 Task: Select Give A Gift Card from Gift Cards. Add to cart AmazonBasics Automotive Gift Card-2. Place order for Miguel Hernandez, _x000D_
65 Levine Rd_x000D_
Odenville, Alabama(AL), 35120, Cell Number (205) 629-1135
Action: Mouse moved to (826, 94)
Screenshot: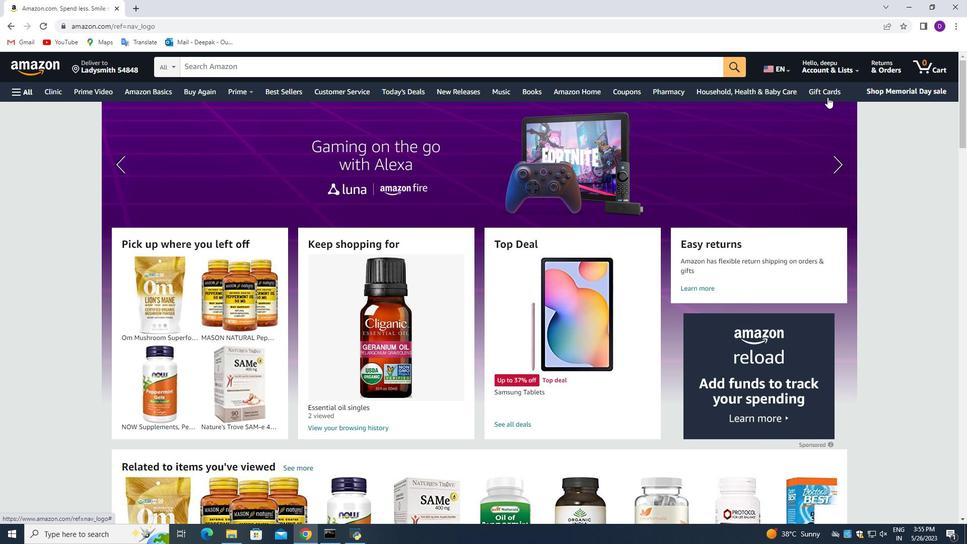 
Action: Mouse pressed left at (826, 94)
Screenshot: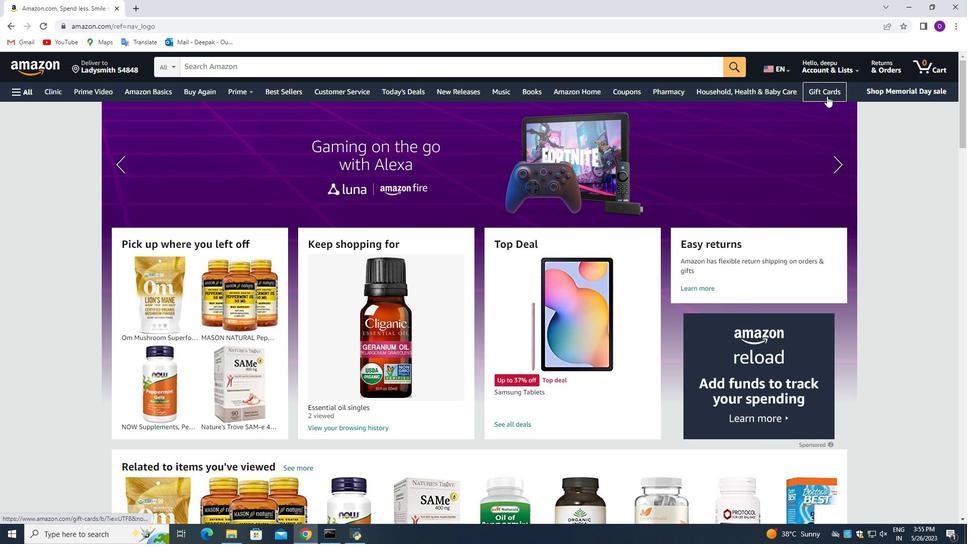 
Action: Mouse moved to (264, 66)
Screenshot: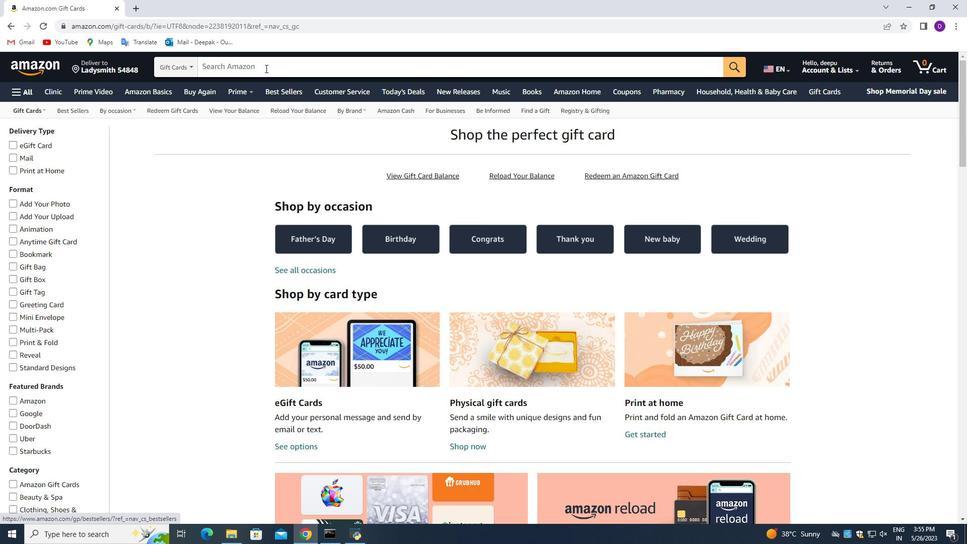 
Action: Mouse pressed left at (264, 66)
Screenshot: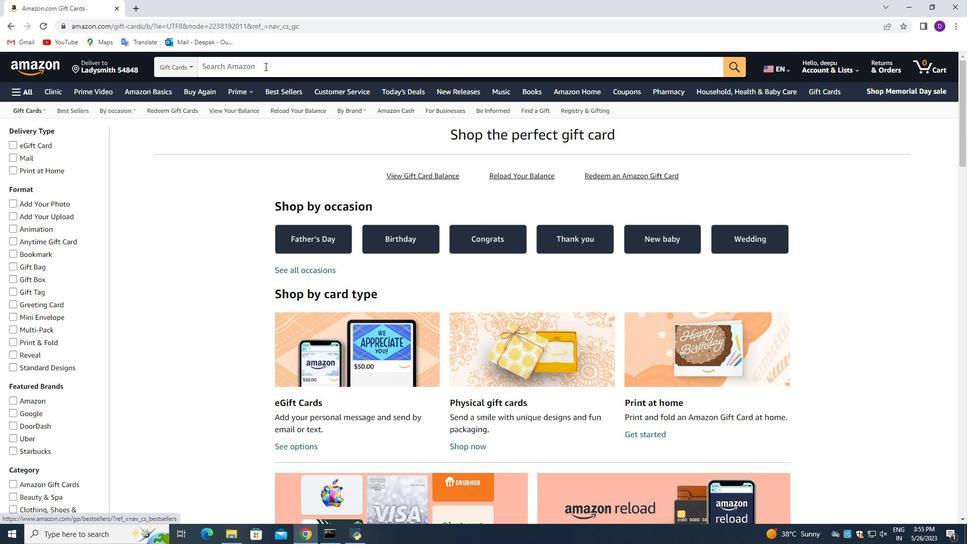 
Action: Key pressed <Key.shift_r>Automotive<Key.space><Key.shift_r>Gift<Key.space><Key.shift_r>Card<Key.enter>
Screenshot: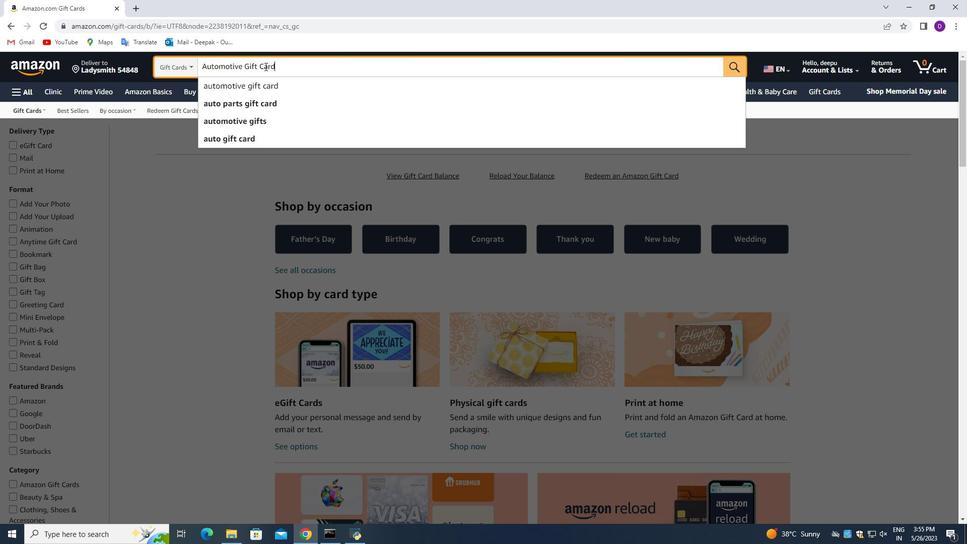 
Action: Mouse moved to (354, 257)
Screenshot: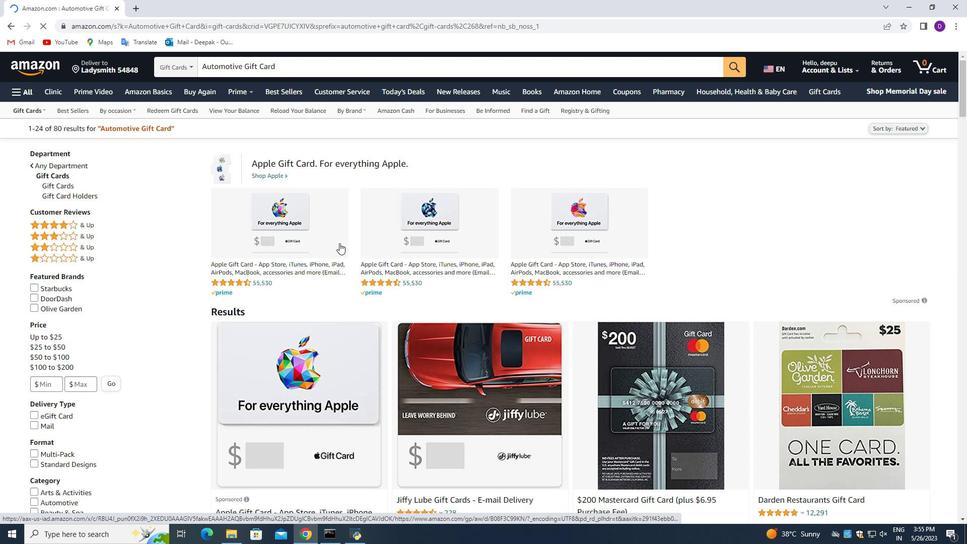 
Action: Mouse scrolled (354, 257) with delta (0, 0)
Screenshot: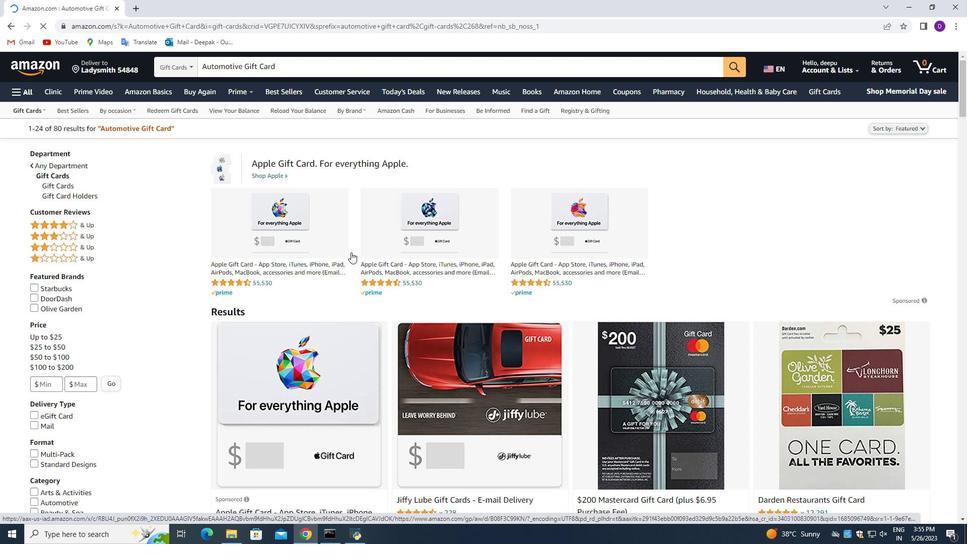 
Action: Mouse scrolled (354, 257) with delta (0, 0)
Screenshot: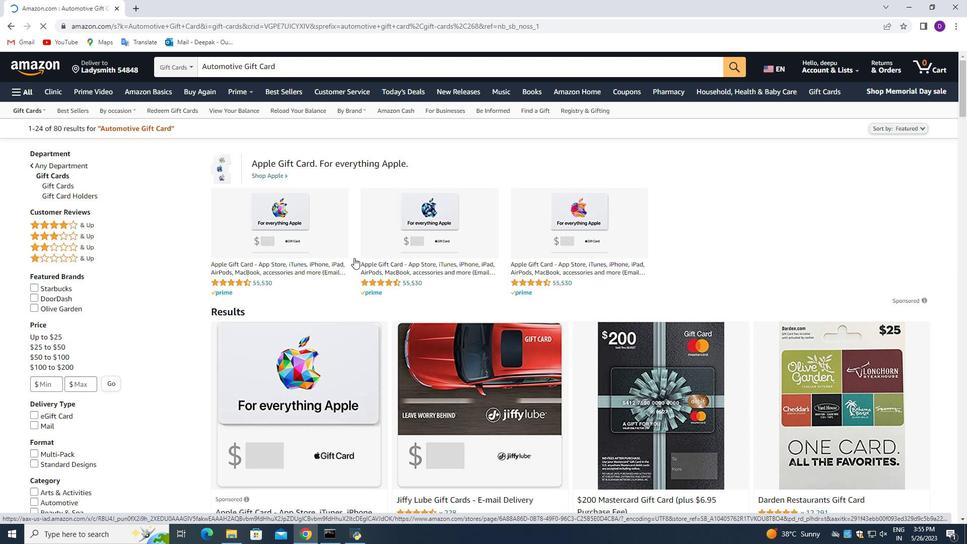
Action: Mouse moved to (475, 294)
Screenshot: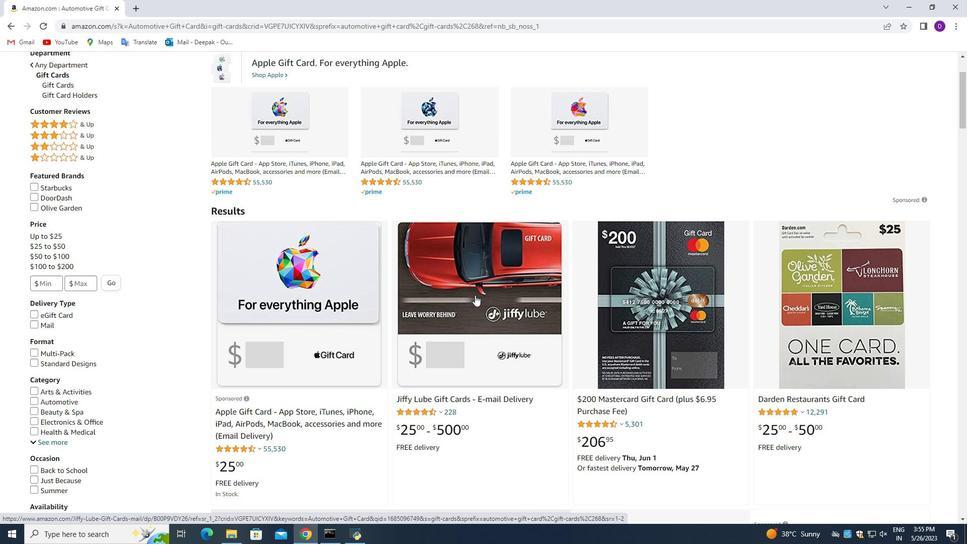 
Action: Mouse scrolled (475, 294) with delta (0, 0)
Screenshot: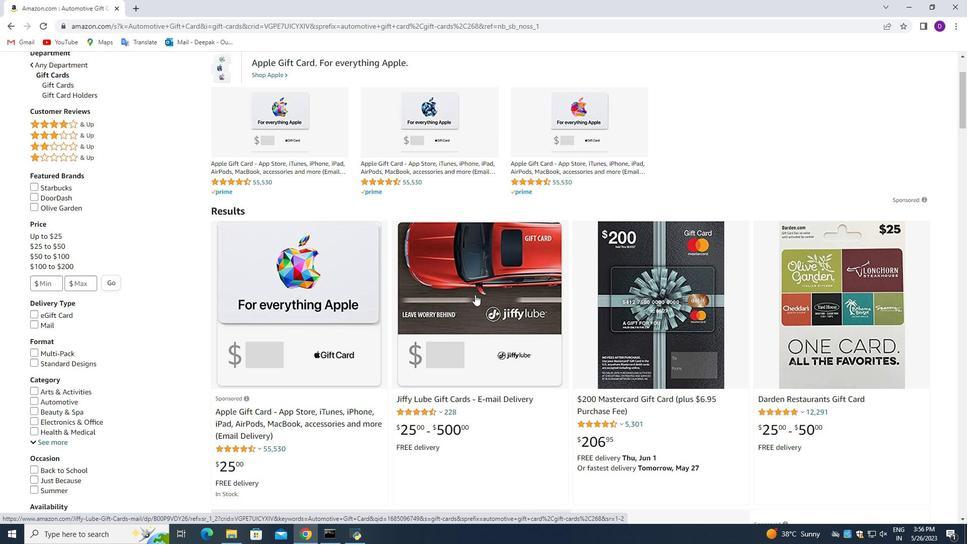 
Action: Mouse scrolled (475, 294) with delta (0, 0)
Screenshot: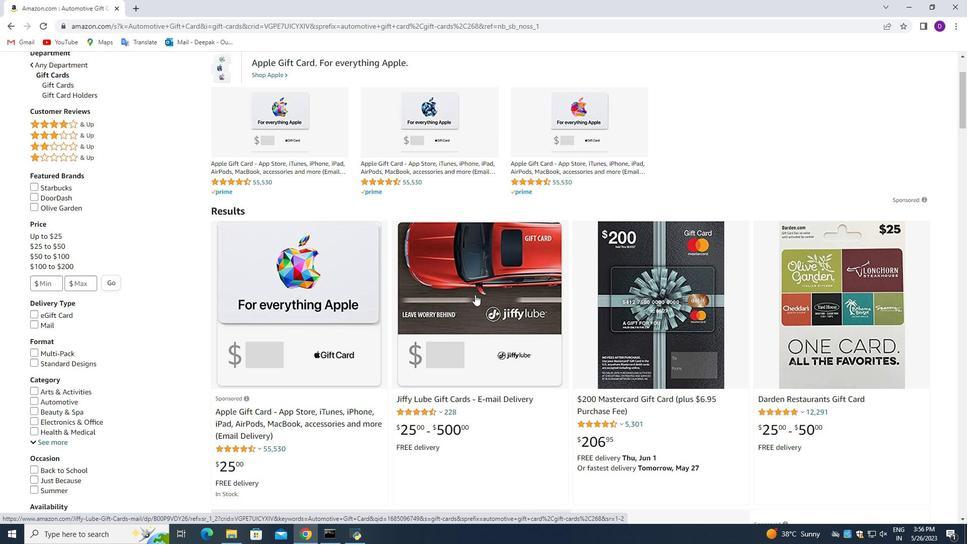 
Action: Mouse scrolled (475, 294) with delta (0, 0)
Screenshot: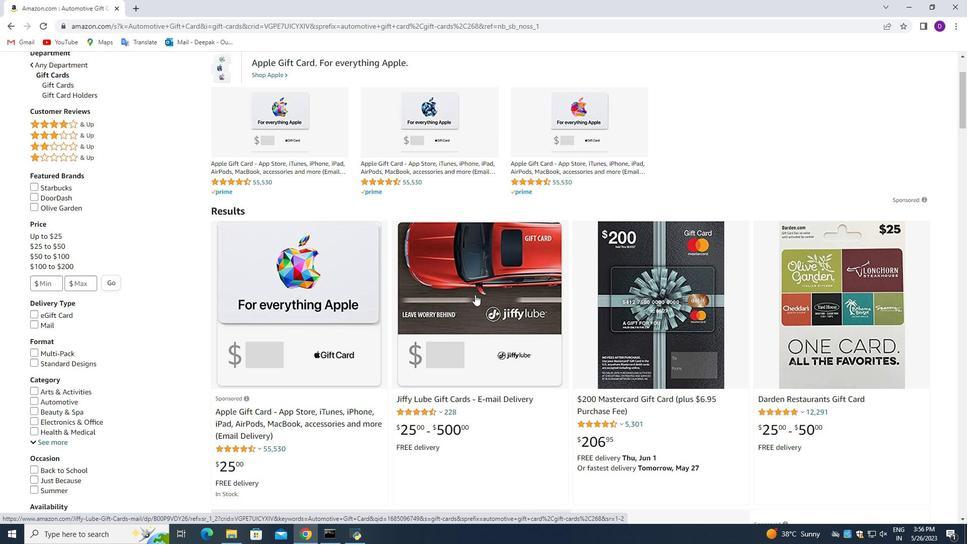 
Action: Mouse scrolled (475, 294) with delta (0, 0)
Screenshot: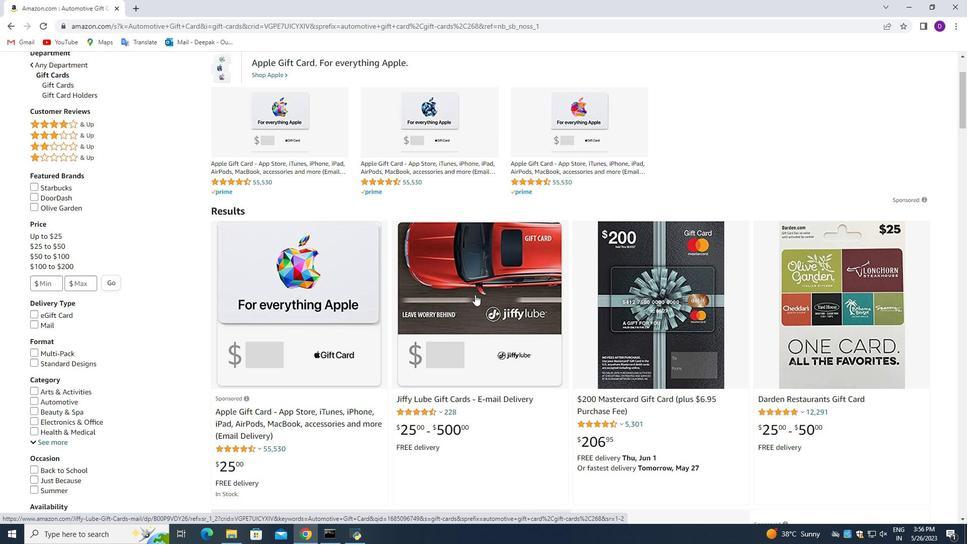
Action: Mouse moved to (474, 291)
Screenshot: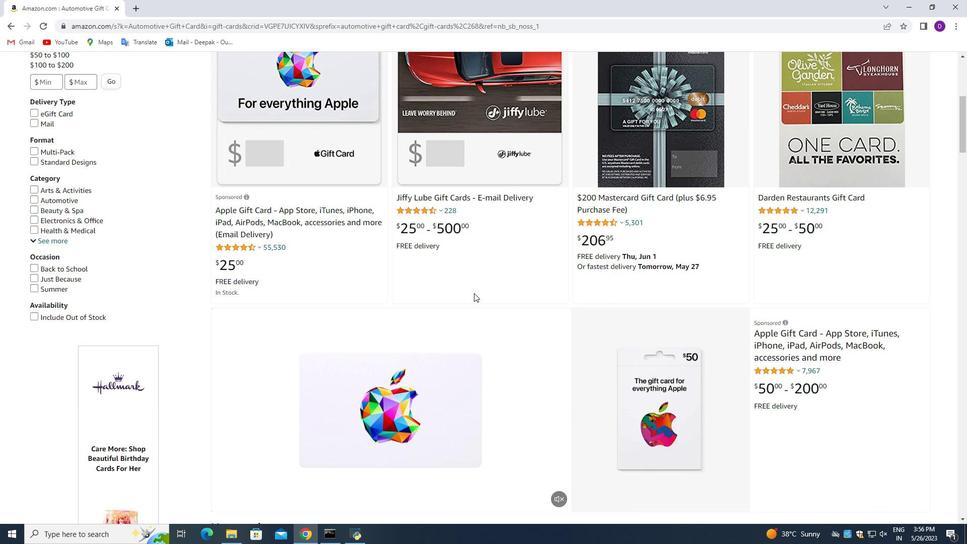 
Action: Mouse scrolled (474, 291) with delta (0, 0)
Screenshot: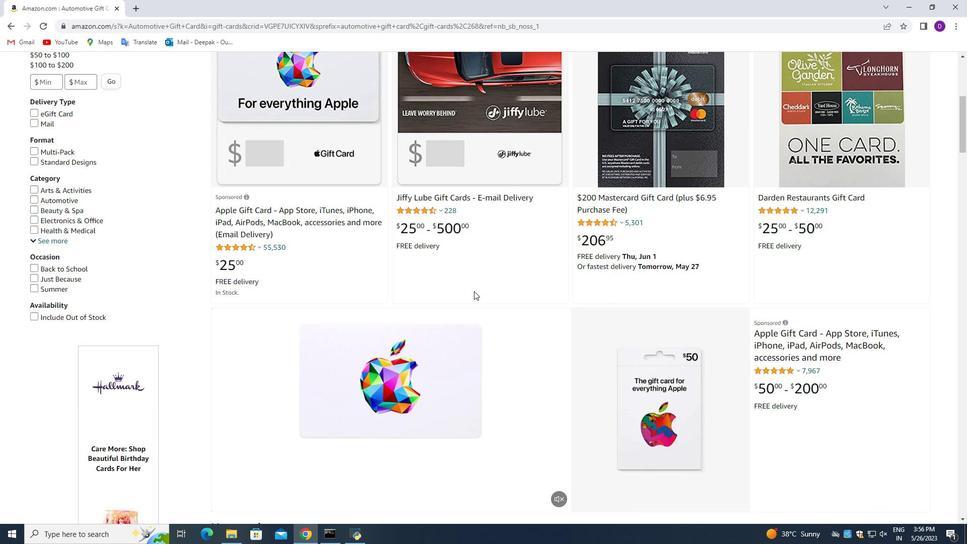 
Action: Mouse scrolled (474, 291) with delta (0, 0)
Screenshot: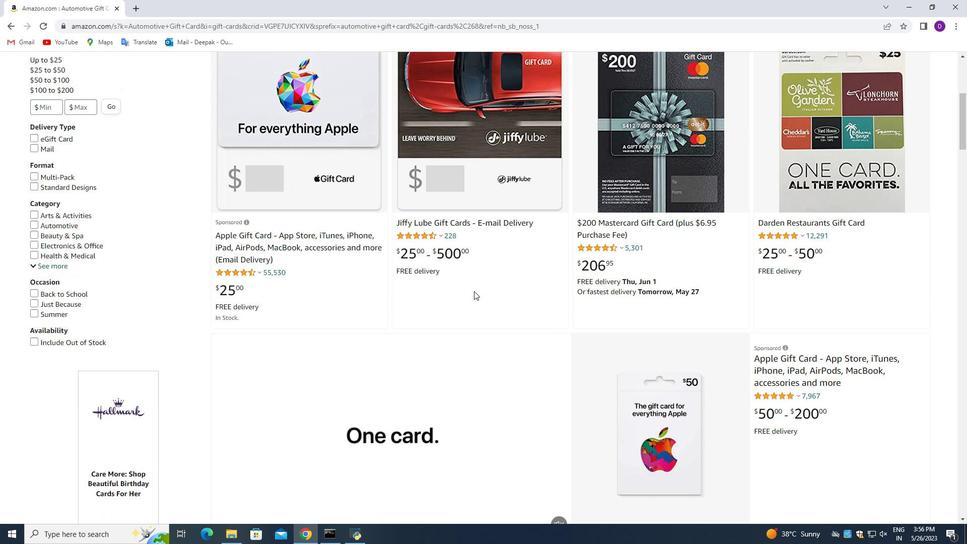 
Action: Mouse moved to (472, 299)
Screenshot: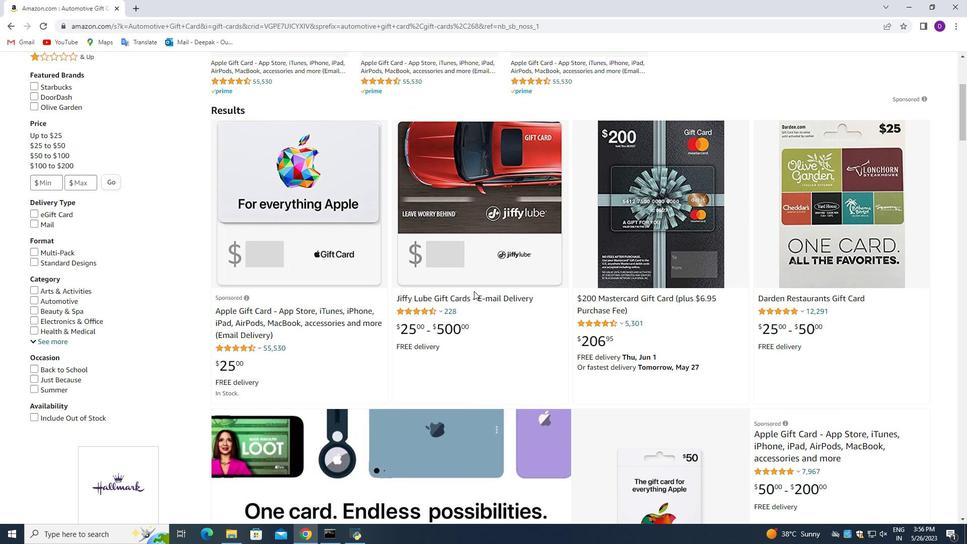 
Action: Mouse scrolled (472, 300) with delta (0, 0)
Screenshot: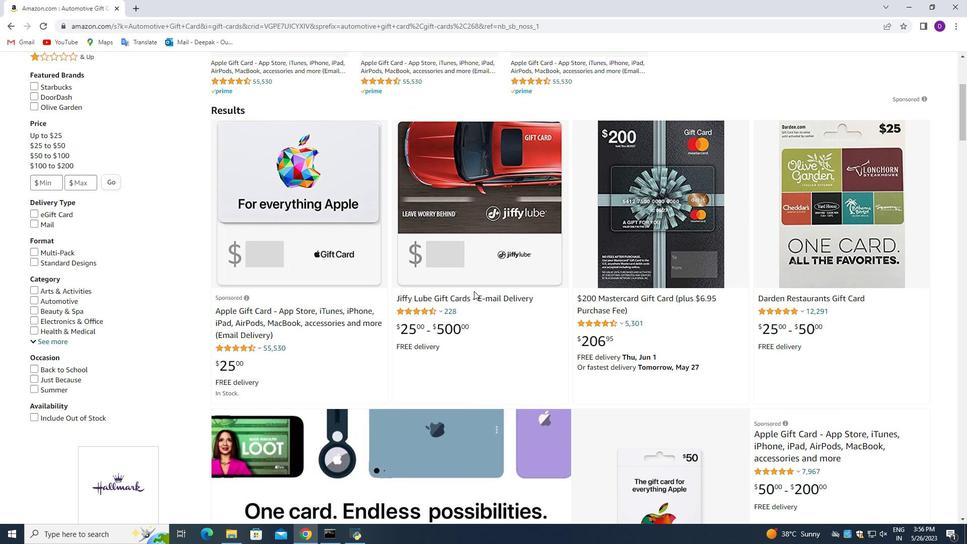 
Action: Mouse scrolled (472, 299) with delta (0, 0)
Screenshot: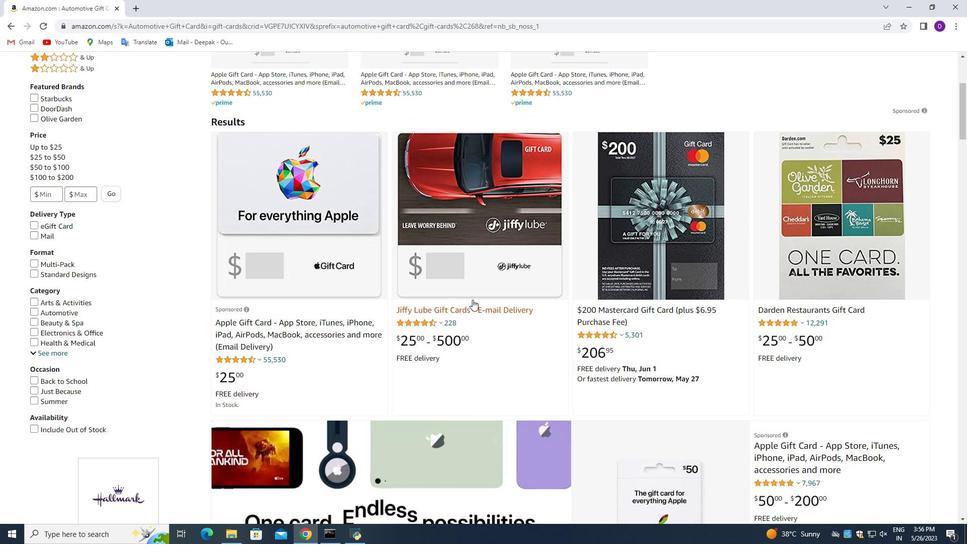 
Action: Mouse scrolled (472, 299) with delta (0, 0)
Screenshot: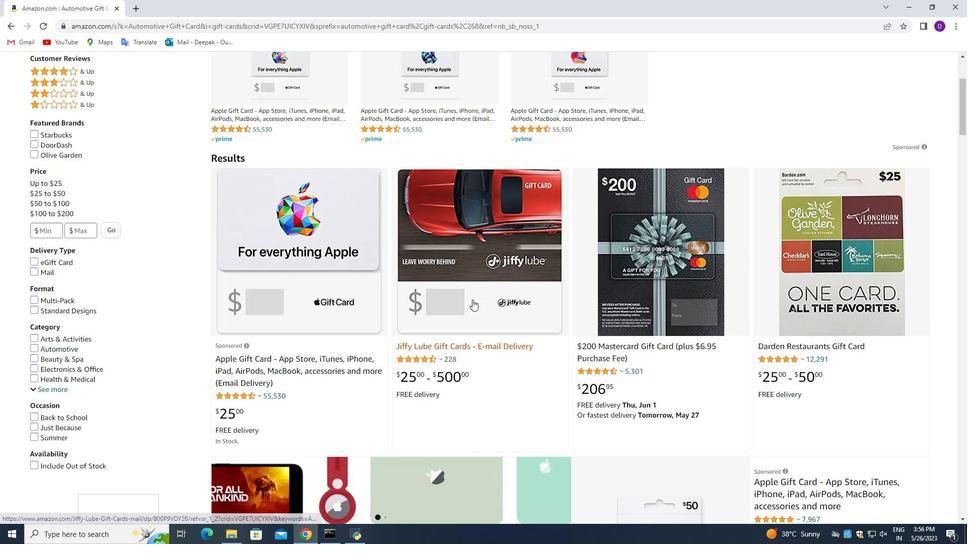 
Action: Mouse scrolled (472, 299) with delta (0, 0)
Screenshot: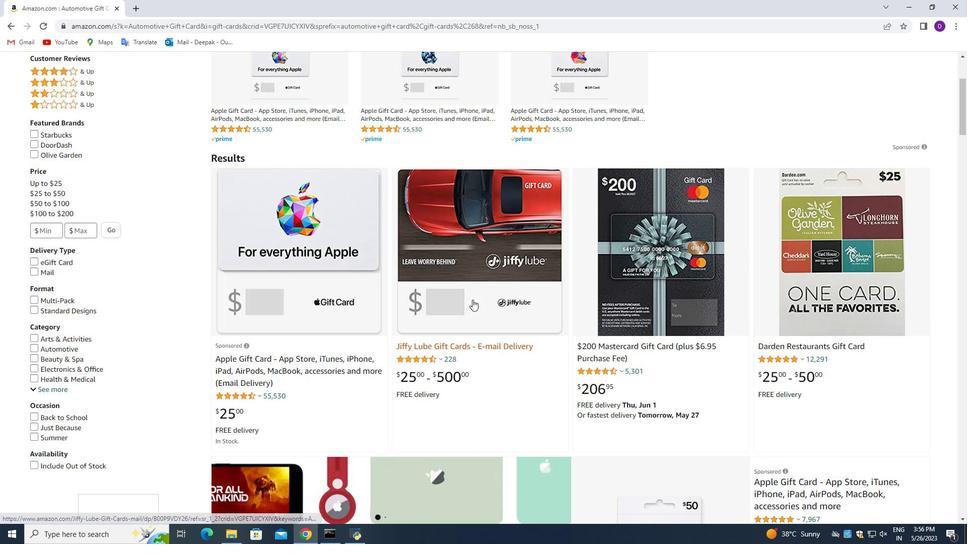 
Action: Mouse scrolled (472, 299) with delta (0, 0)
Screenshot: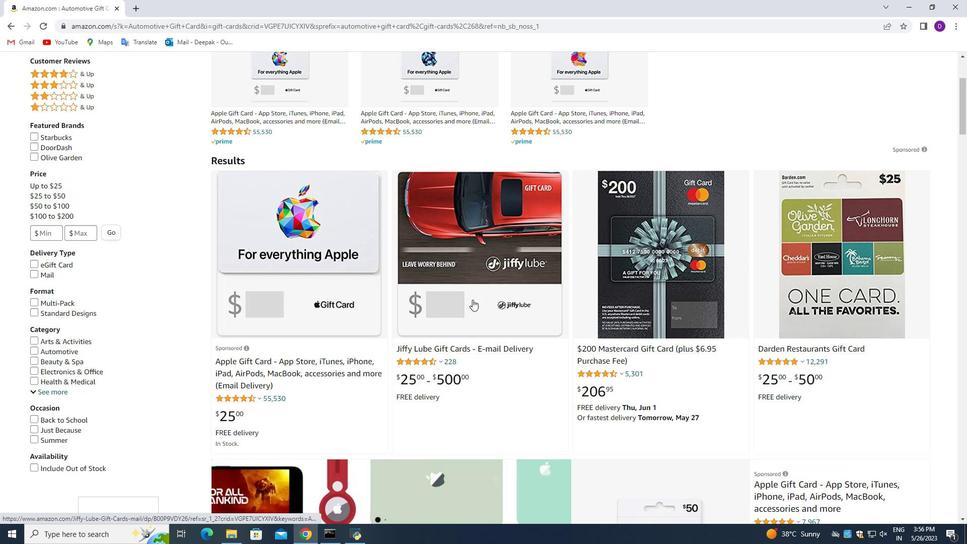 
Action: Mouse scrolled (472, 299) with delta (0, 0)
Screenshot: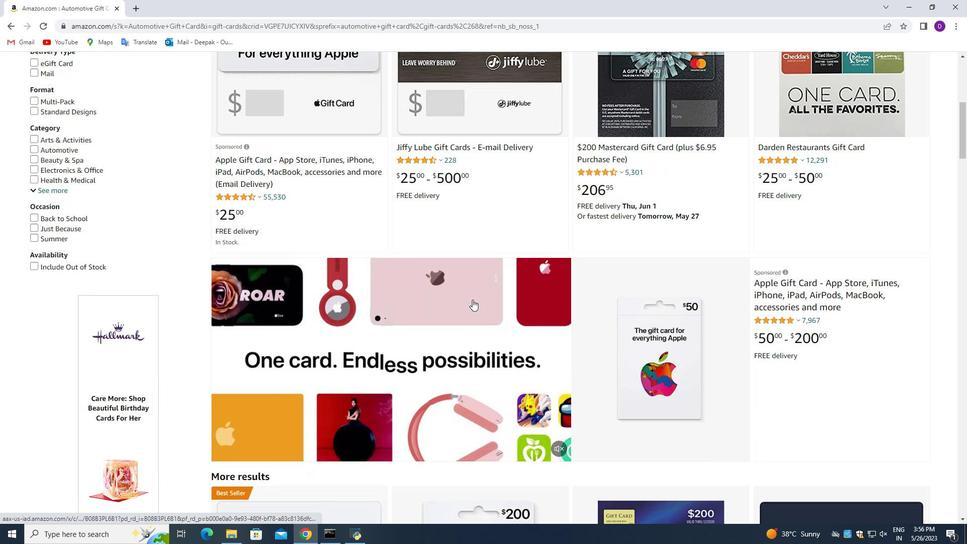 
Action: Mouse scrolled (472, 299) with delta (0, 0)
Screenshot: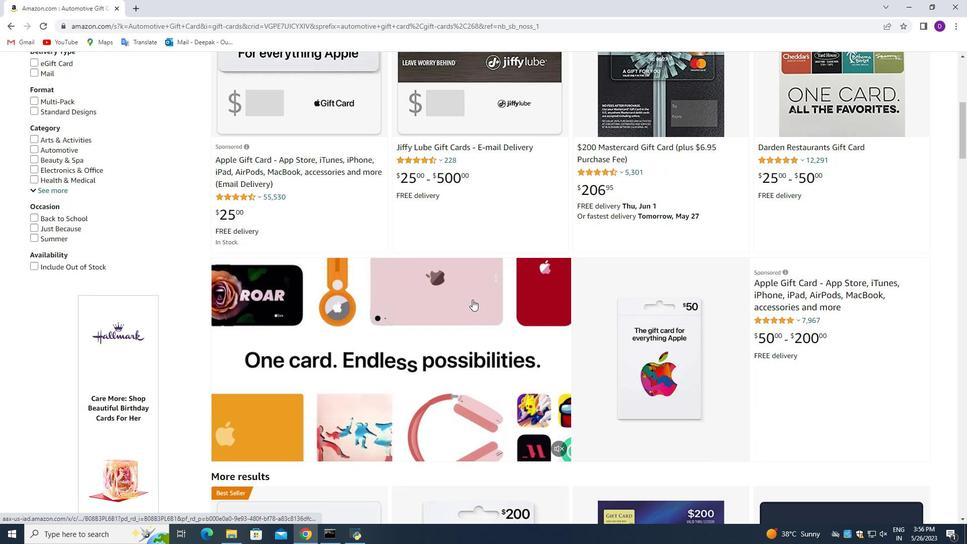 
Action: Mouse scrolled (472, 299) with delta (0, 0)
Screenshot: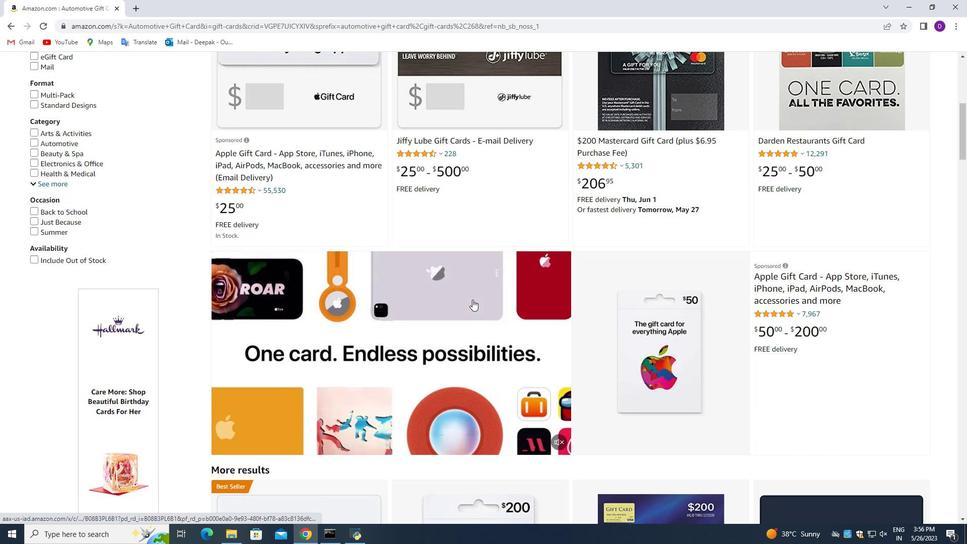
Action: Mouse scrolled (472, 299) with delta (0, 0)
Screenshot: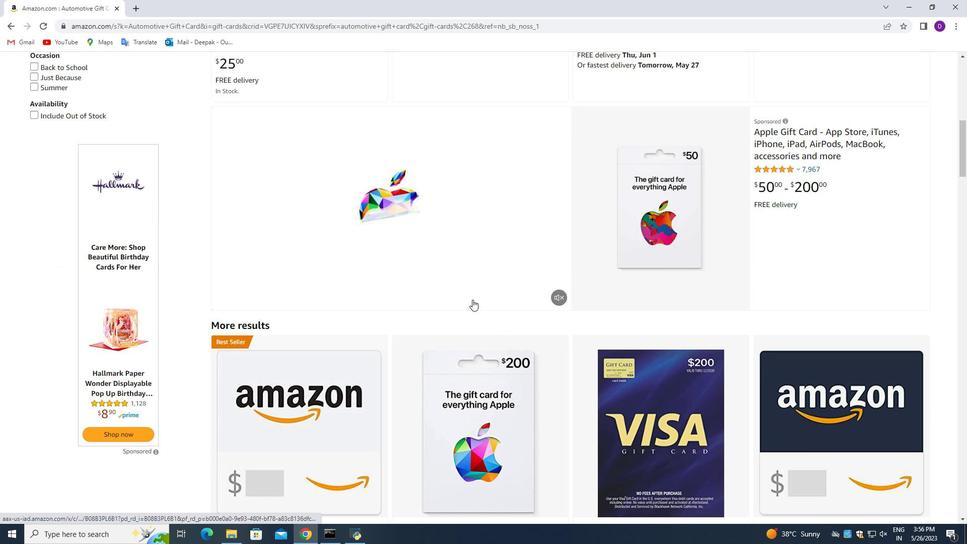 
Action: Mouse scrolled (472, 299) with delta (0, 0)
Screenshot: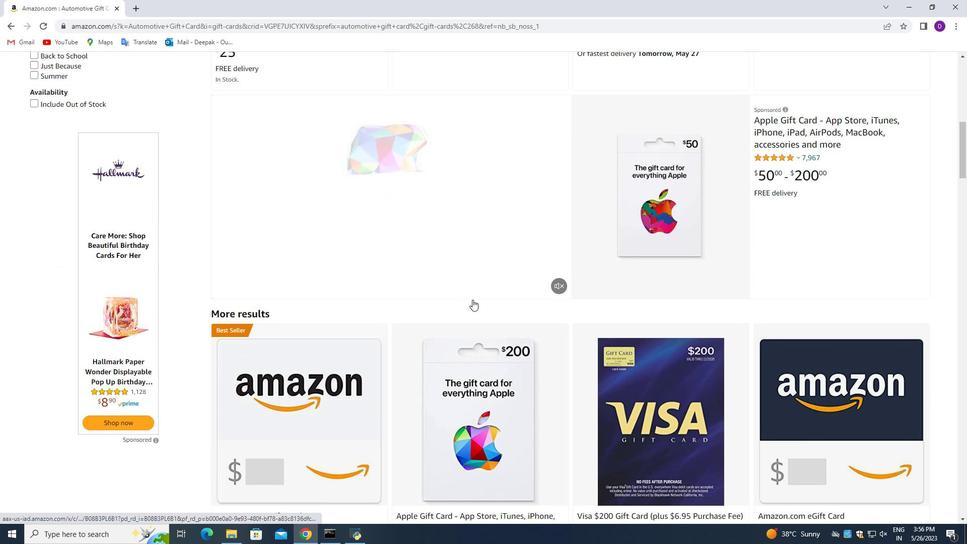 
Action: Mouse moved to (476, 303)
Screenshot: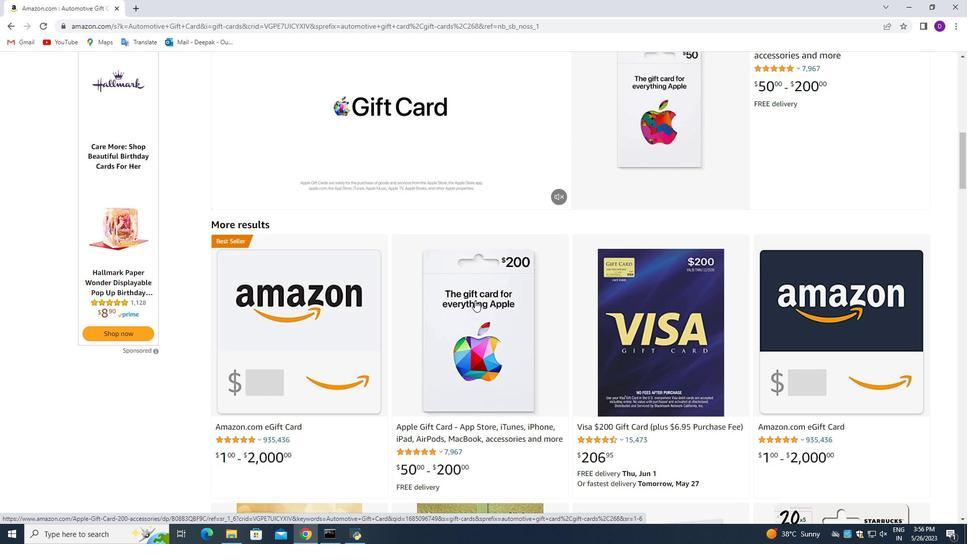 
Action: Mouse scrolled (476, 303) with delta (0, 0)
Screenshot: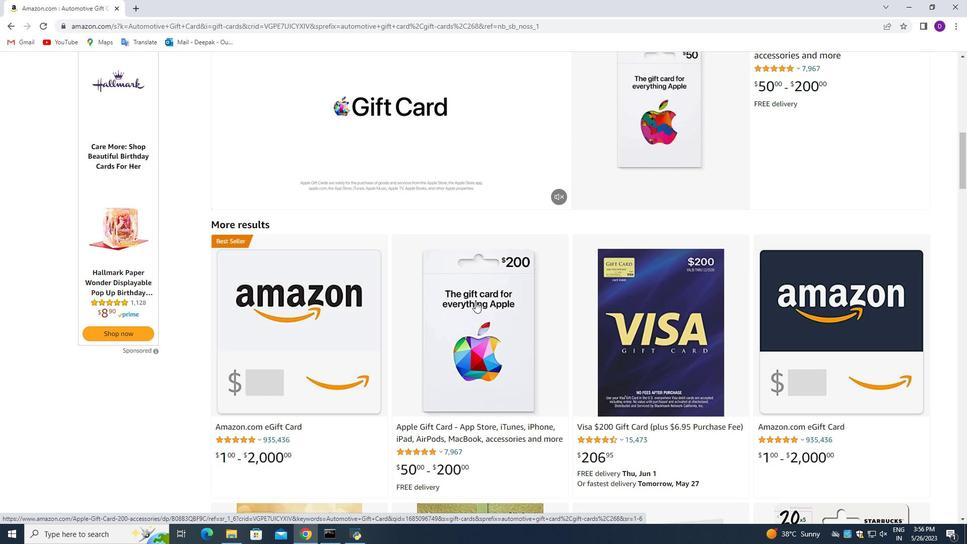 
Action: Mouse moved to (441, 294)
Screenshot: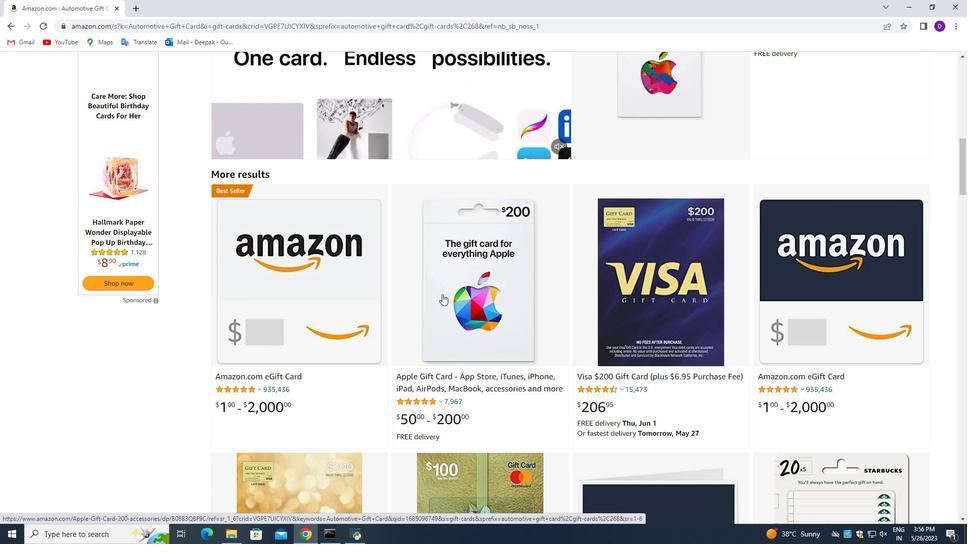 
Action: Mouse scrolled (441, 293) with delta (0, 0)
Screenshot: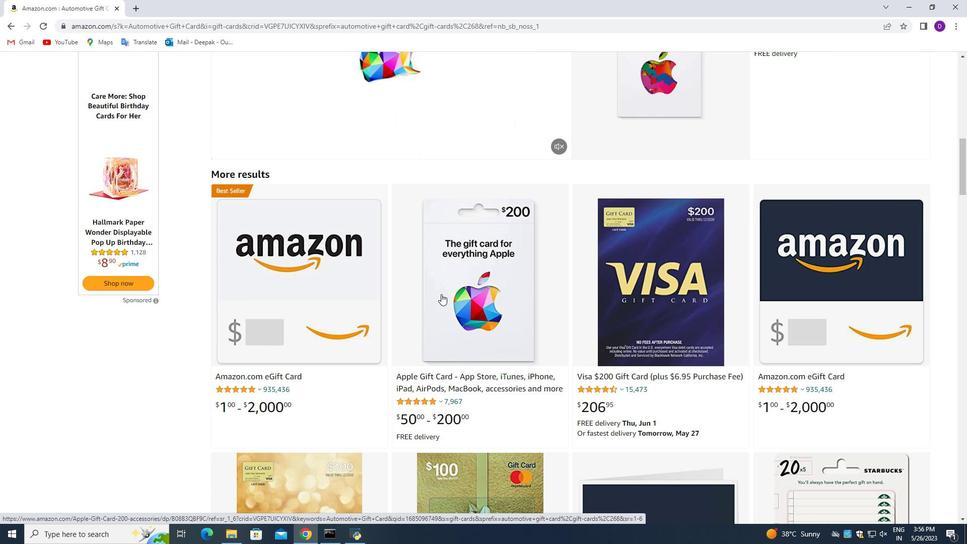 
Action: Mouse scrolled (441, 293) with delta (0, 0)
Screenshot: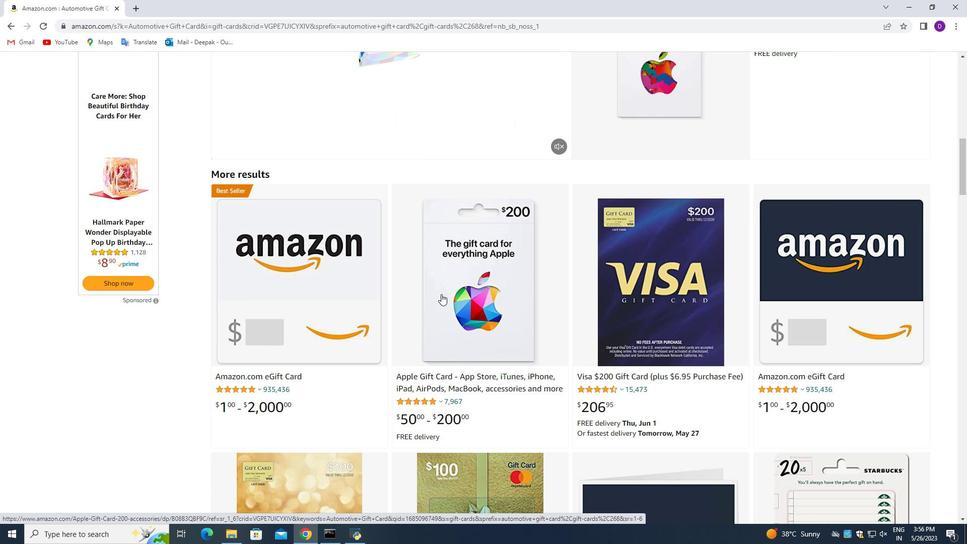 
Action: Mouse moved to (485, 301)
Screenshot: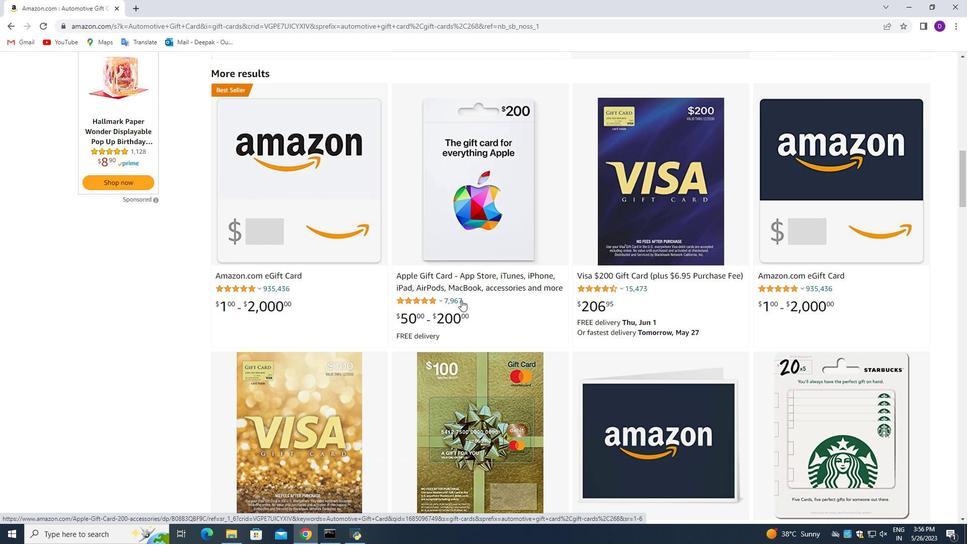 
Action: Mouse scrolled (485, 300) with delta (0, 0)
Screenshot: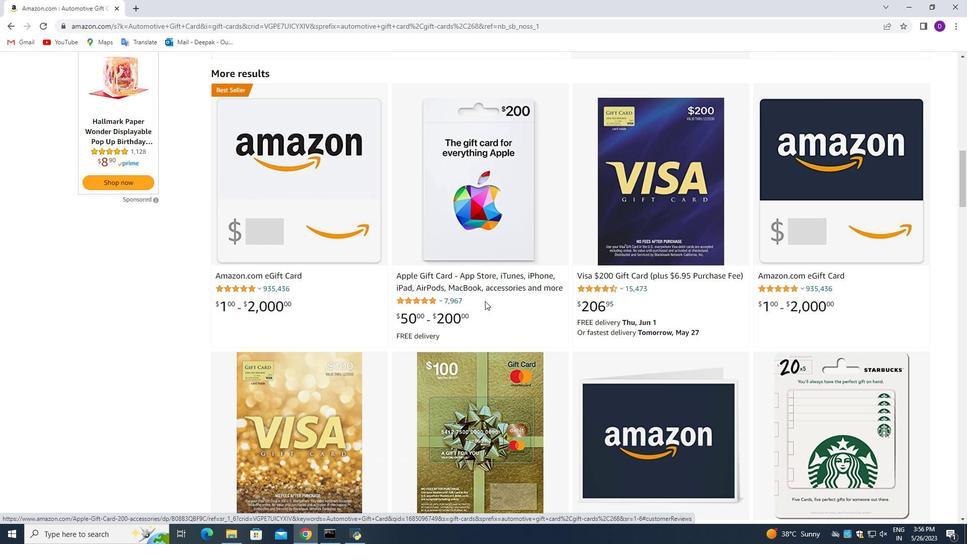 
Action: Mouse moved to (480, 295)
Screenshot: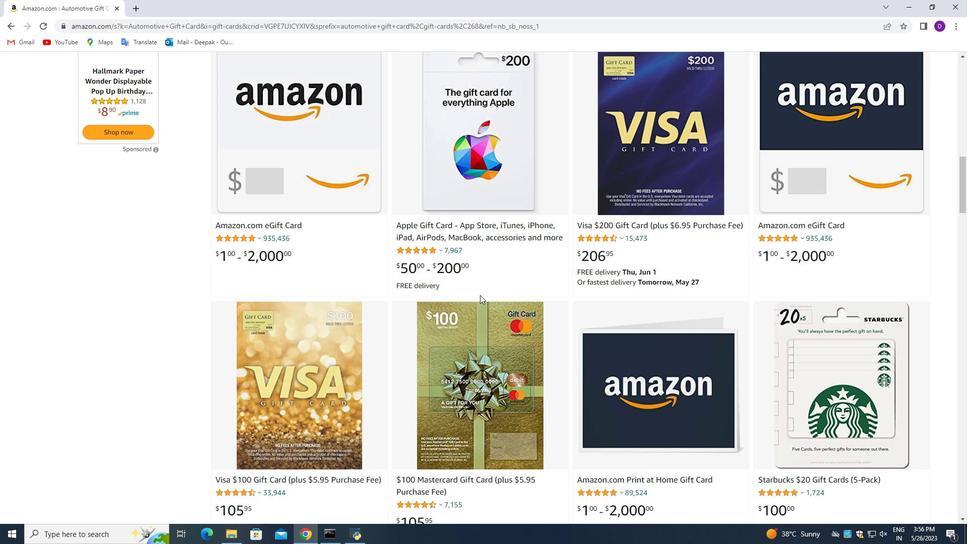 
Action: Mouse scrolled (480, 294) with delta (0, 0)
Screenshot: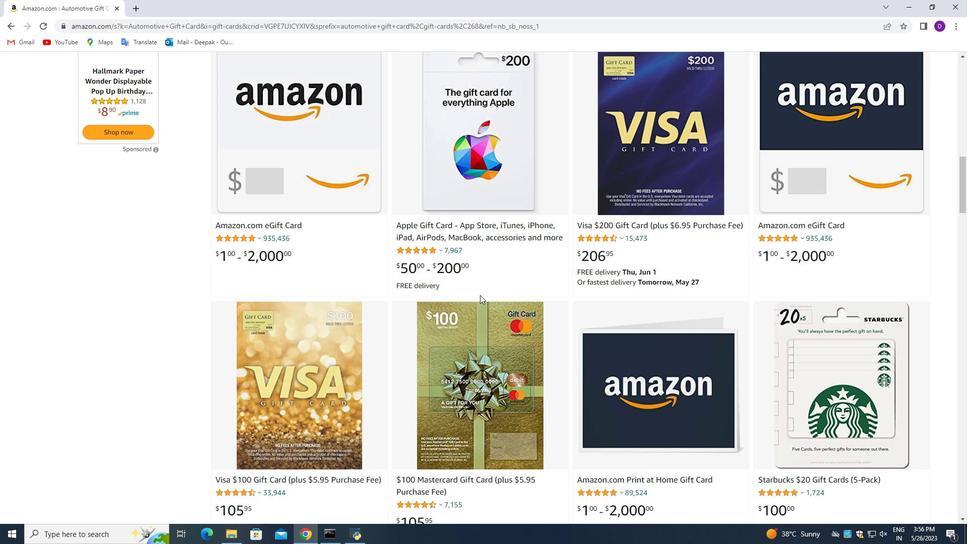 
Action: Mouse moved to (476, 297)
Screenshot: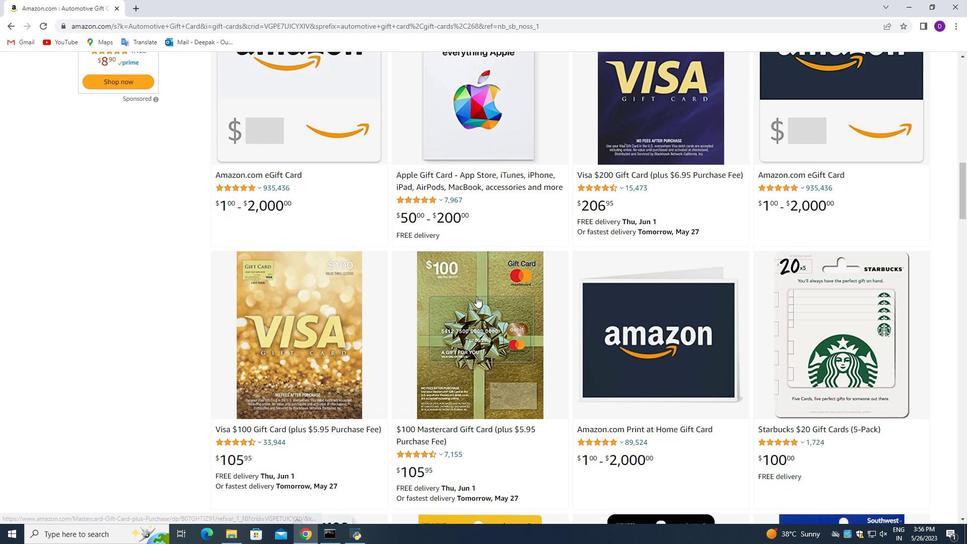 
Action: Mouse scrolled (476, 297) with delta (0, 0)
Screenshot: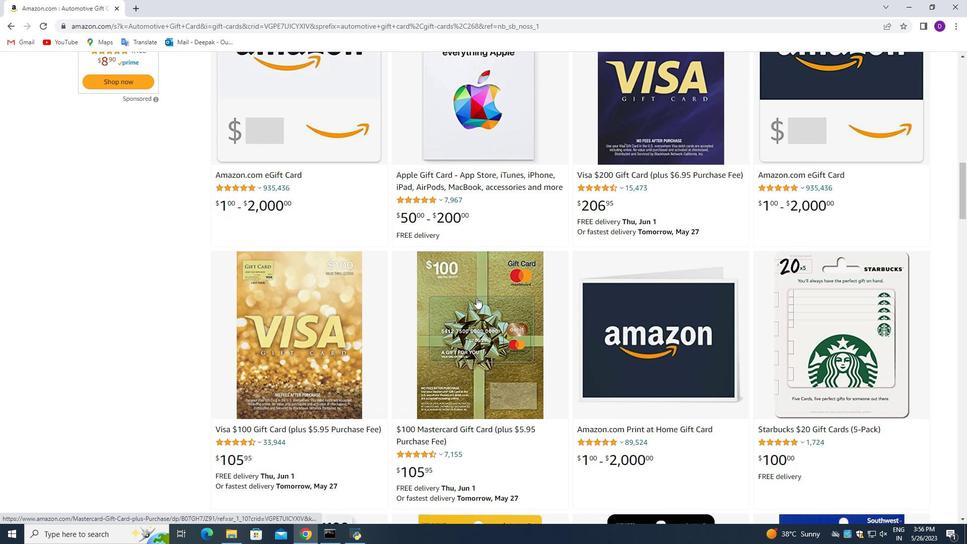 
Action: Mouse scrolled (476, 297) with delta (0, 0)
Screenshot: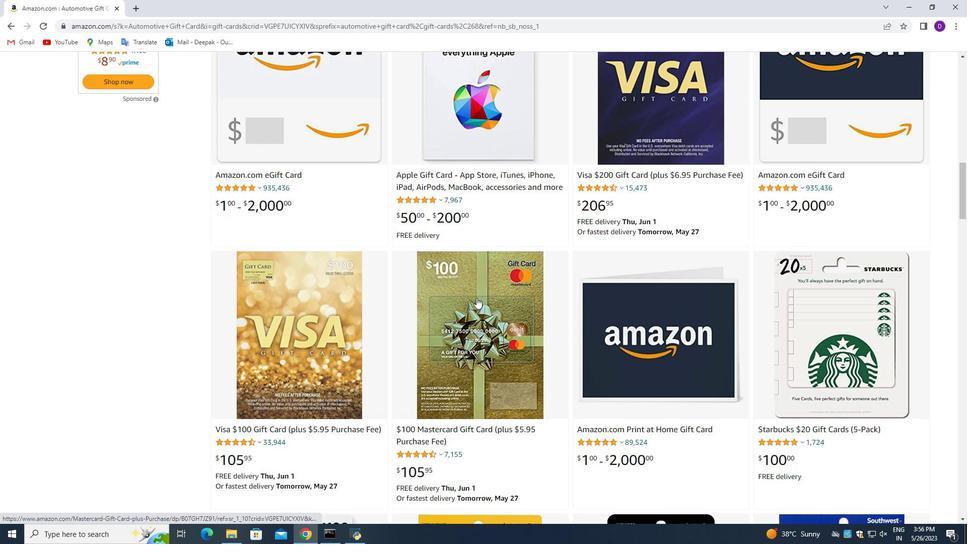 
Action: Mouse moved to (521, 330)
Screenshot: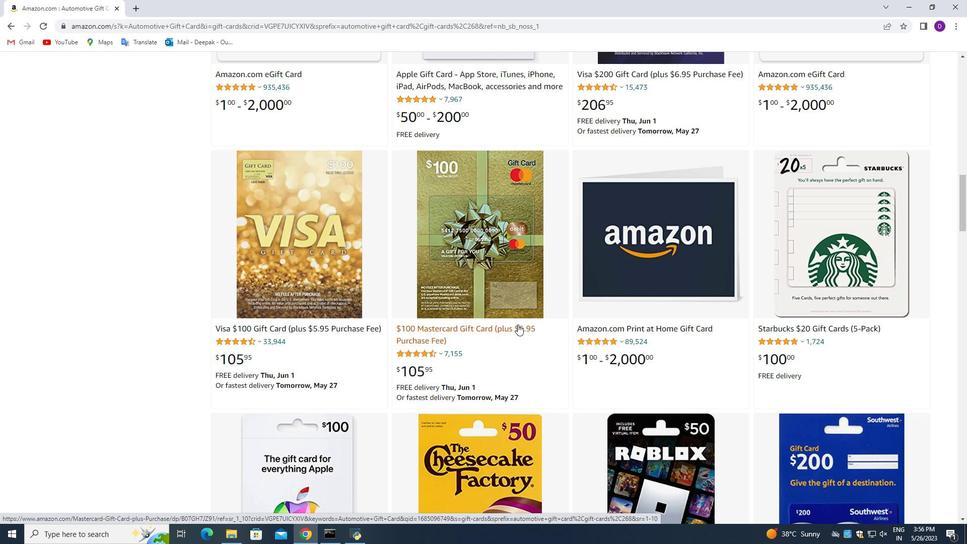 
Action: Mouse scrolled (521, 330) with delta (0, 0)
Screenshot: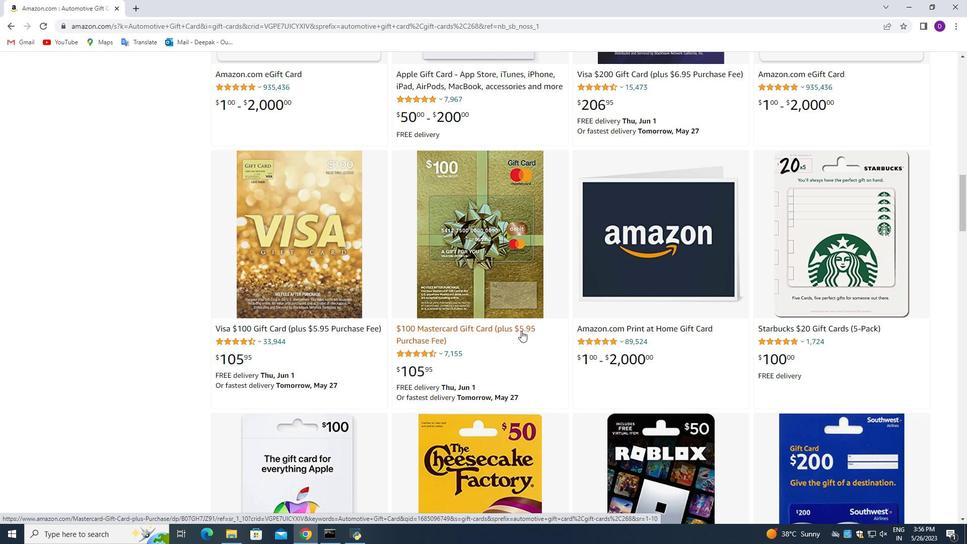 
Action: Mouse moved to (521, 331)
Screenshot: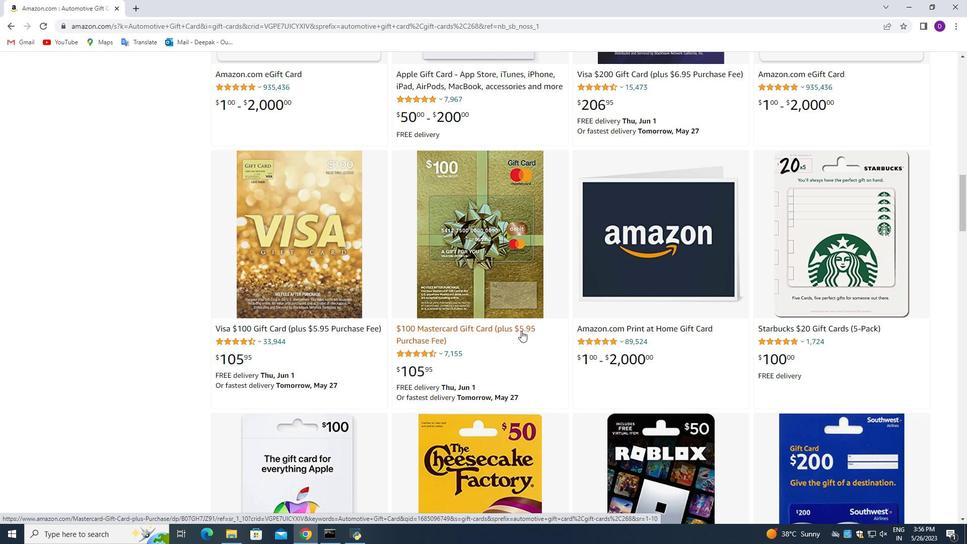 
Action: Mouse scrolled (521, 330) with delta (0, 0)
Screenshot: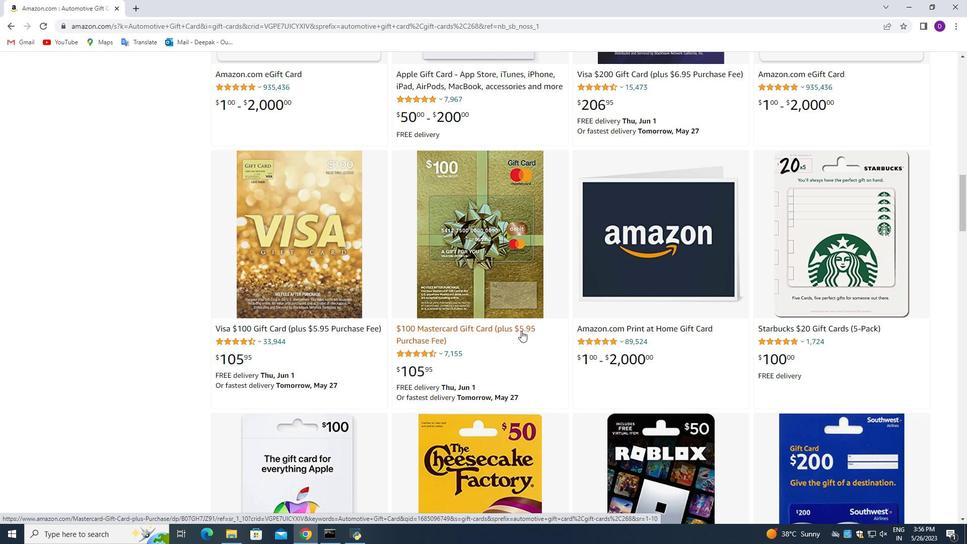 
Action: Mouse moved to (562, 360)
Screenshot: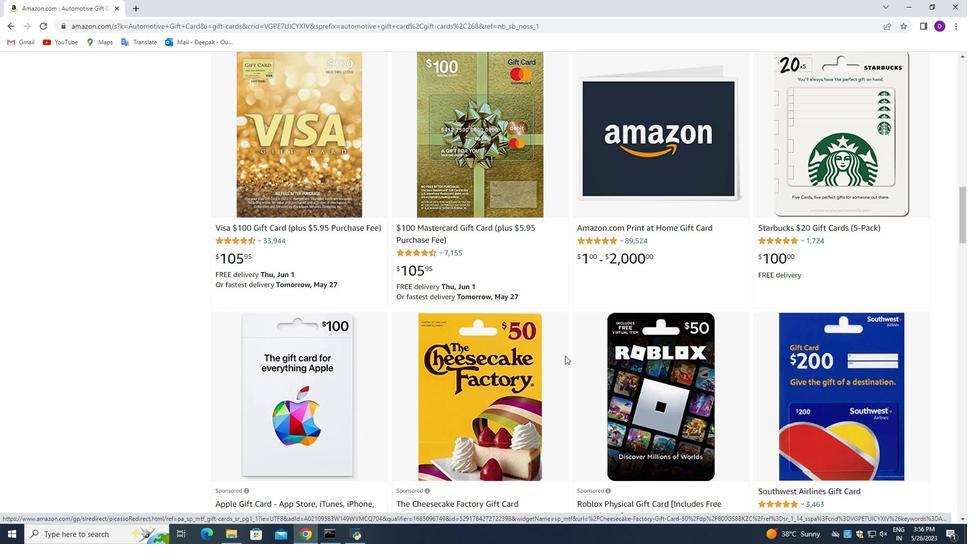 
Action: Mouse scrolled (562, 359) with delta (0, 0)
Screenshot: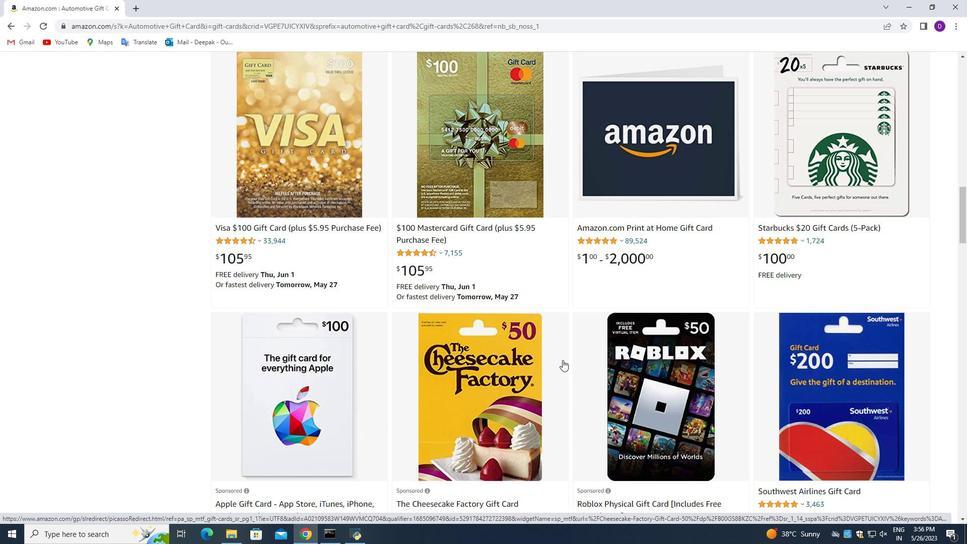 
Action: Mouse moved to (562, 360)
Screenshot: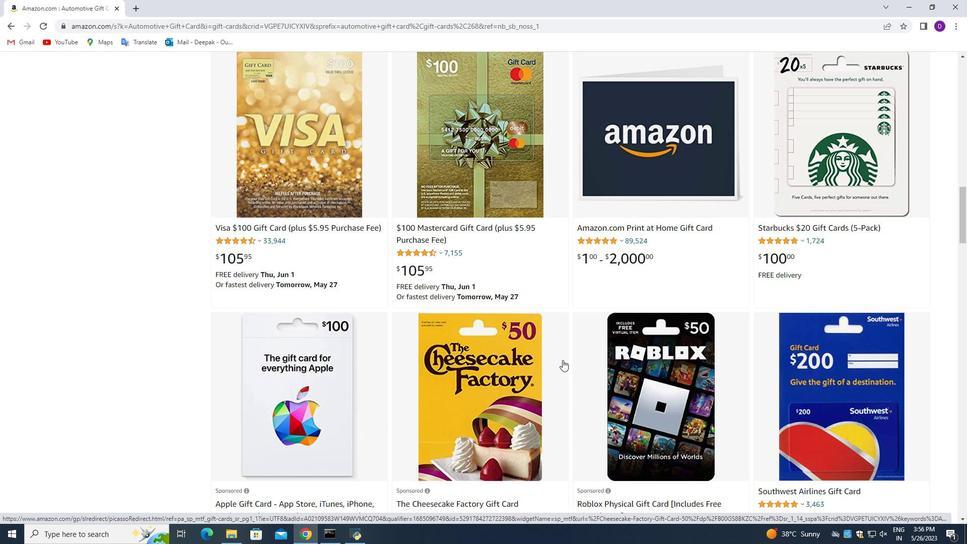 
Action: Mouse scrolled (562, 359) with delta (0, 0)
Screenshot: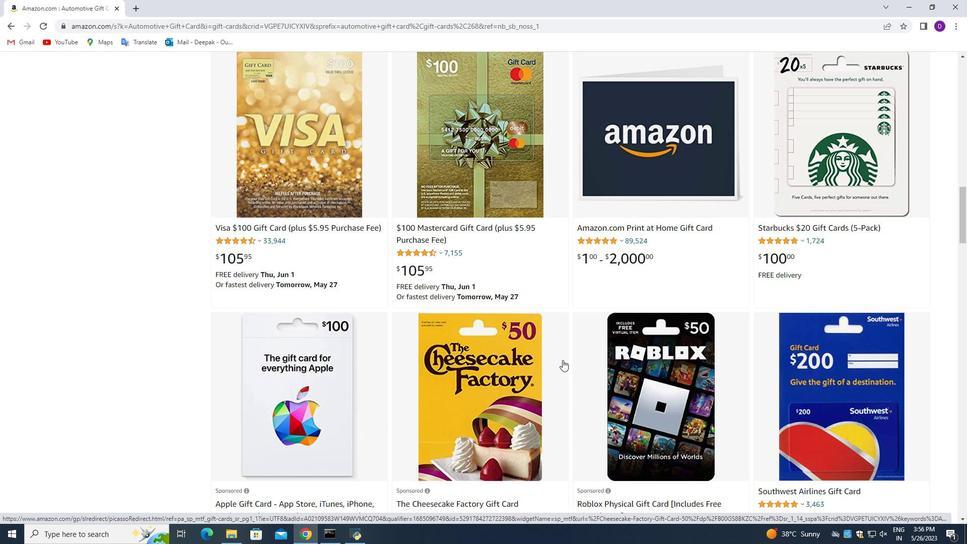 
Action: Mouse moved to (583, 346)
Screenshot: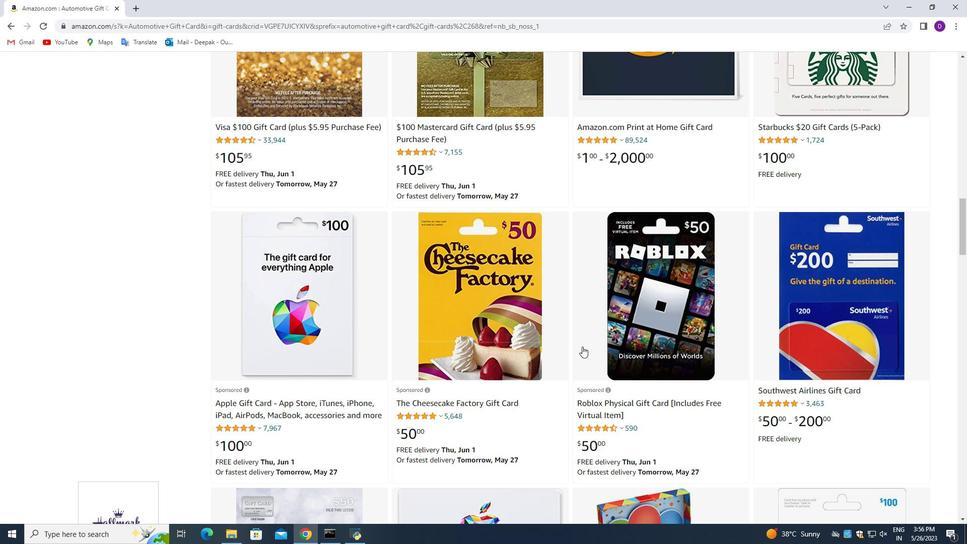 
Action: Mouse scrolled (583, 346) with delta (0, 0)
Screenshot: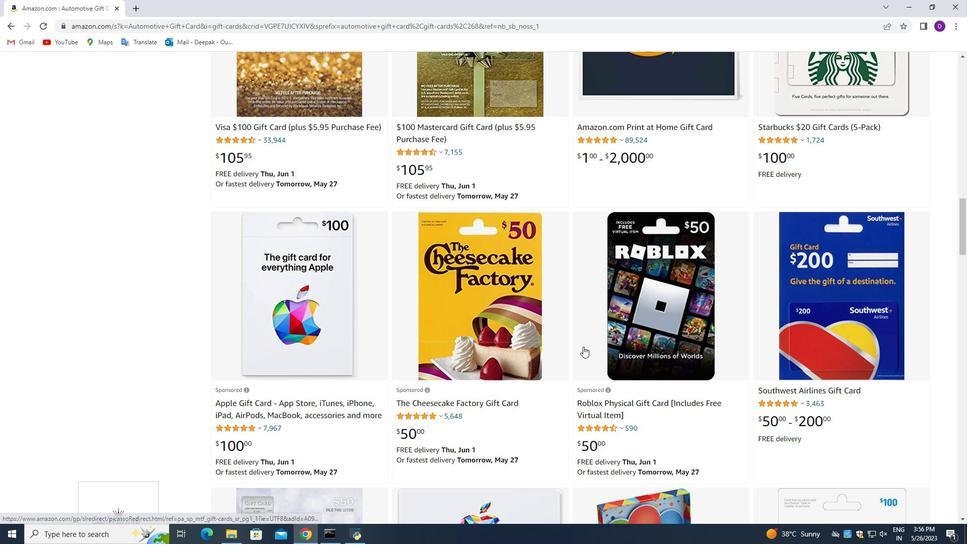 
Action: Mouse scrolled (583, 346) with delta (0, 0)
Screenshot: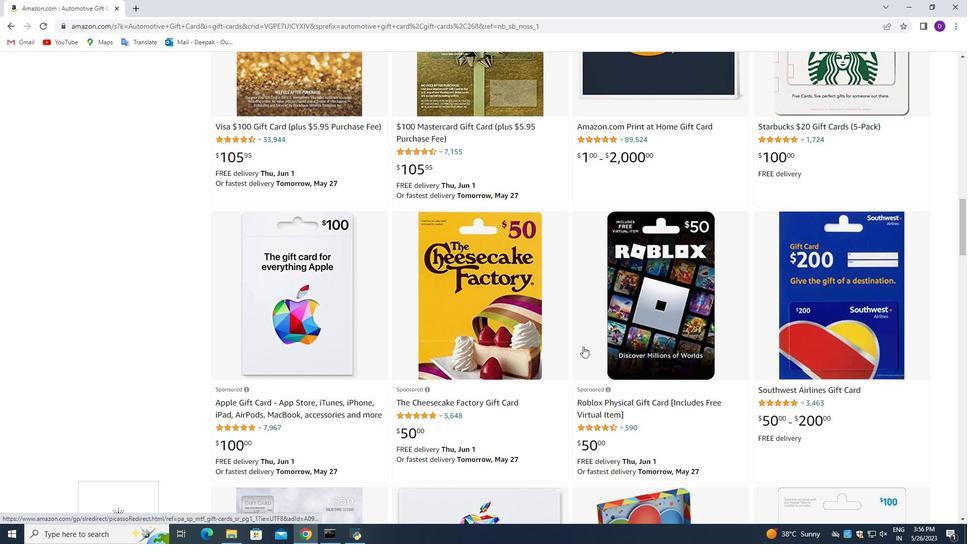 
Action: Mouse moved to (550, 293)
Screenshot: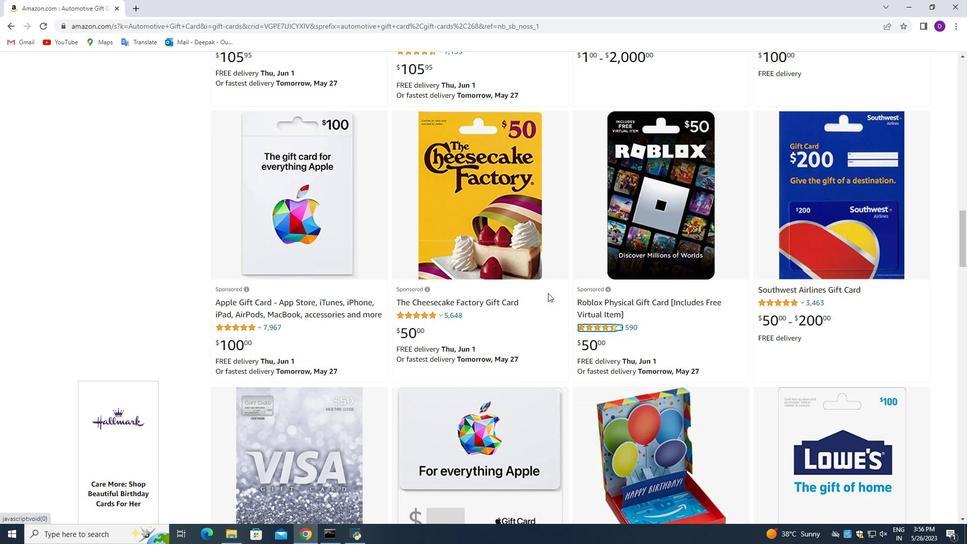 
Action: Mouse scrolled (550, 293) with delta (0, 0)
Screenshot: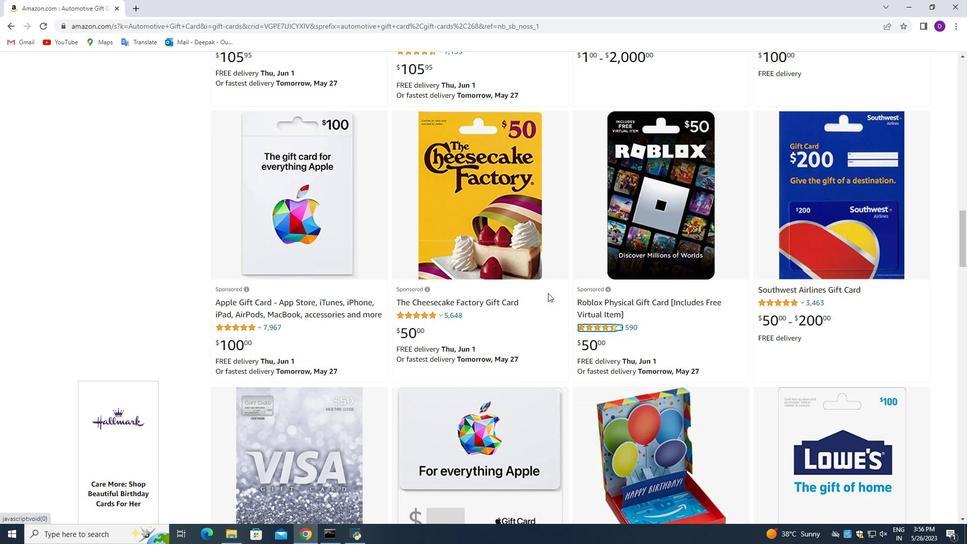 
Action: Mouse moved to (551, 284)
Screenshot: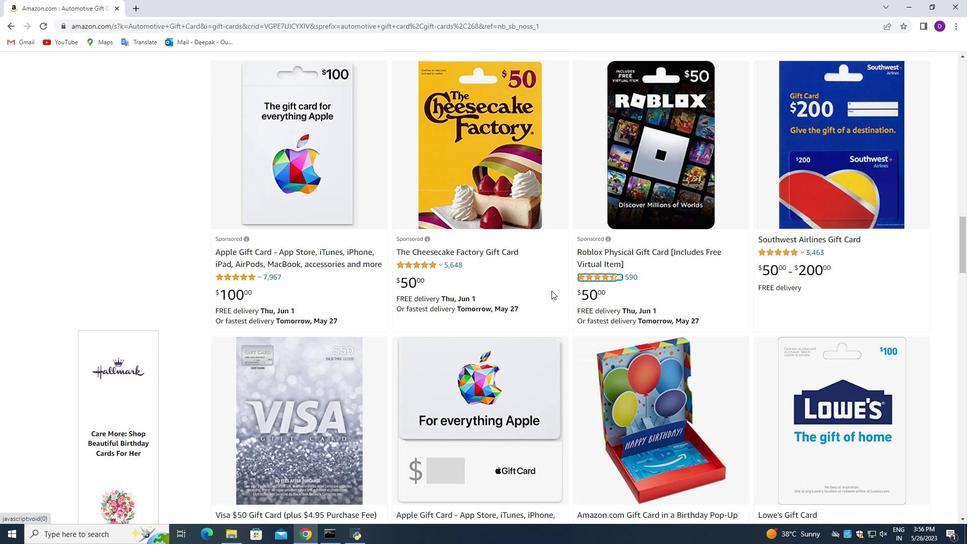 
Action: Mouse scrolled (551, 285) with delta (0, 0)
Screenshot: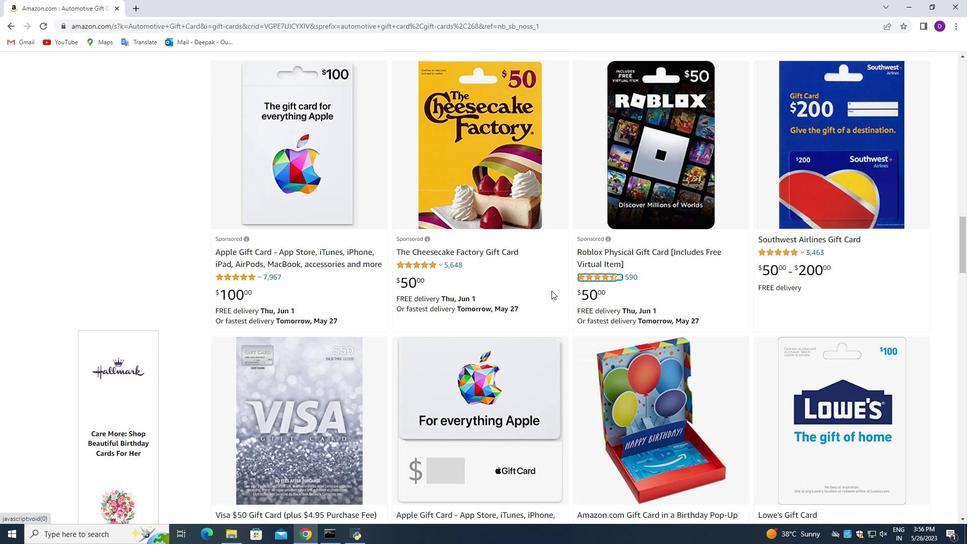
Action: Mouse scrolled (551, 285) with delta (0, 0)
Screenshot: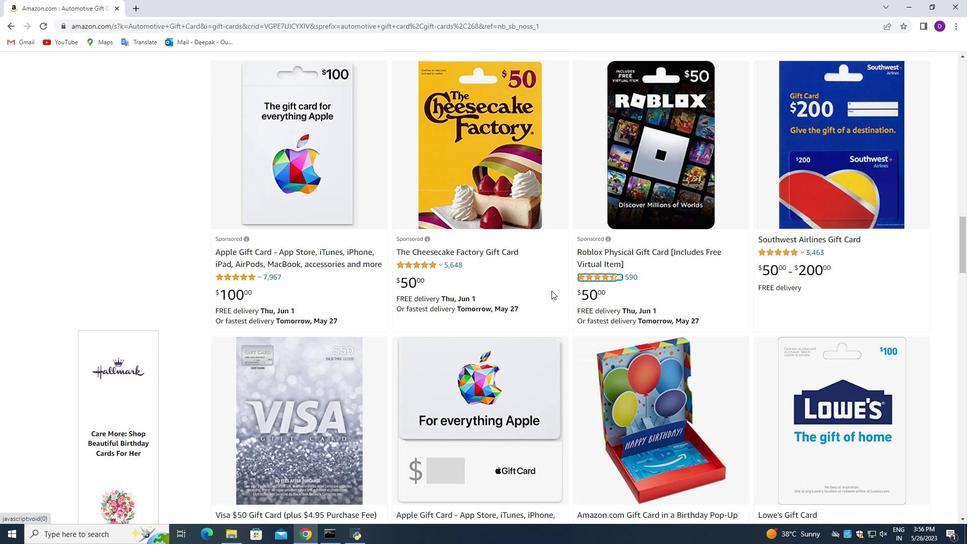 
Action: Mouse moved to (551, 284)
Screenshot: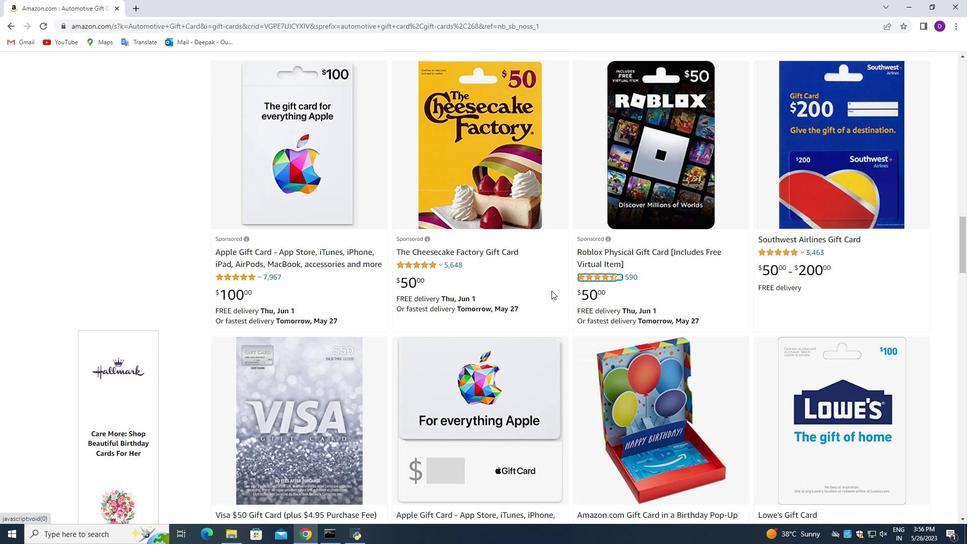 
Action: Mouse scrolled (551, 285) with delta (0, 0)
Screenshot: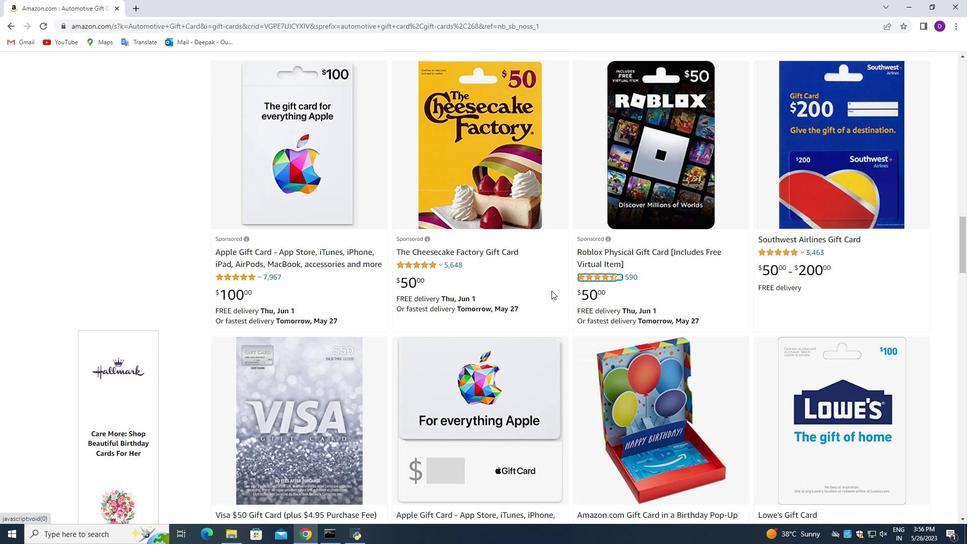
Action: Mouse scrolled (551, 285) with delta (0, 0)
Screenshot: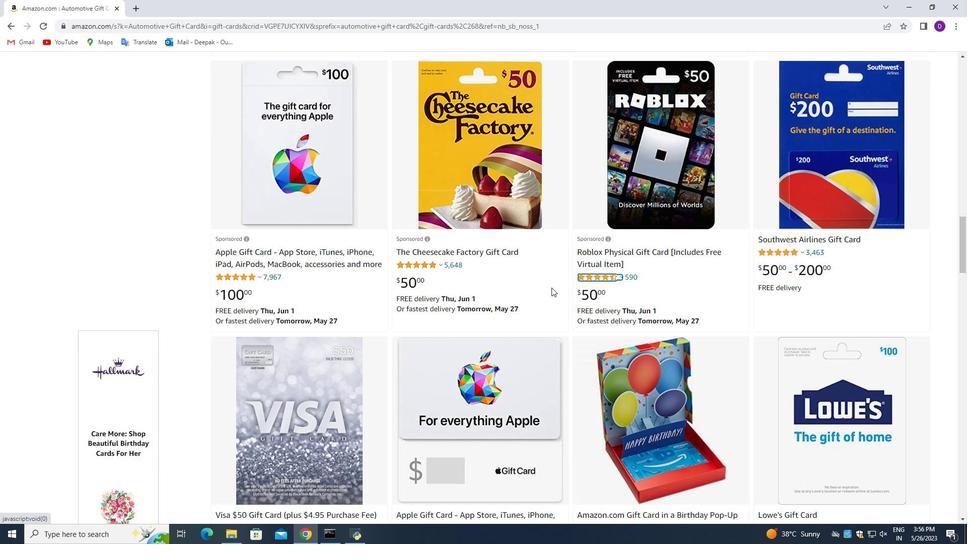 
Action: Mouse scrolled (551, 285) with delta (0, 0)
Screenshot: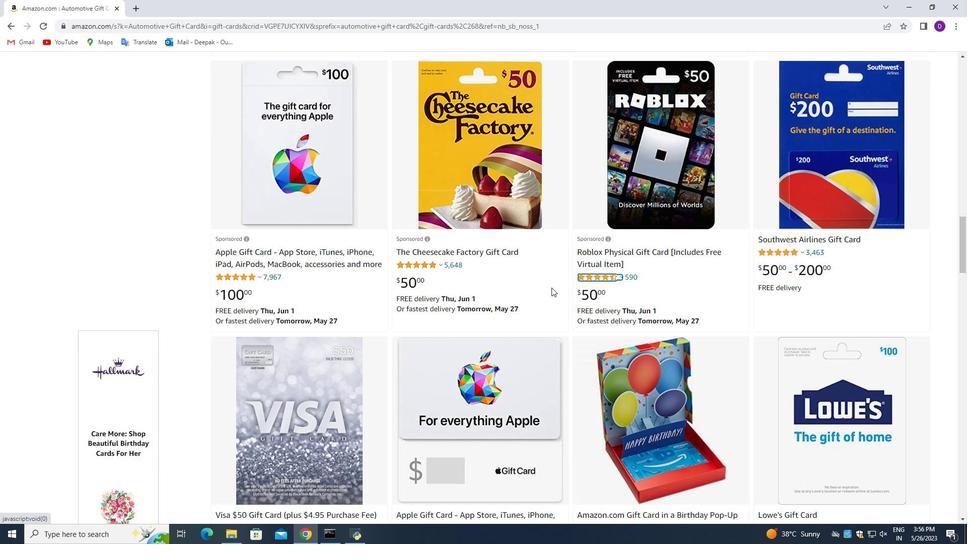 
Action: Mouse moved to (551, 283)
Screenshot: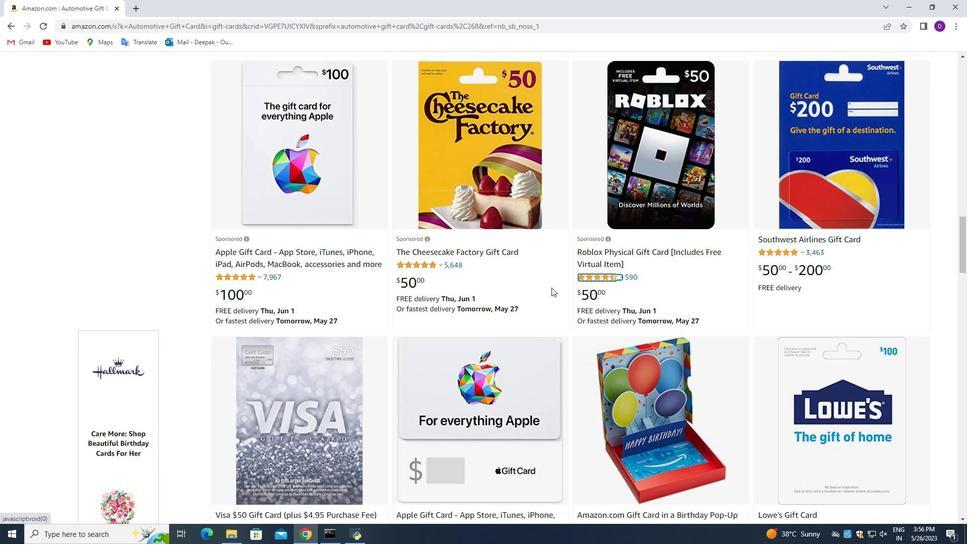 
Action: Mouse scrolled (551, 284) with delta (0, 0)
Screenshot: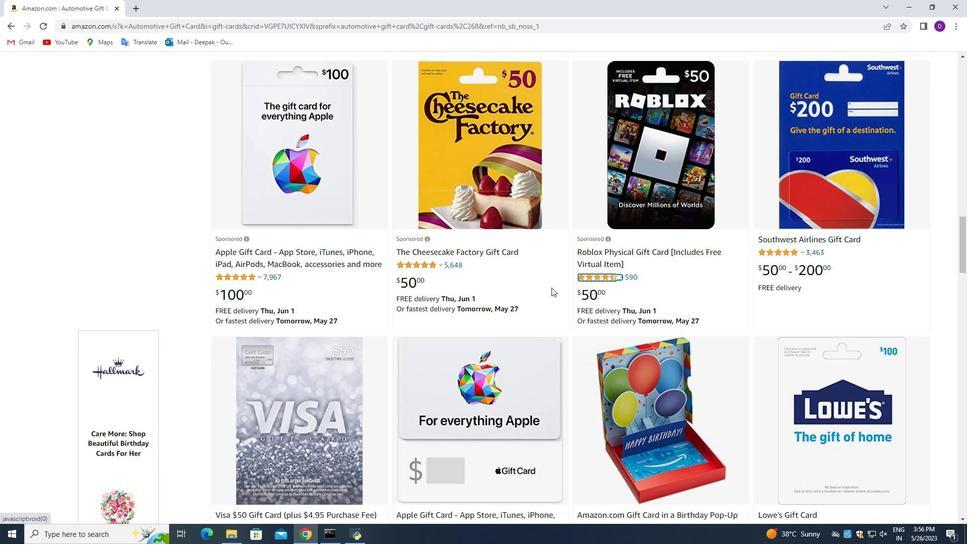 
Action: Mouse moved to (551, 278)
Screenshot: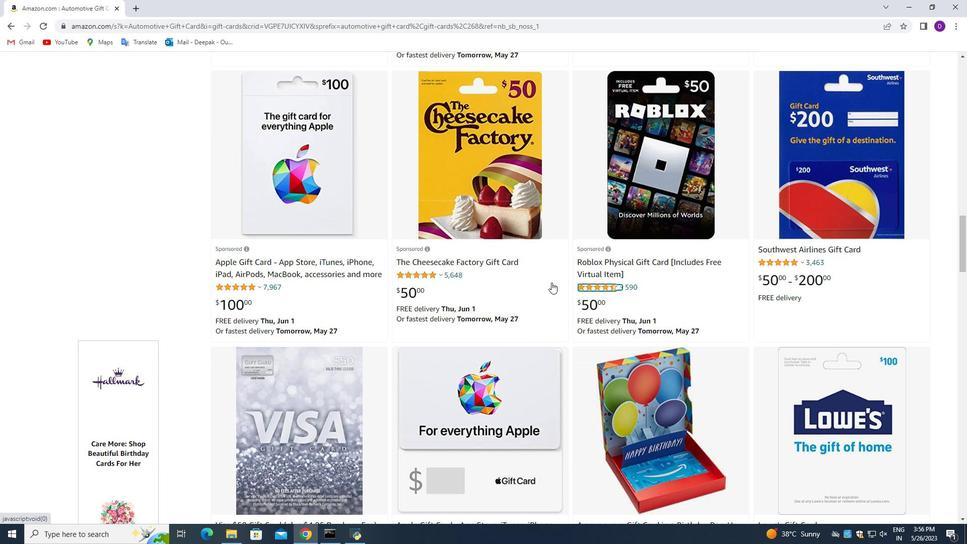 
Action: Mouse scrolled (551, 278) with delta (0, 0)
Screenshot: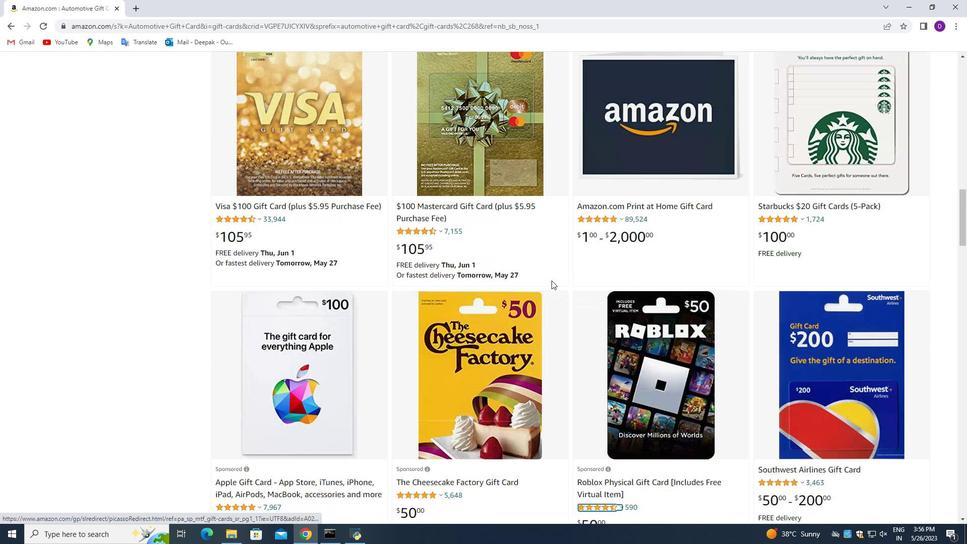 
Action: Mouse scrolled (551, 278) with delta (0, 0)
Screenshot: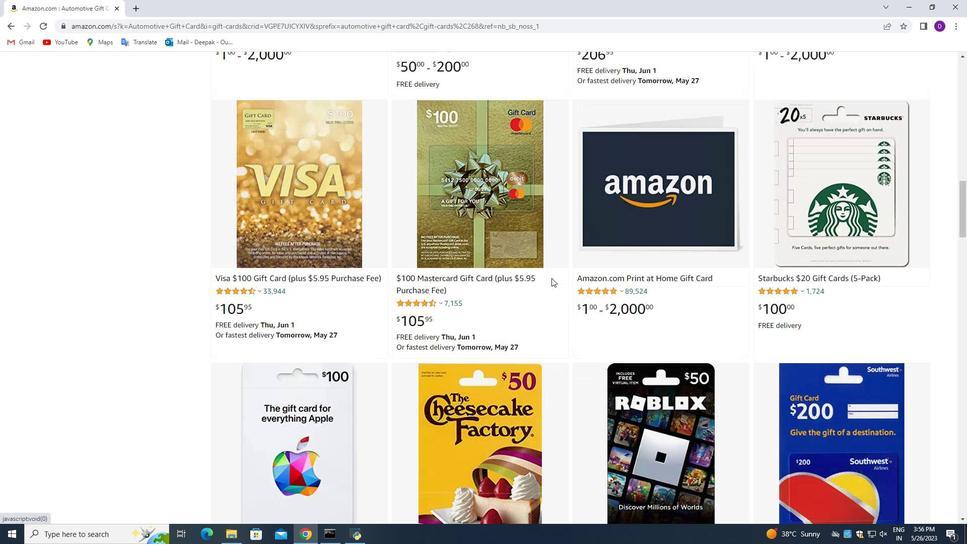 
Action: Mouse scrolled (551, 278) with delta (0, 0)
Screenshot: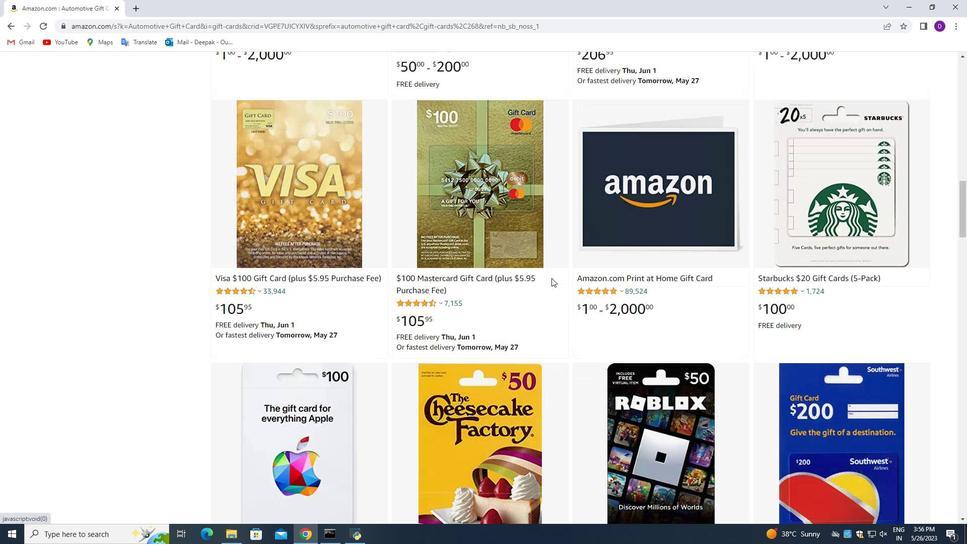 
Action: Mouse scrolled (551, 278) with delta (0, 0)
Screenshot: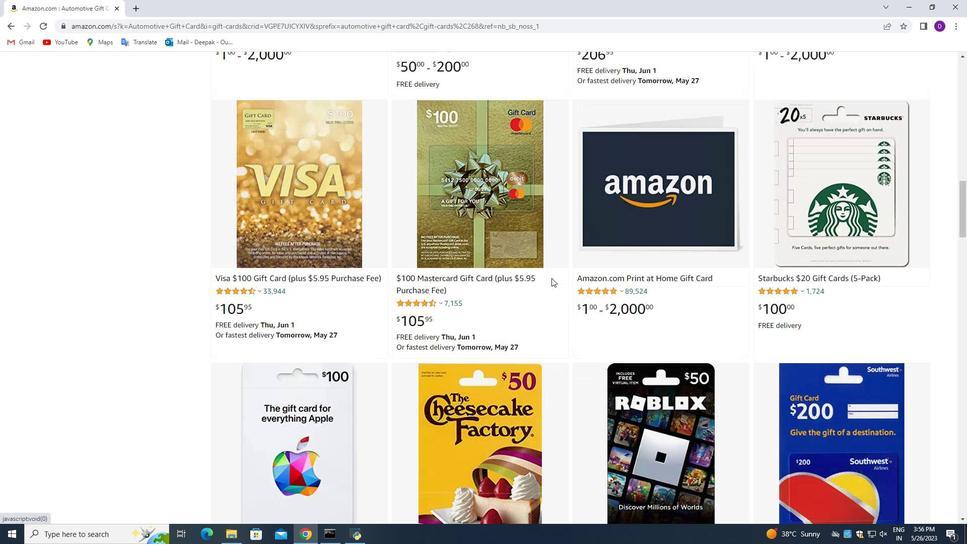 
Action: Mouse scrolled (551, 278) with delta (0, 0)
Screenshot: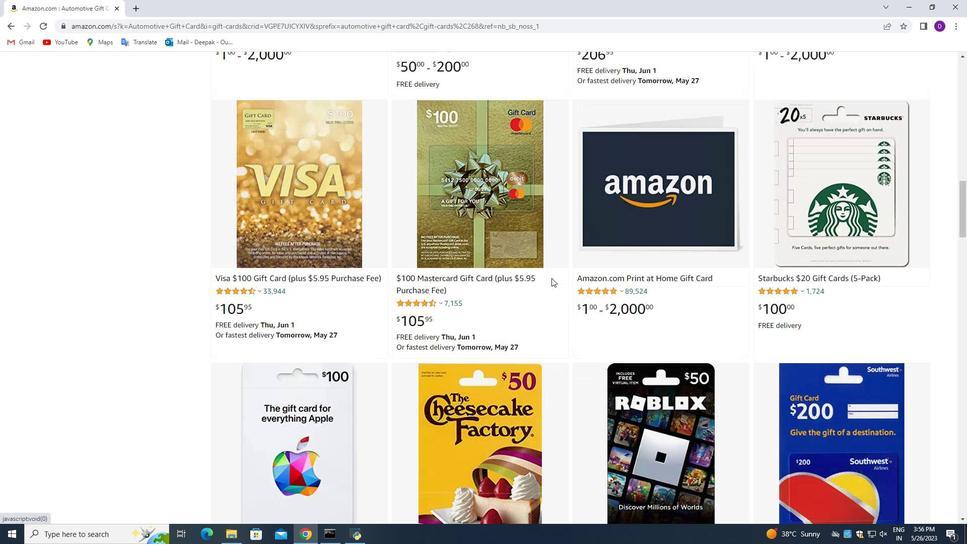 
Action: Mouse scrolled (551, 278) with delta (0, 0)
Screenshot: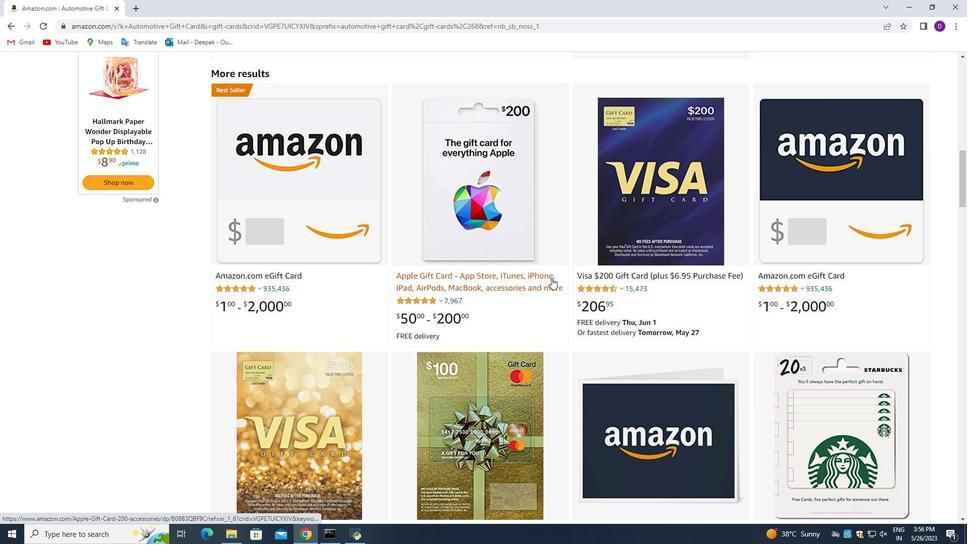 
Action: Mouse scrolled (551, 278) with delta (0, 0)
Screenshot: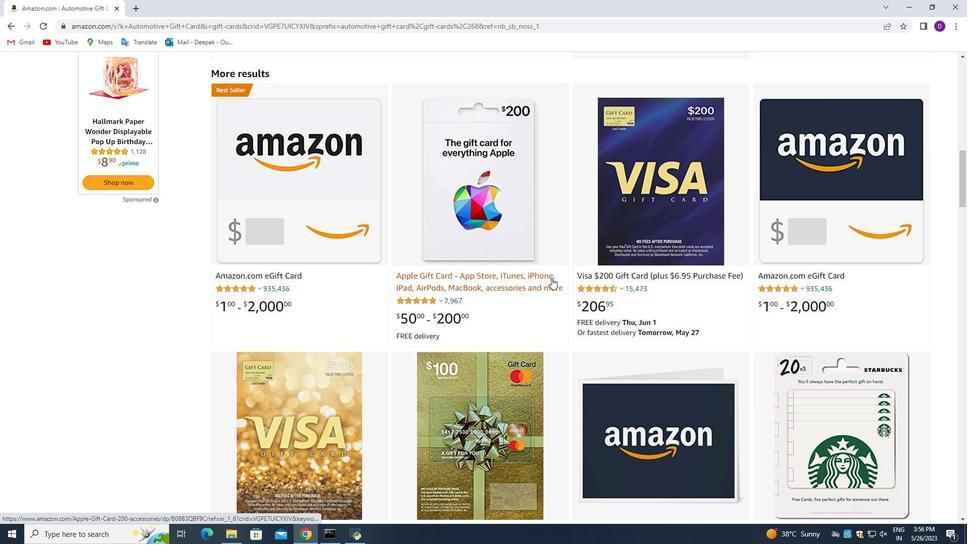 
Action: Mouse scrolled (551, 278) with delta (0, 0)
Screenshot: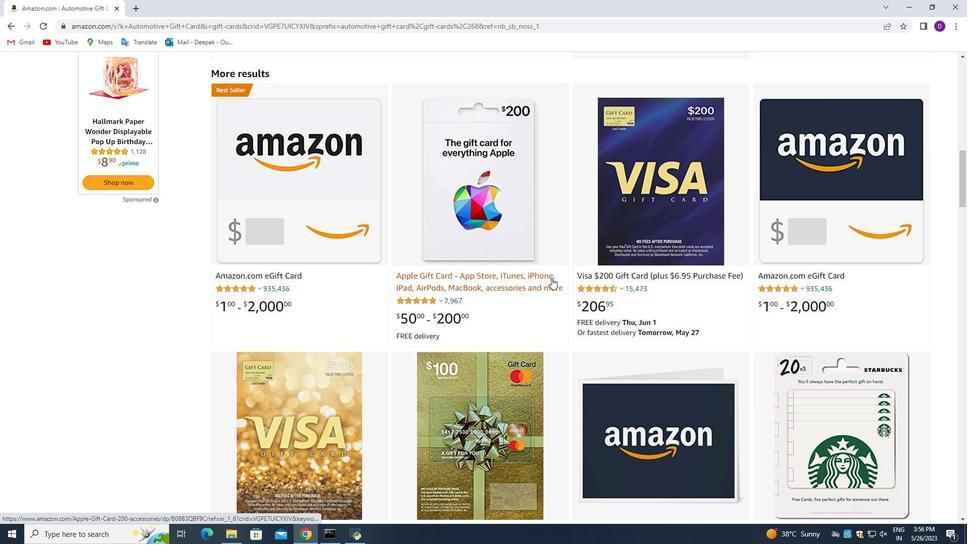 
Action: Mouse scrolled (551, 278) with delta (0, 0)
Screenshot: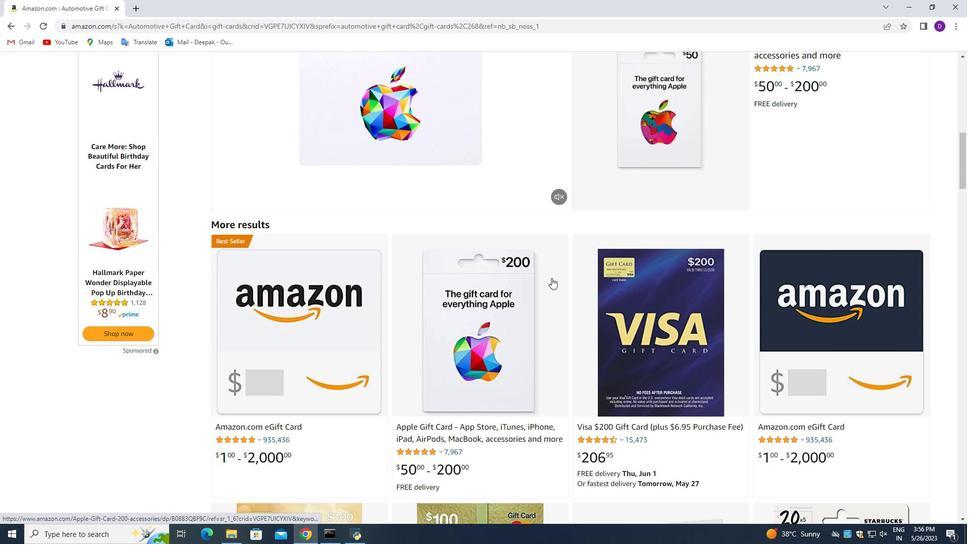 
Action: Mouse scrolled (551, 278) with delta (0, 0)
Screenshot: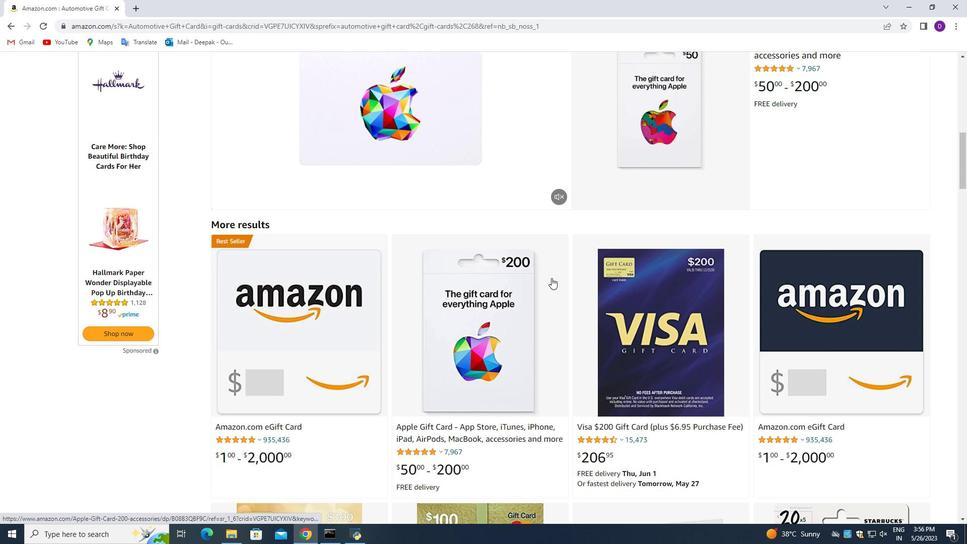 
Action: Mouse moved to (553, 279)
Screenshot: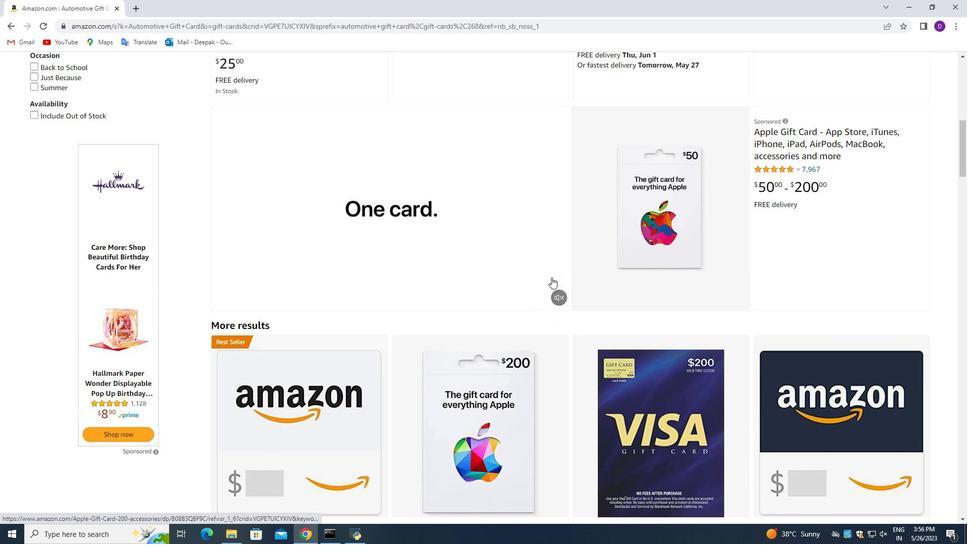
Action: Mouse scrolled (553, 280) with delta (0, 0)
Screenshot: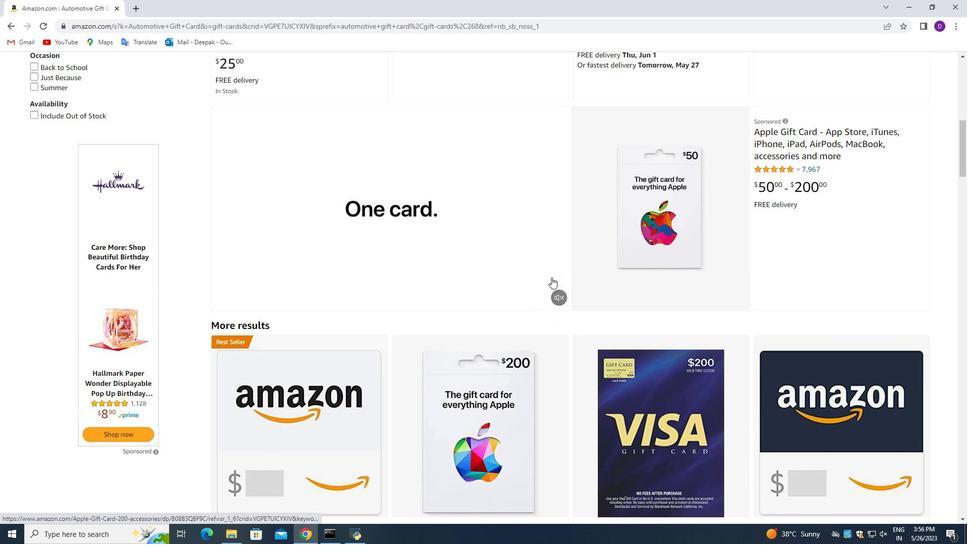 
Action: Mouse moved to (553, 280)
Screenshot: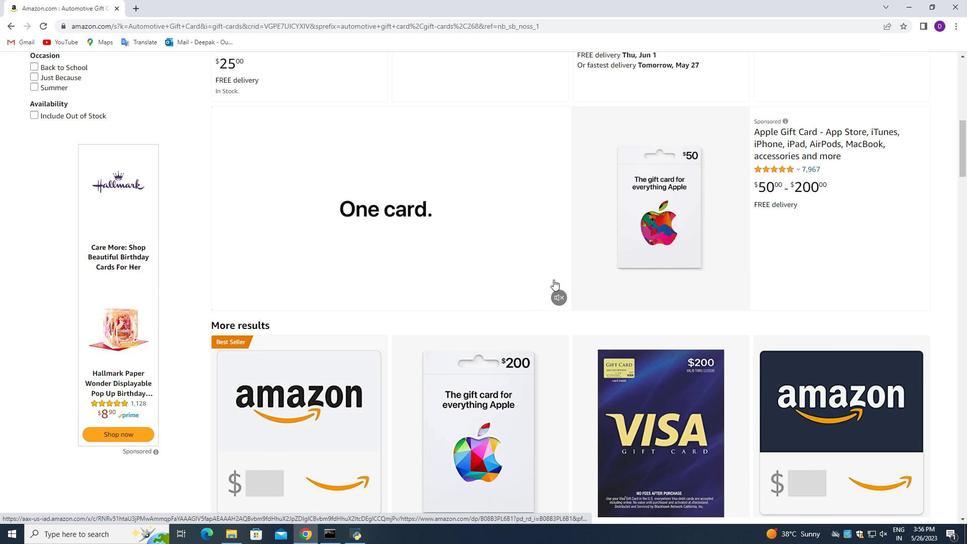 
Action: Mouse scrolled (553, 281) with delta (0, 0)
Screenshot: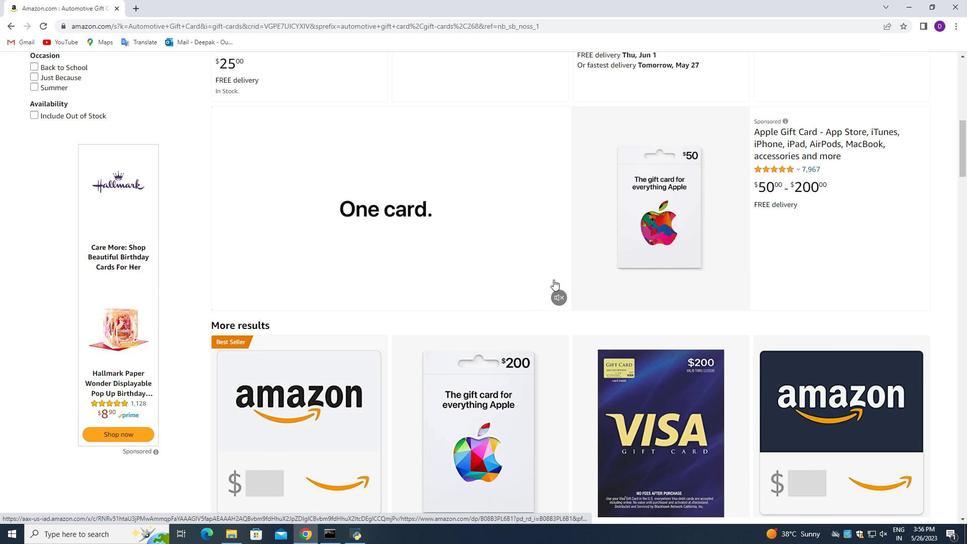 
Action: Mouse moved to (554, 282)
Screenshot: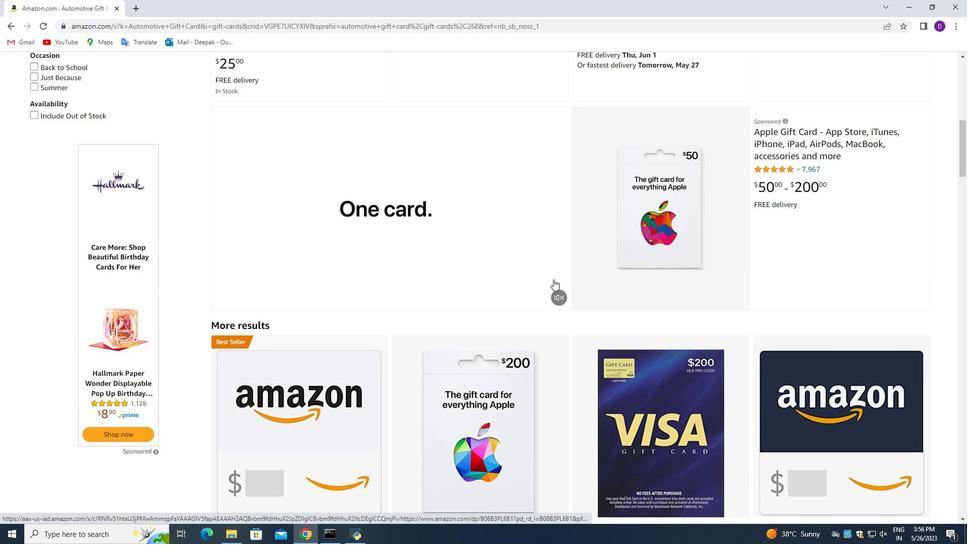 
Action: Mouse scrolled (553, 282) with delta (0, 0)
Screenshot: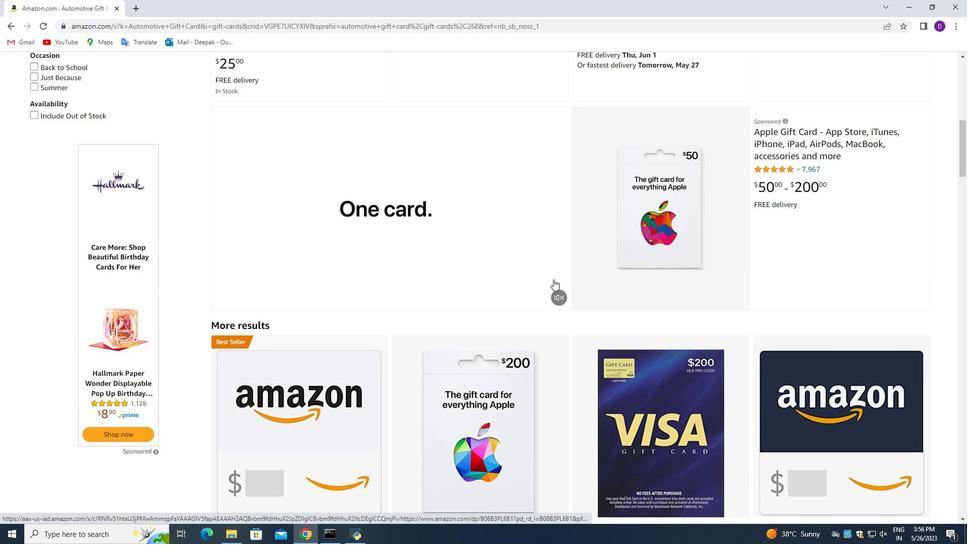
Action: Mouse moved to (554, 283)
Screenshot: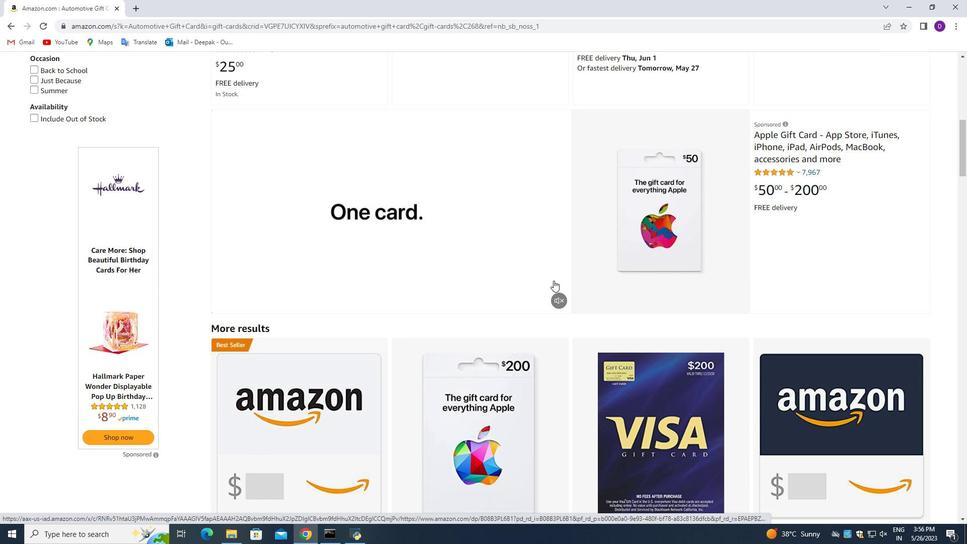 
Action: Mouse scrolled (554, 283) with delta (0, 0)
Screenshot: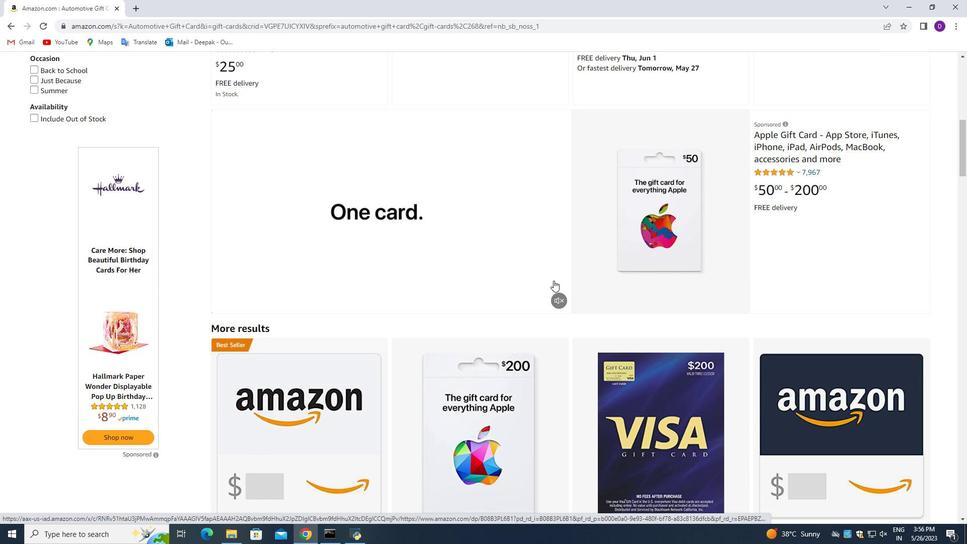 
Action: Mouse scrolled (554, 283) with delta (0, 0)
Screenshot: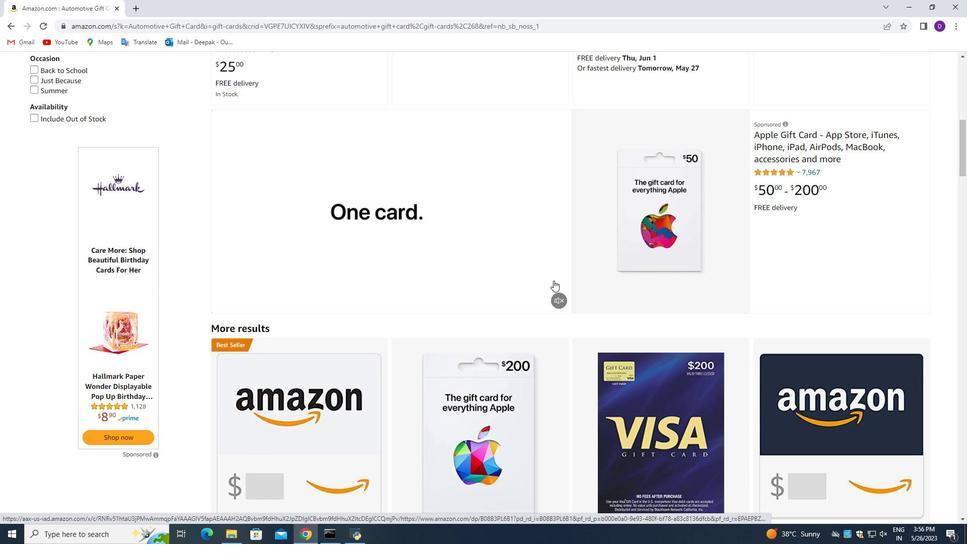 
Action: Mouse scrolled (554, 283) with delta (0, 0)
Screenshot: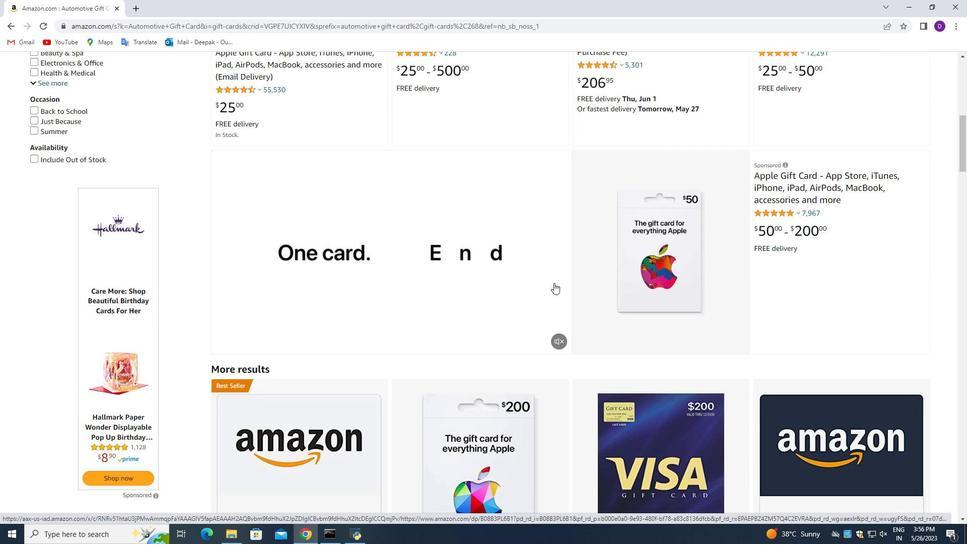 
Action: Mouse scrolled (554, 283) with delta (0, 0)
Screenshot: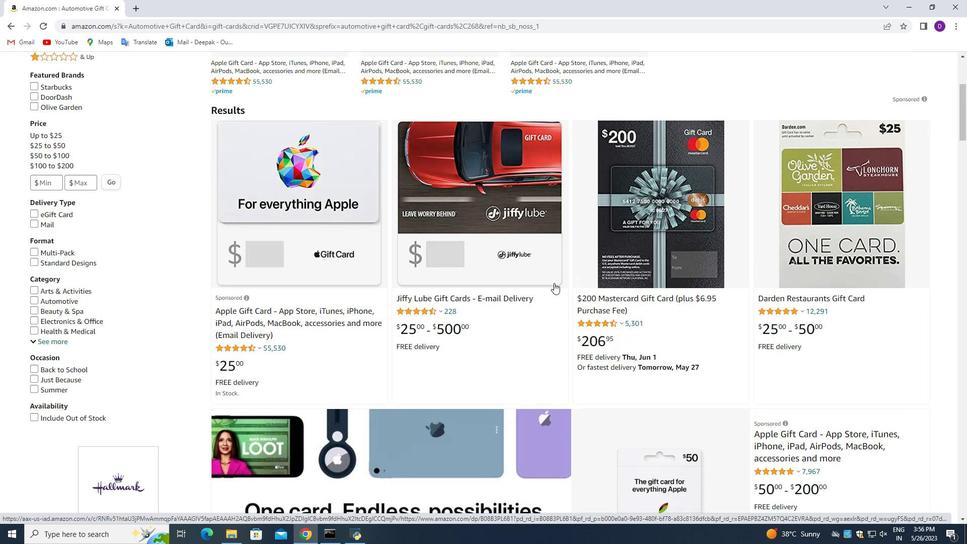 
Action: Mouse scrolled (554, 283) with delta (0, 0)
Screenshot: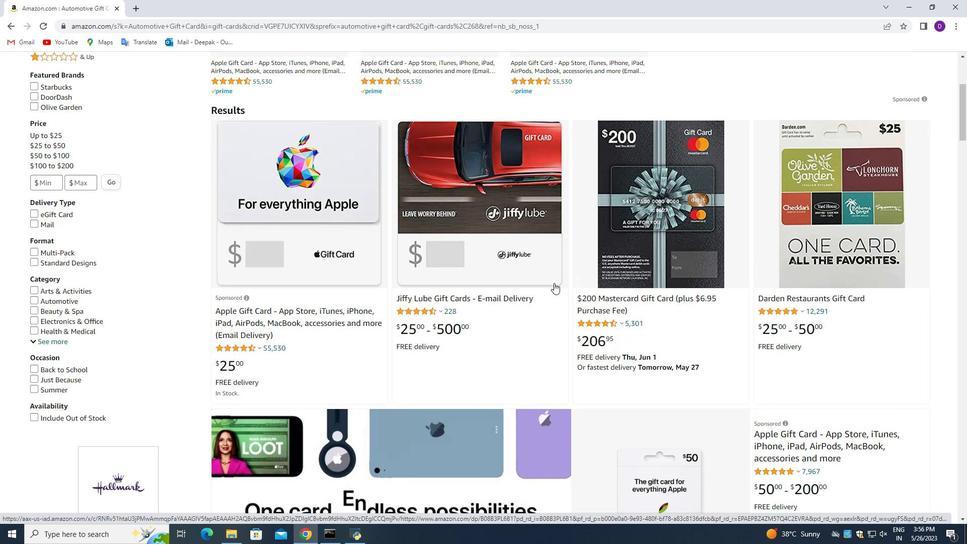 
Action: Mouse scrolled (554, 283) with delta (0, 0)
Screenshot: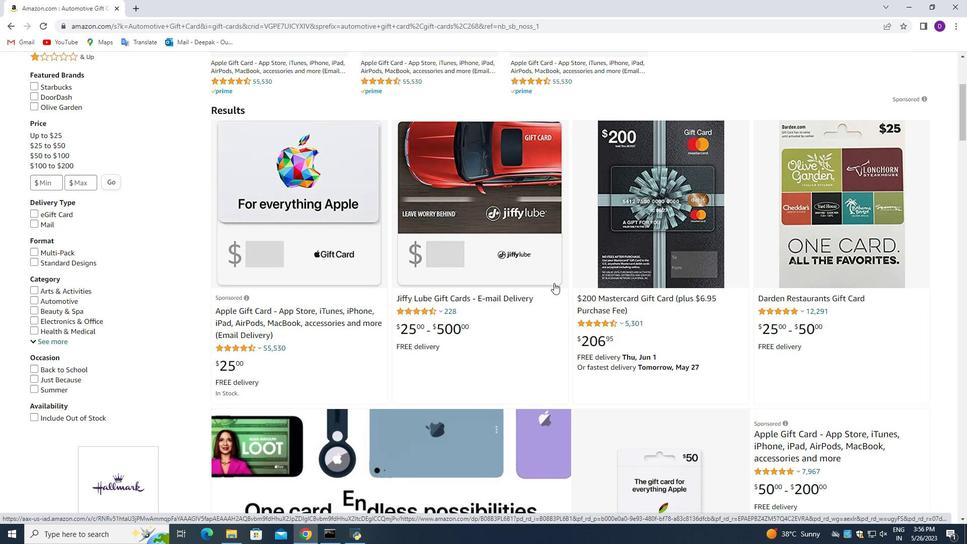 
Action: Mouse scrolled (554, 283) with delta (0, 0)
Screenshot: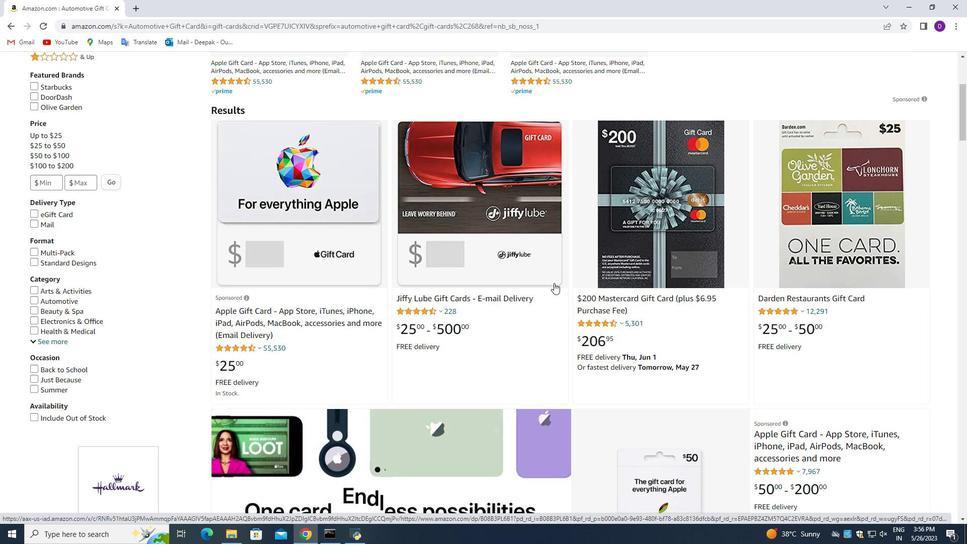 
Action: Mouse scrolled (554, 283) with delta (0, 0)
Screenshot: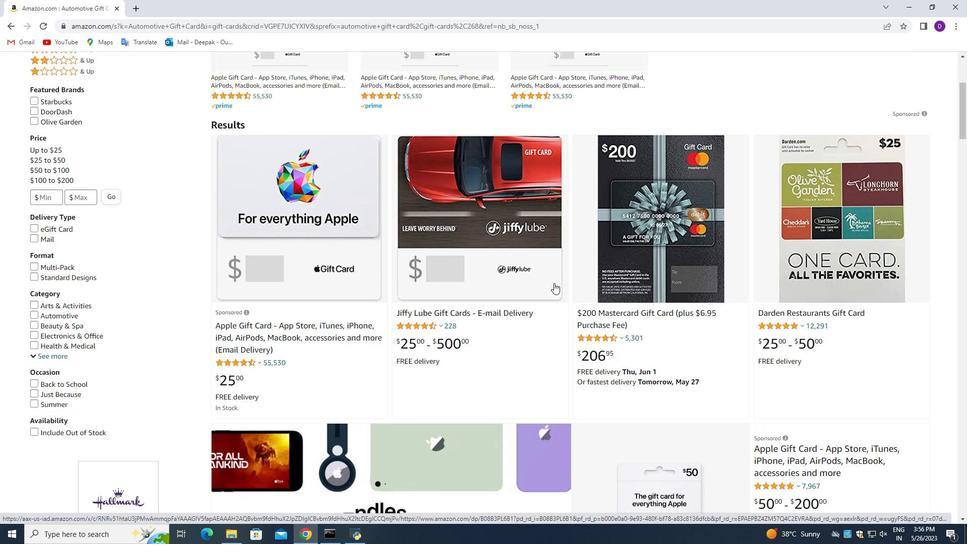 
Action: Mouse scrolled (554, 283) with delta (0, 0)
Screenshot: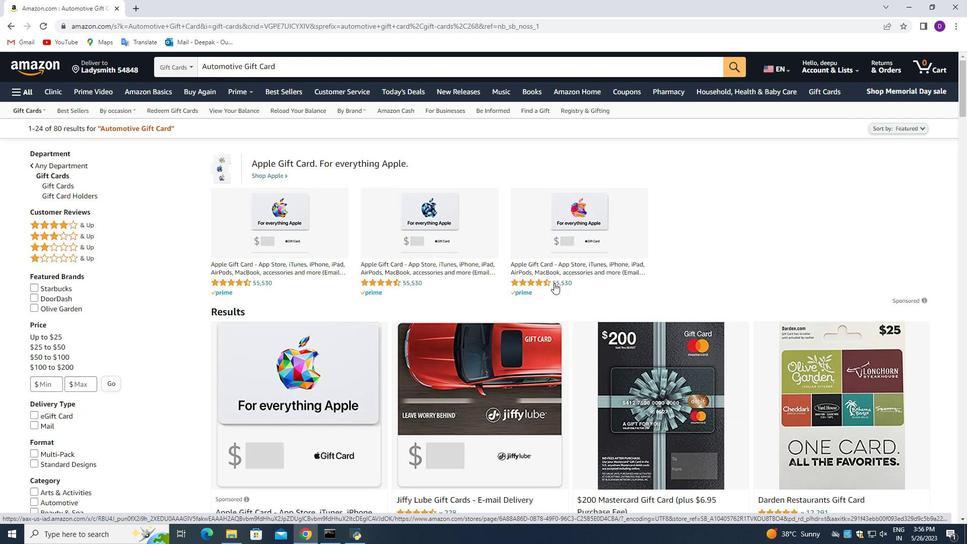 
Action: Mouse scrolled (554, 283) with delta (0, 0)
Screenshot: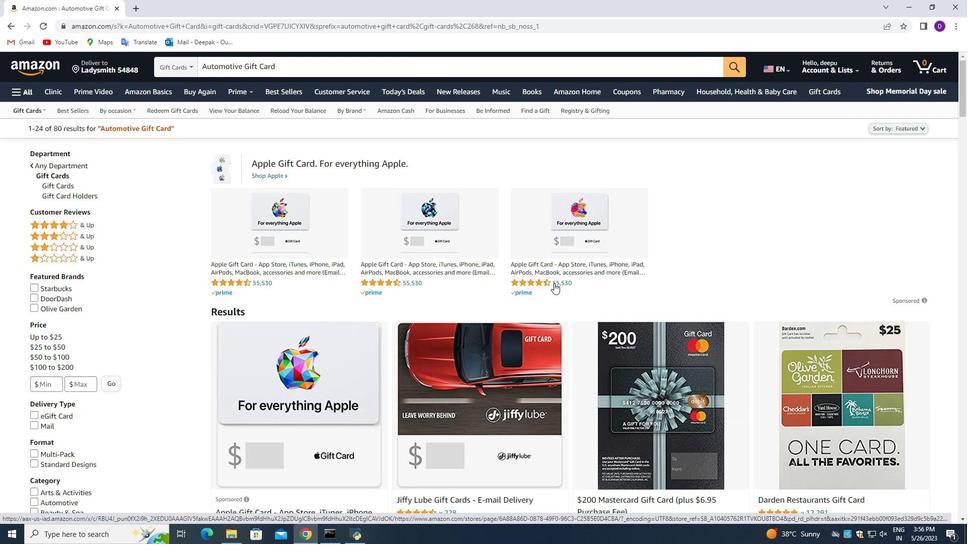
Action: Mouse scrolled (554, 283) with delta (0, 0)
Screenshot: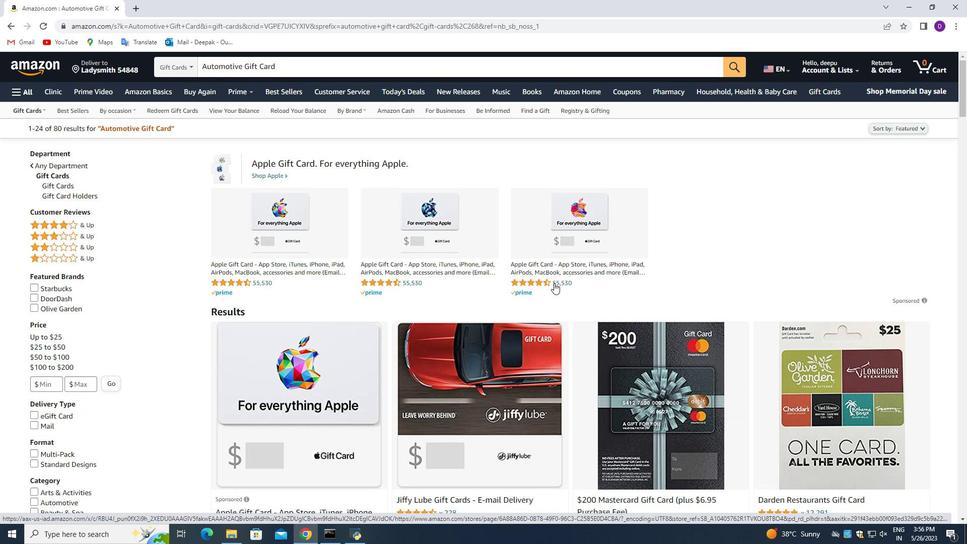 
Action: Mouse scrolled (554, 283) with delta (0, 0)
Screenshot: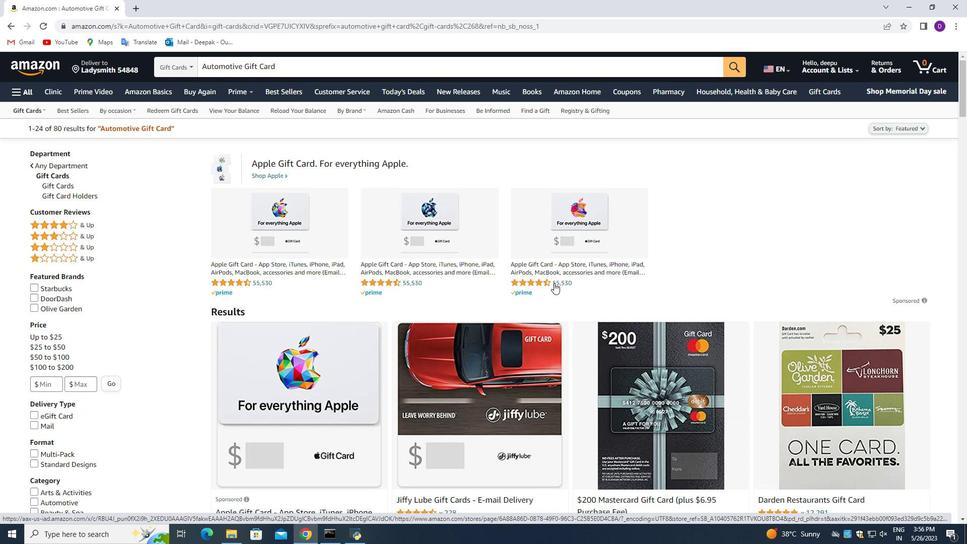 
Action: Mouse scrolled (554, 282) with delta (0, 0)
Screenshot: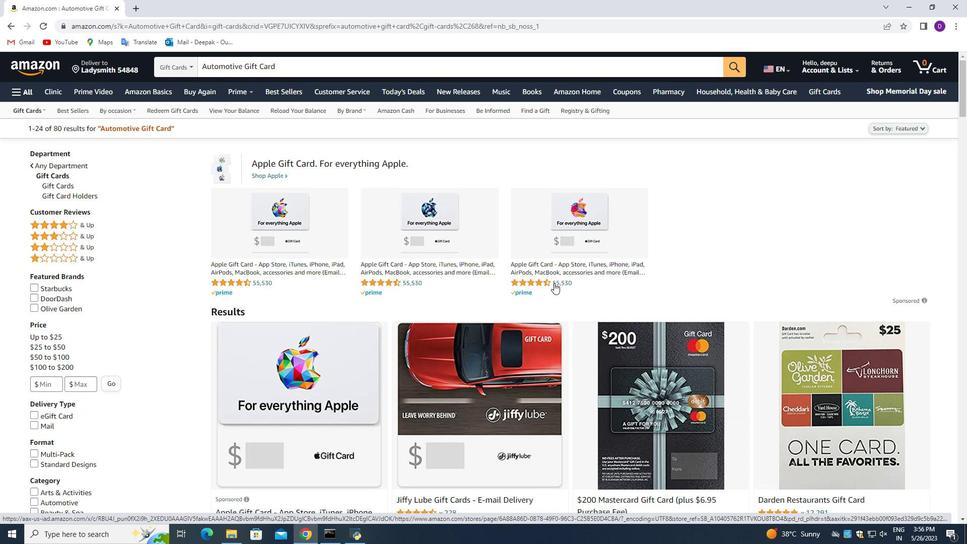 
Action: Mouse scrolled (554, 282) with delta (0, 0)
Screenshot: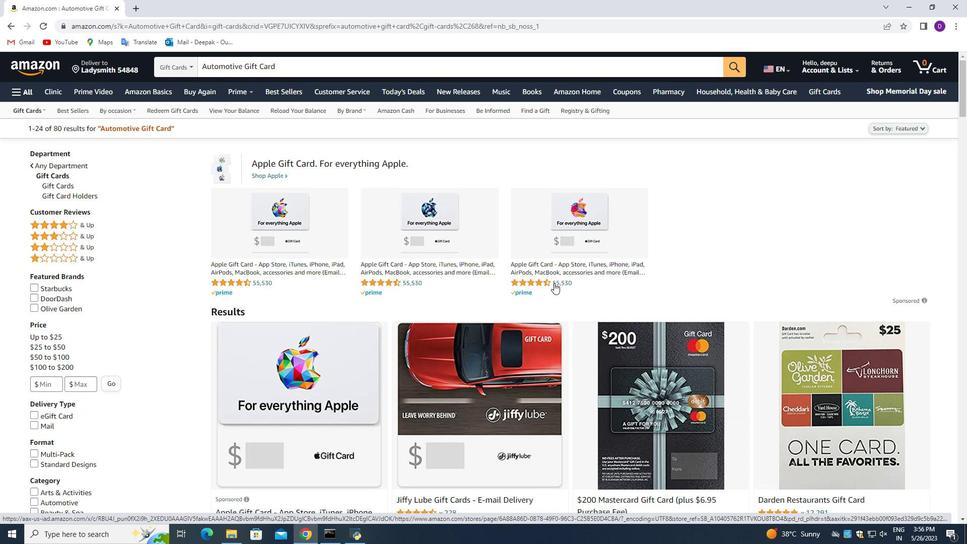 
Action: Mouse moved to (487, 256)
Screenshot: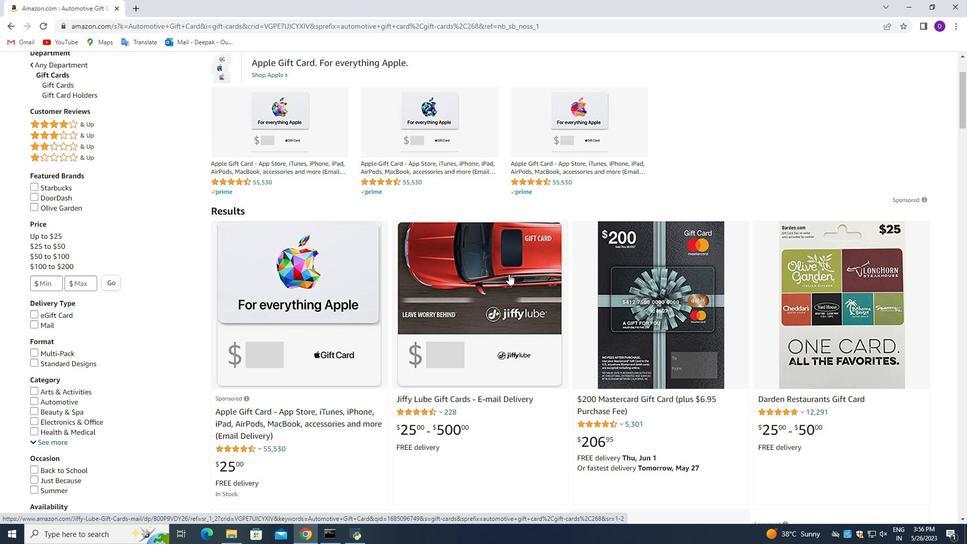 
Action: Mouse scrolled (487, 257) with delta (0, 0)
Screenshot: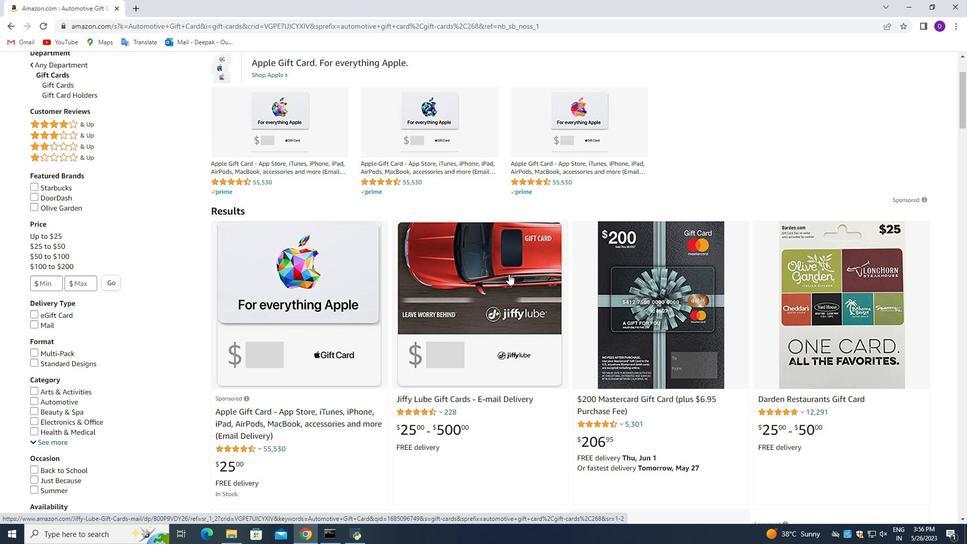 
Action: Mouse moved to (487, 252)
Screenshot: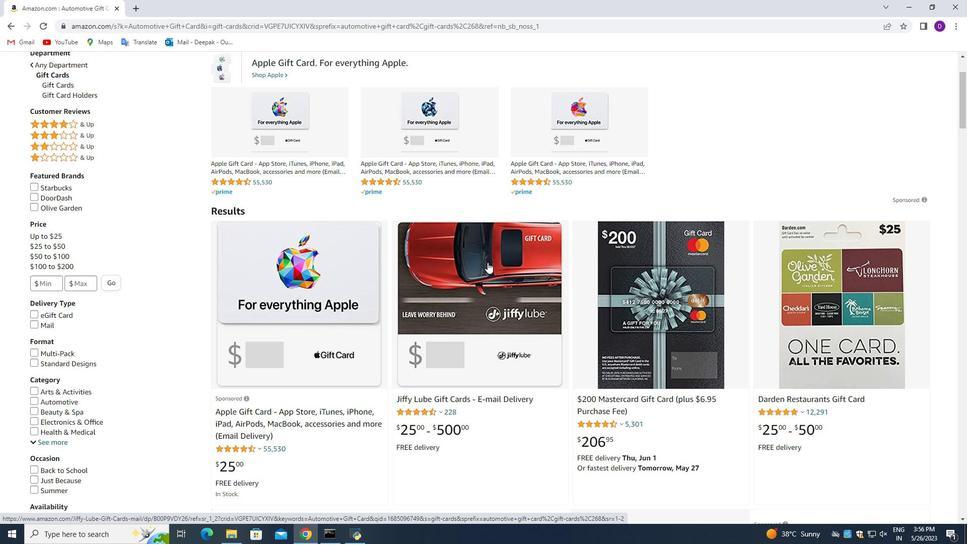 
Action: Mouse scrolled (487, 253) with delta (0, 0)
Screenshot: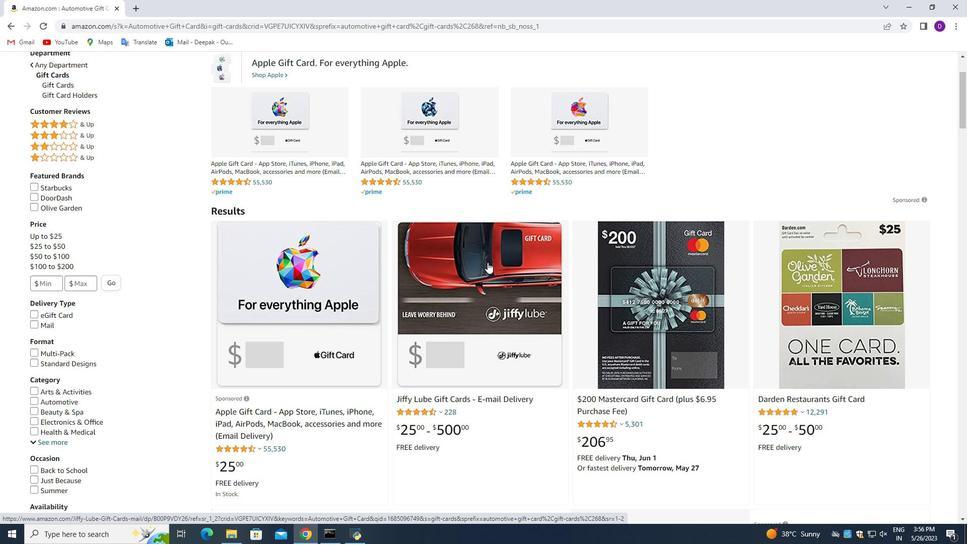 
Action: Mouse moved to (487, 248)
Screenshot: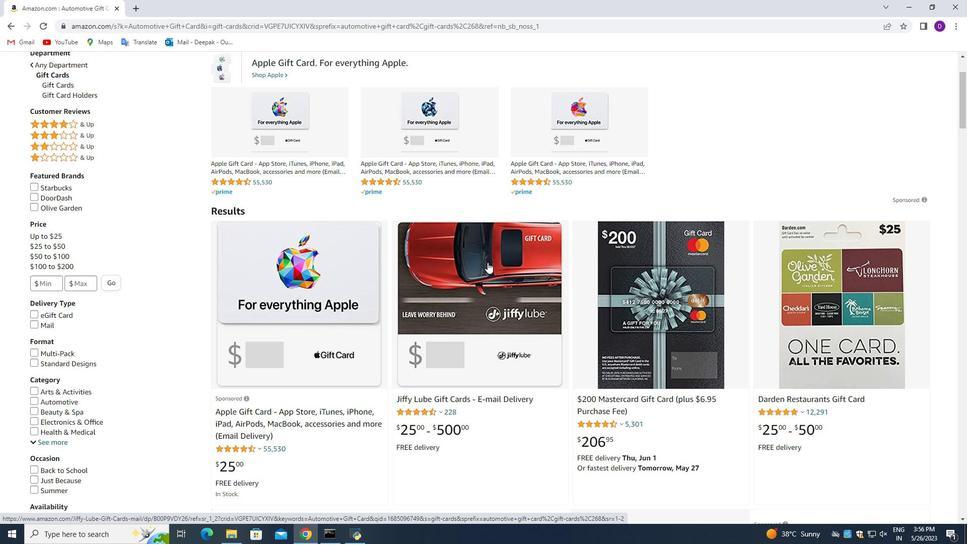 
Action: Mouse scrolled (487, 250) with delta (0, 0)
Screenshot: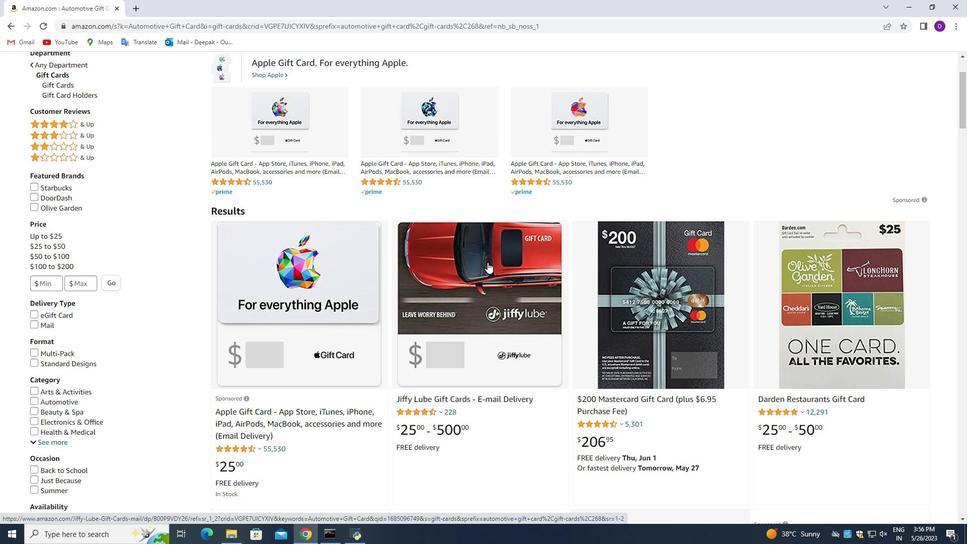 
Action: Mouse moved to (487, 244)
Screenshot: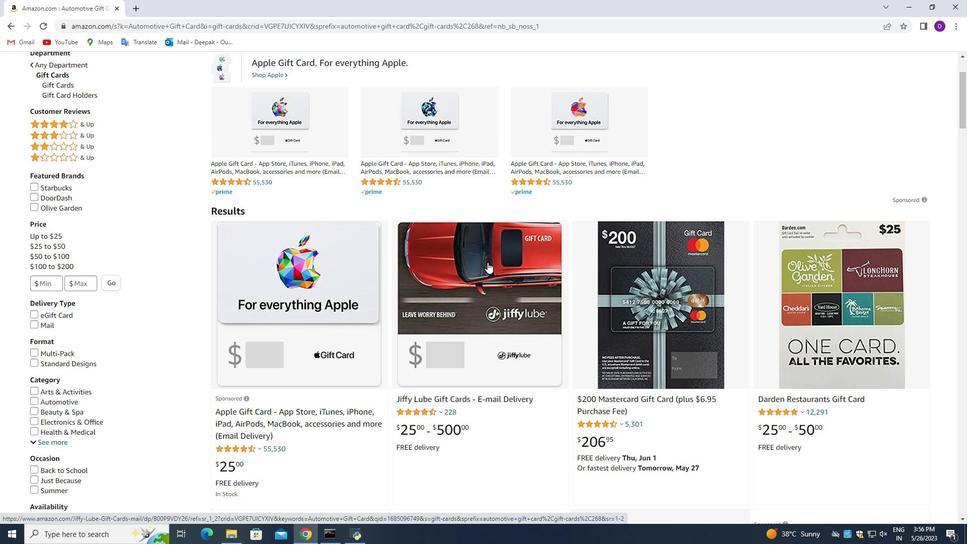 
Action: Mouse scrolled (487, 246) with delta (0, 0)
Screenshot: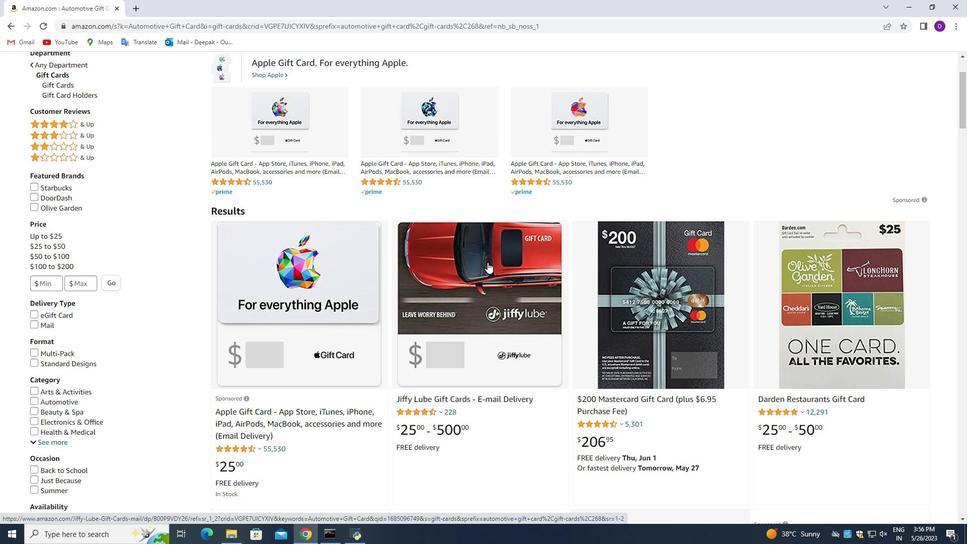 
Action: Mouse moved to (487, 240)
Screenshot: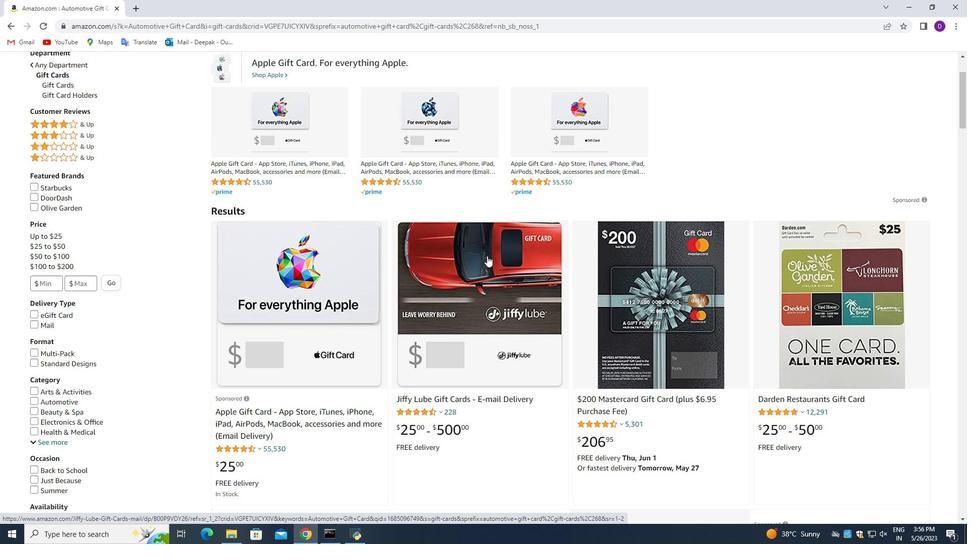 
Action: Mouse scrolled (487, 241) with delta (0, 0)
Screenshot: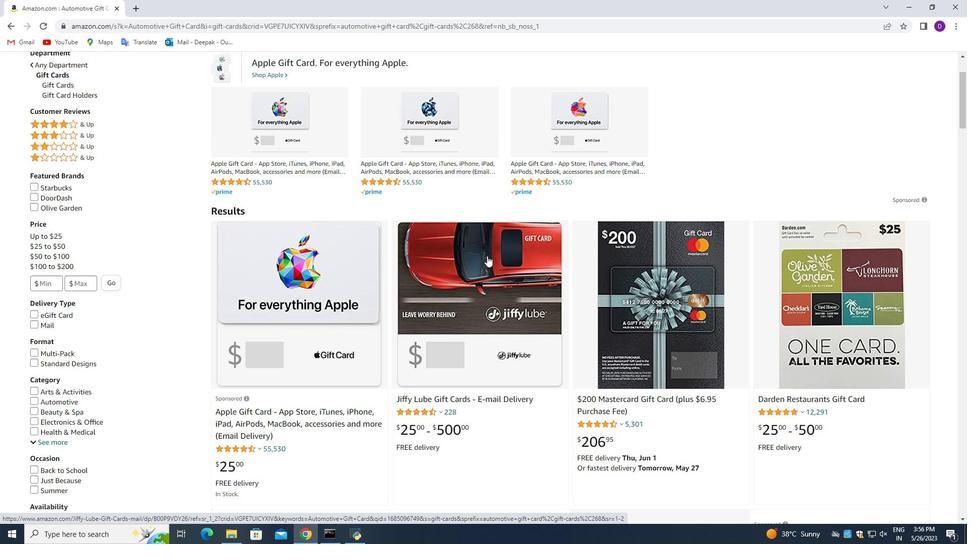 
Action: Mouse moved to (481, 221)
Screenshot: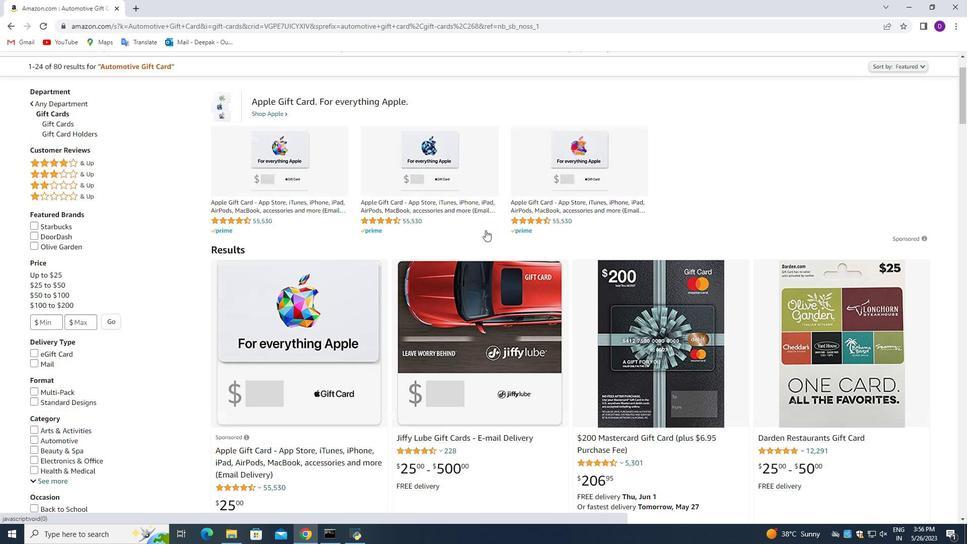 
Action: Mouse scrolled (481, 222) with delta (0, 0)
Screenshot: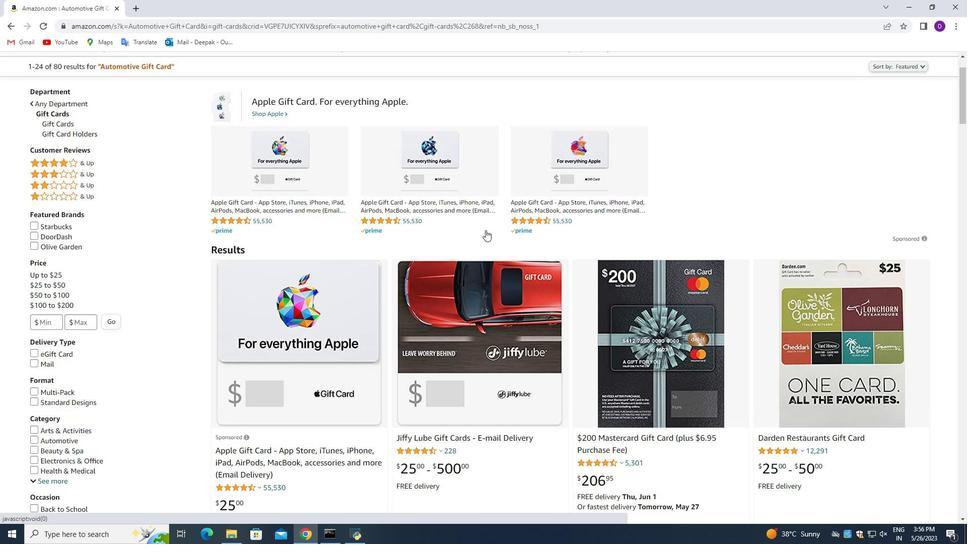
Action: Mouse scrolled (481, 222) with delta (0, 0)
Screenshot: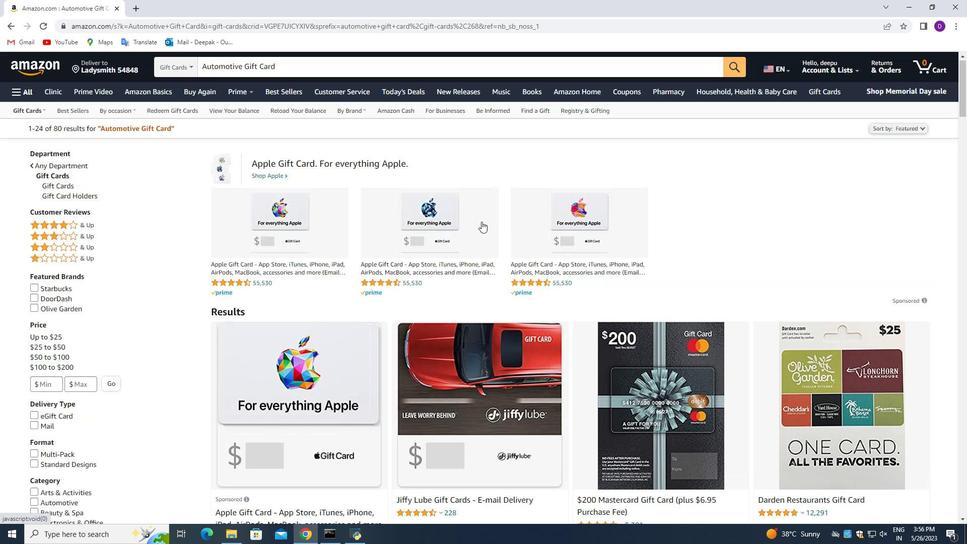 
Action: Mouse scrolled (481, 222) with delta (0, 0)
Screenshot: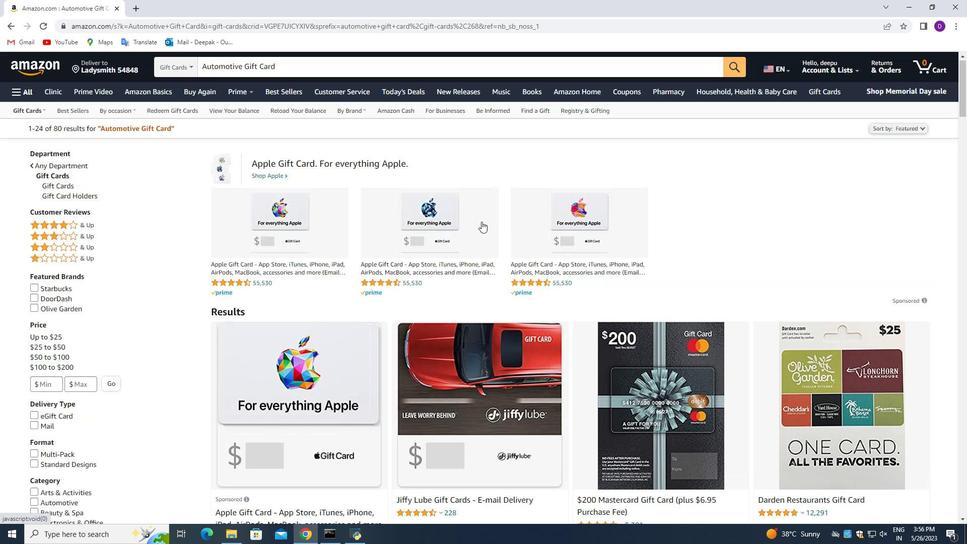 
Action: Mouse scrolled (481, 222) with delta (0, 0)
Screenshot: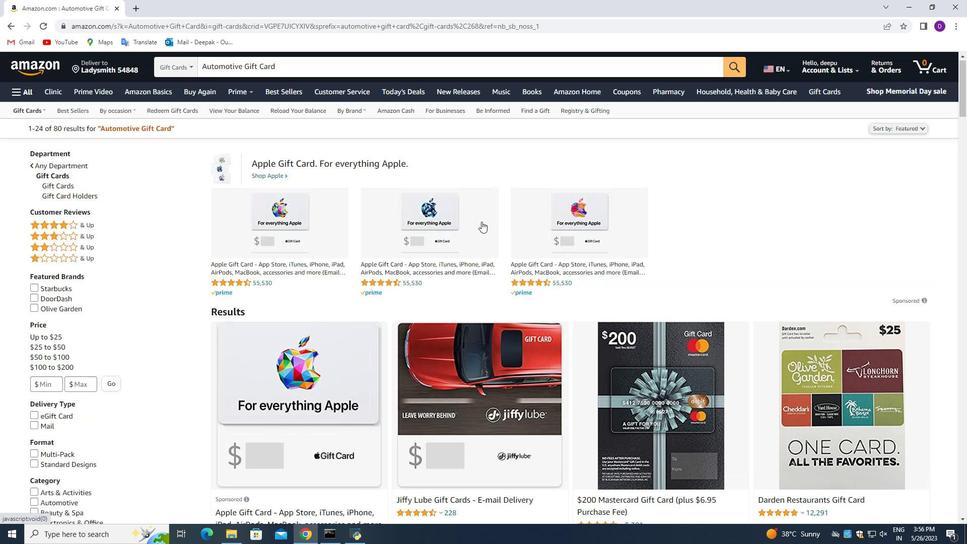 
Action: Mouse scrolled (481, 222) with delta (0, 0)
Screenshot: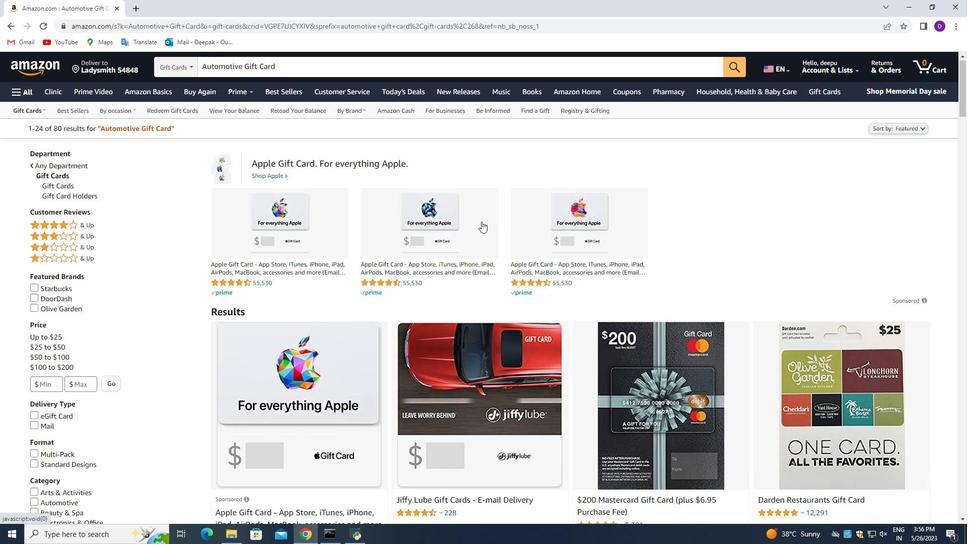 
Action: Mouse moved to (498, 214)
Screenshot: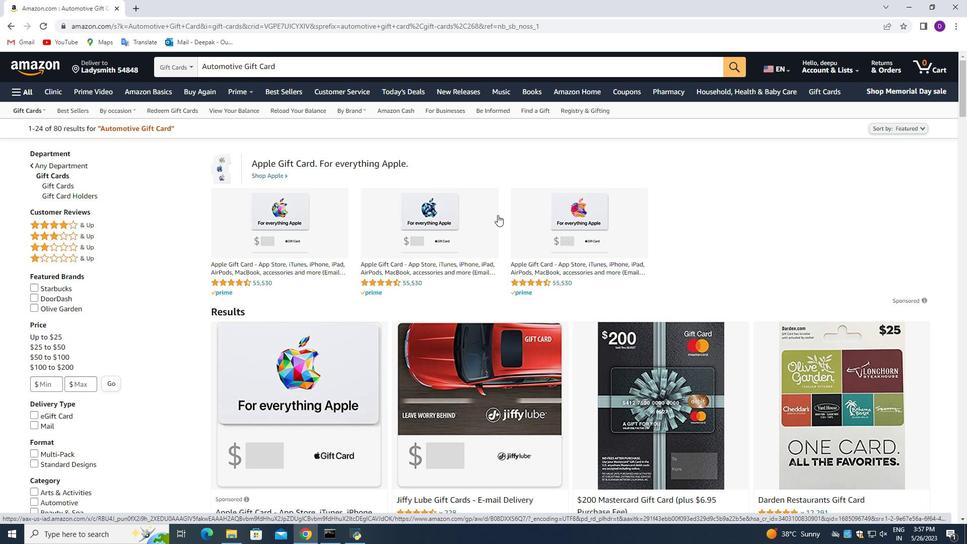 
Action: Mouse scrolled (498, 213) with delta (0, 0)
Screenshot: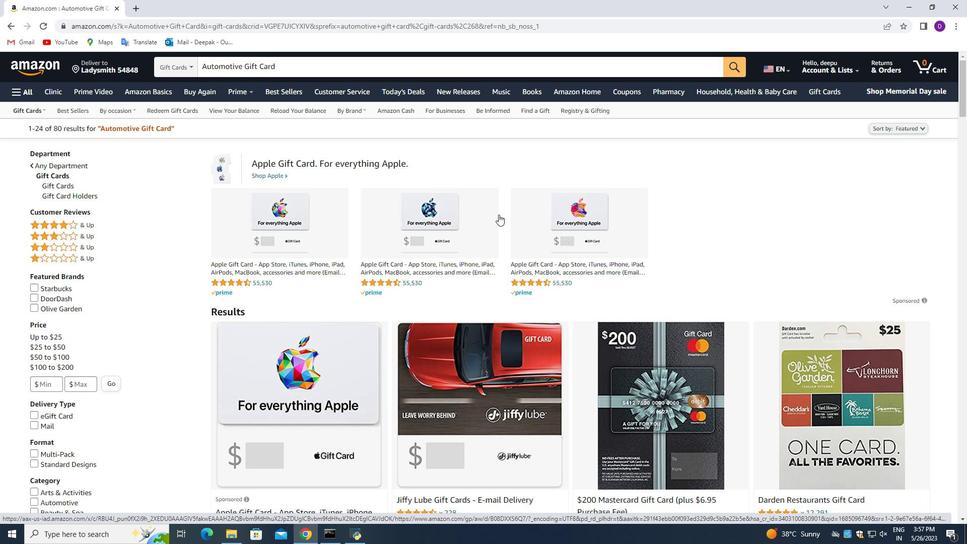 
Action: Mouse moved to (499, 216)
Screenshot: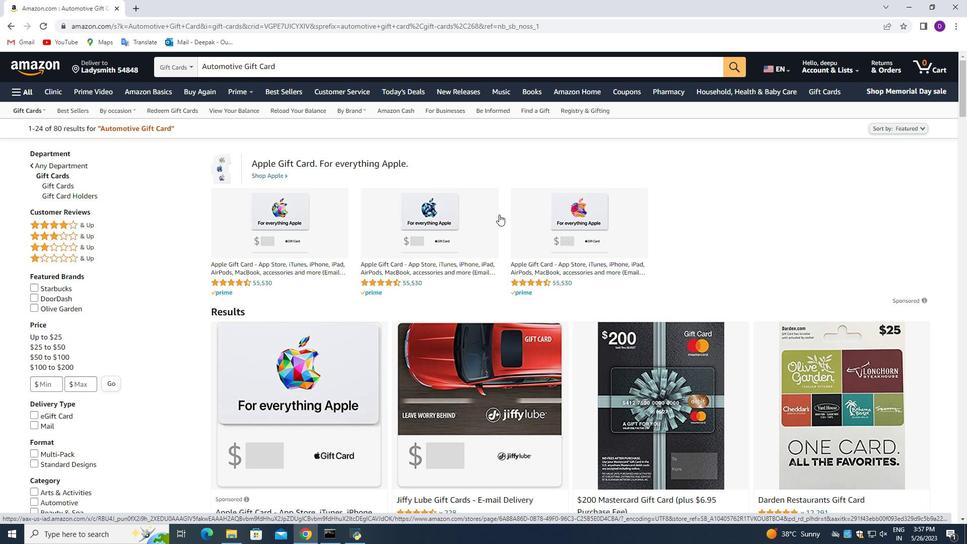 
Action: Mouse scrolled (499, 215) with delta (0, 0)
Screenshot: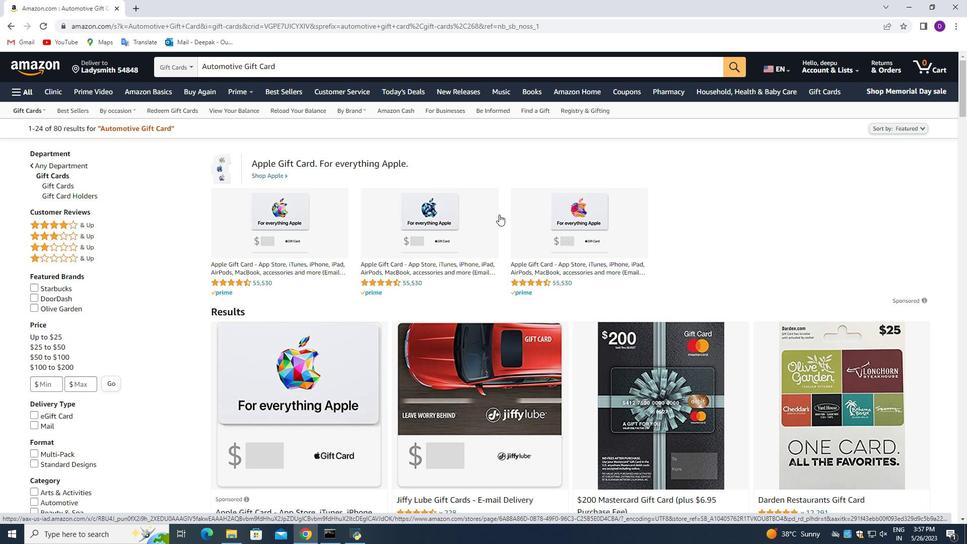 
Action: Mouse moved to (499, 216)
Screenshot: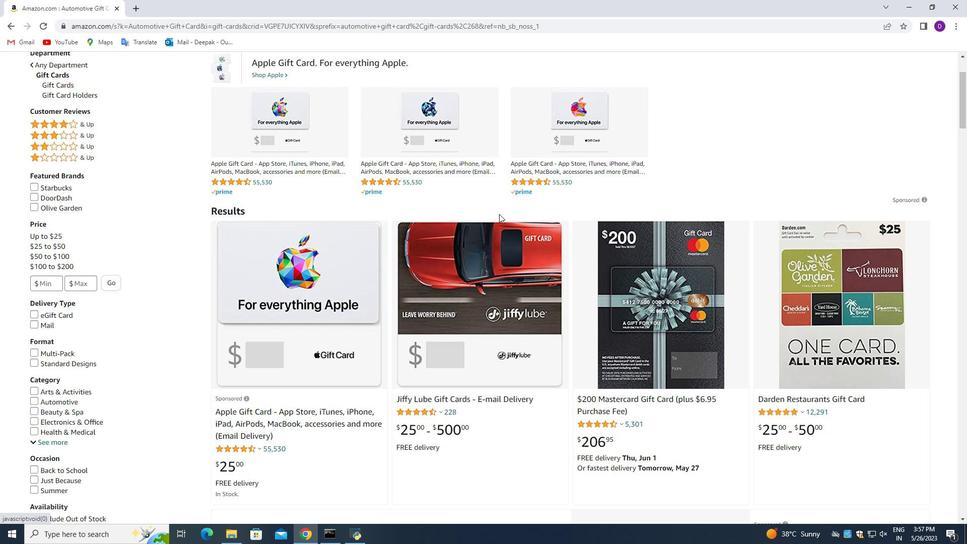 
Action: Mouse scrolled (499, 216) with delta (0, 0)
Screenshot: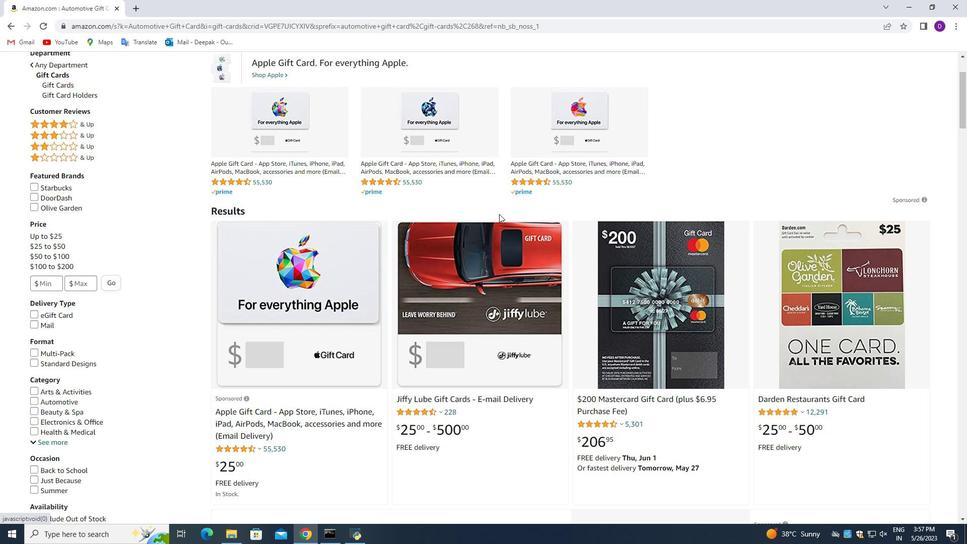 
Action: Mouse moved to (499, 219)
Screenshot: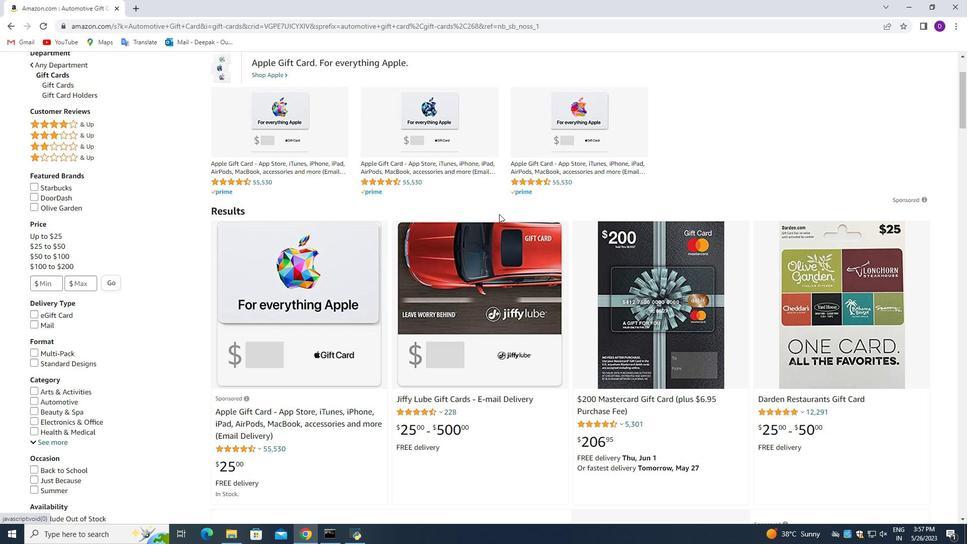 
Action: Mouse scrolled (499, 218) with delta (0, 0)
Screenshot: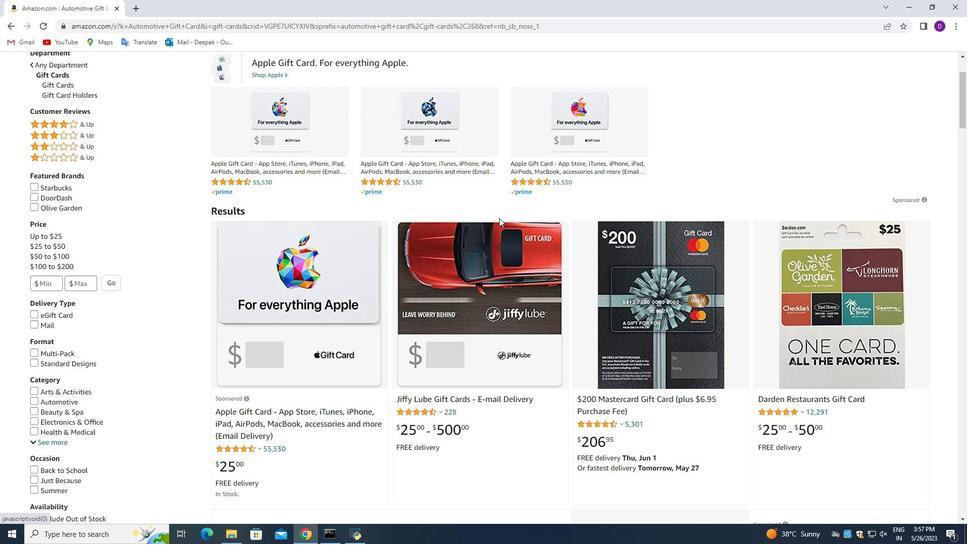 
Action: Mouse moved to (514, 212)
Screenshot: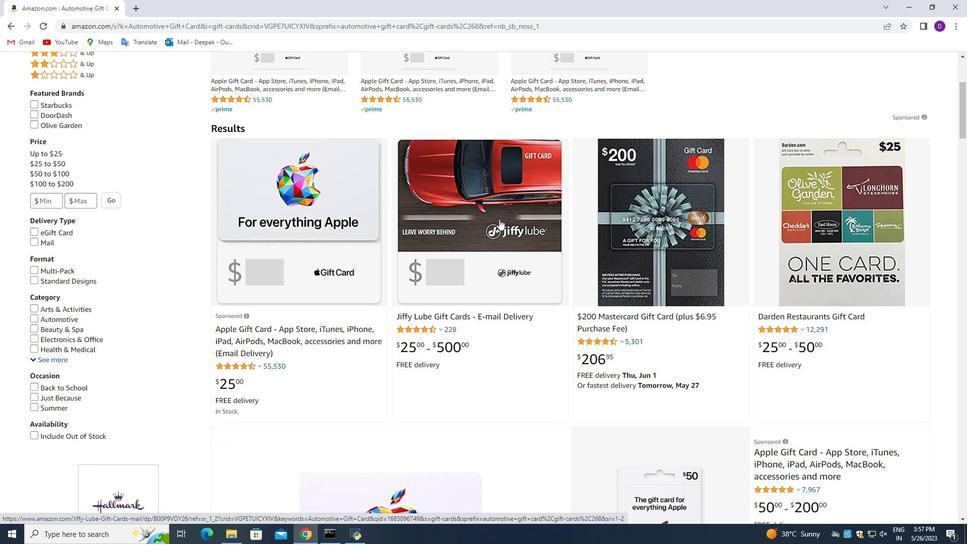 
Action: Mouse scrolled (514, 211) with delta (0, 0)
Screenshot: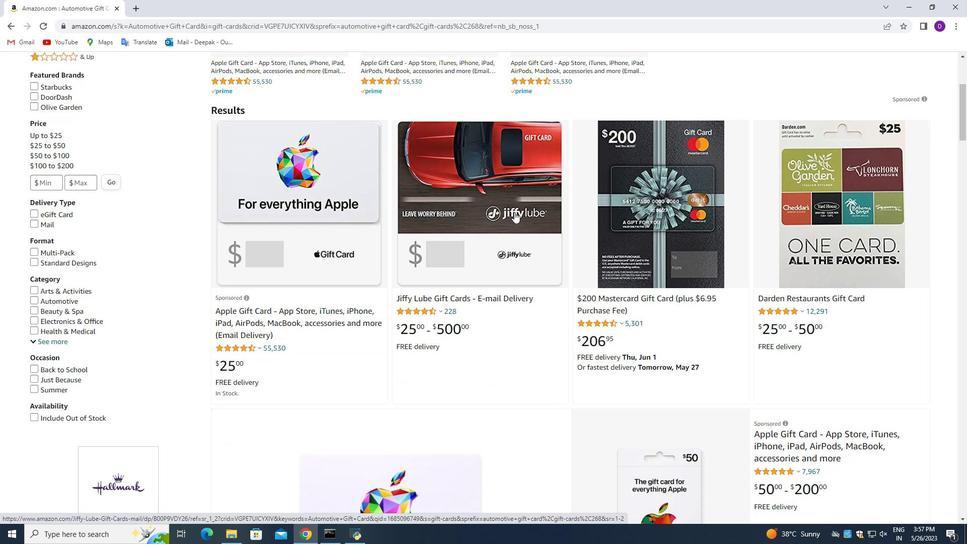 
Action: Mouse moved to (516, 211)
Screenshot: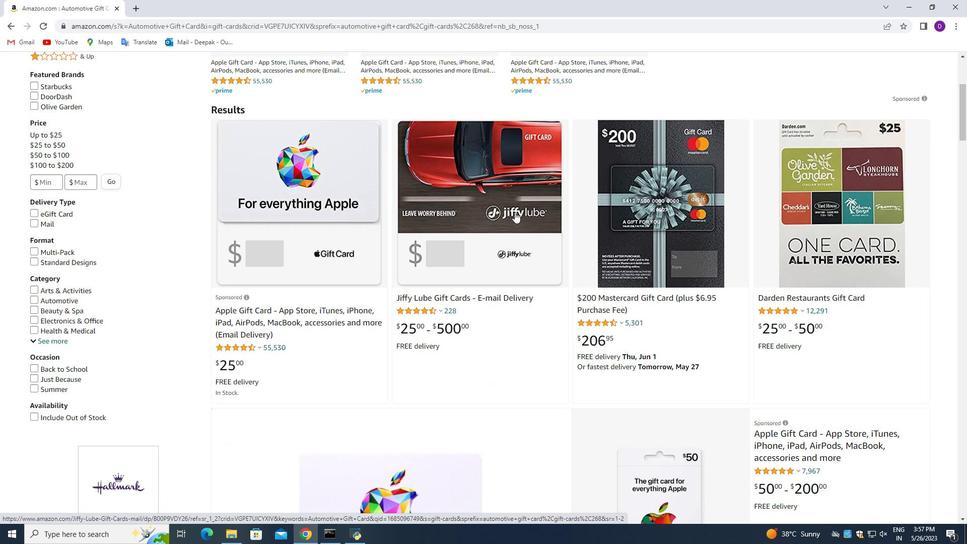 
Action: Mouse scrolled (516, 211) with delta (0, 0)
Screenshot: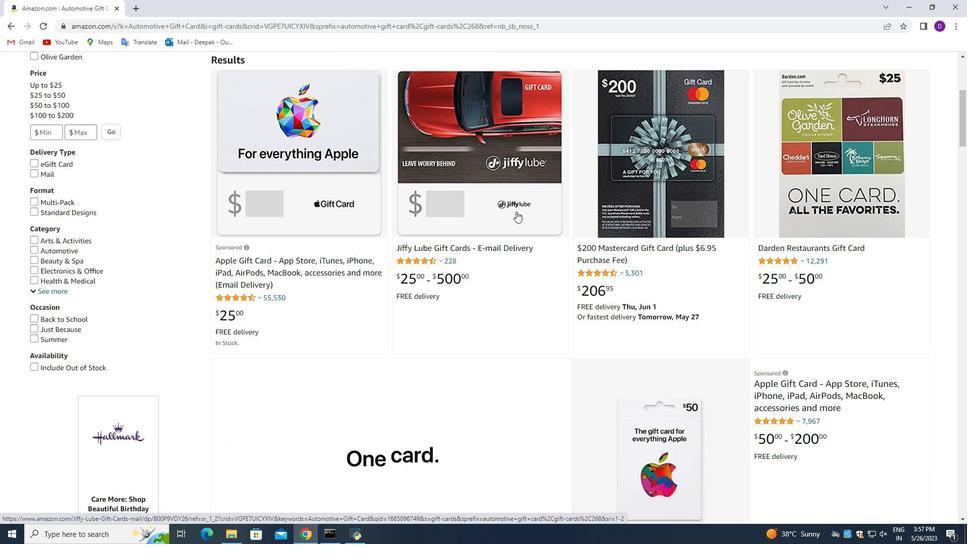 
Action: Mouse scrolled (516, 211) with delta (0, 0)
Screenshot: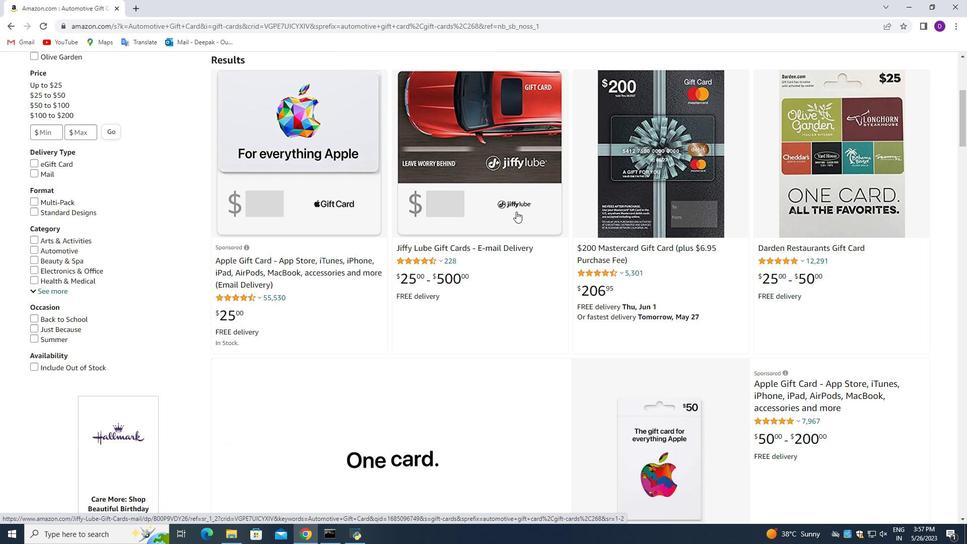 
Action: Mouse moved to (517, 206)
Screenshot: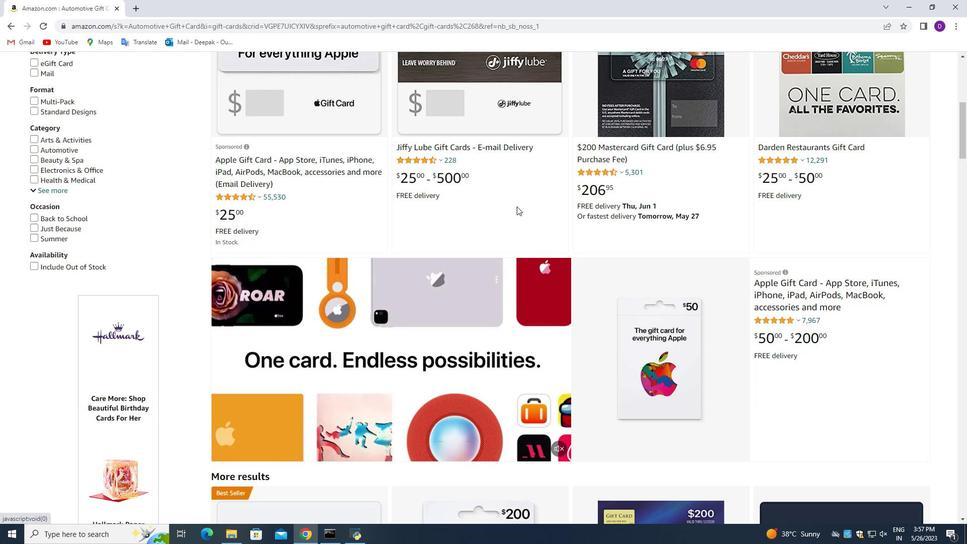 
Action: Mouse scrolled (517, 206) with delta (0, 0)
Screenshot: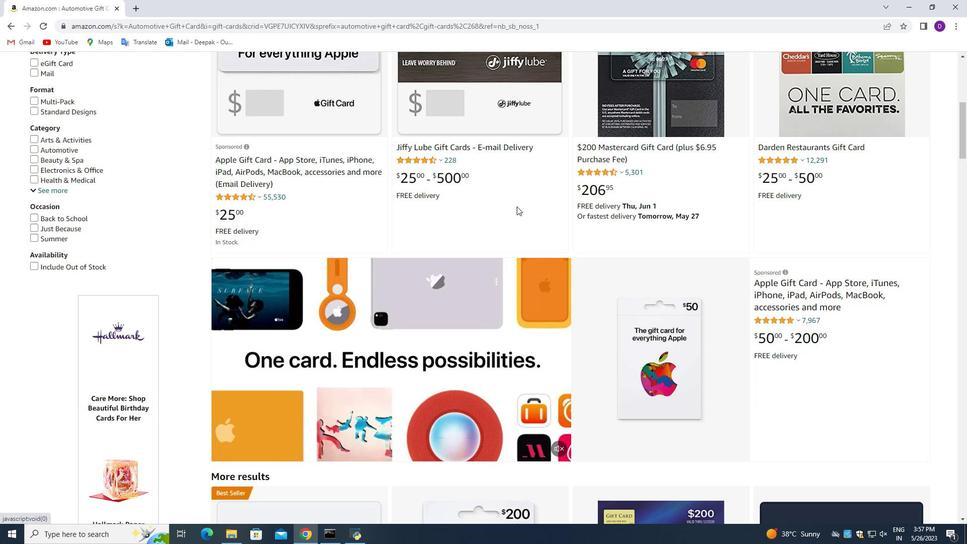 
Action: Mouse moved to (518, 206)
Screenshot: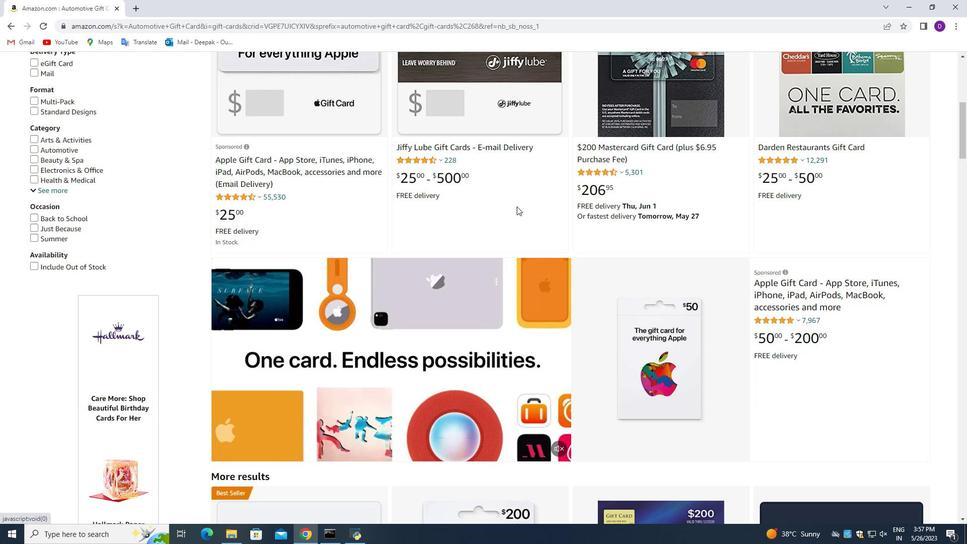 
Action: Mouse scrolled (518, 206) with delta (0, 0)
Screenshot: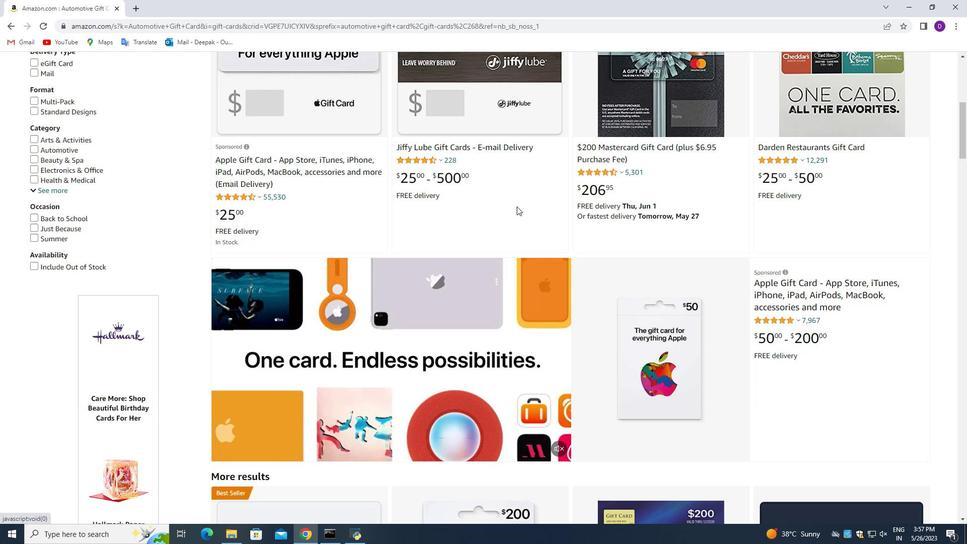 
Action: Mouse moved to (519, 206)
Screenshot: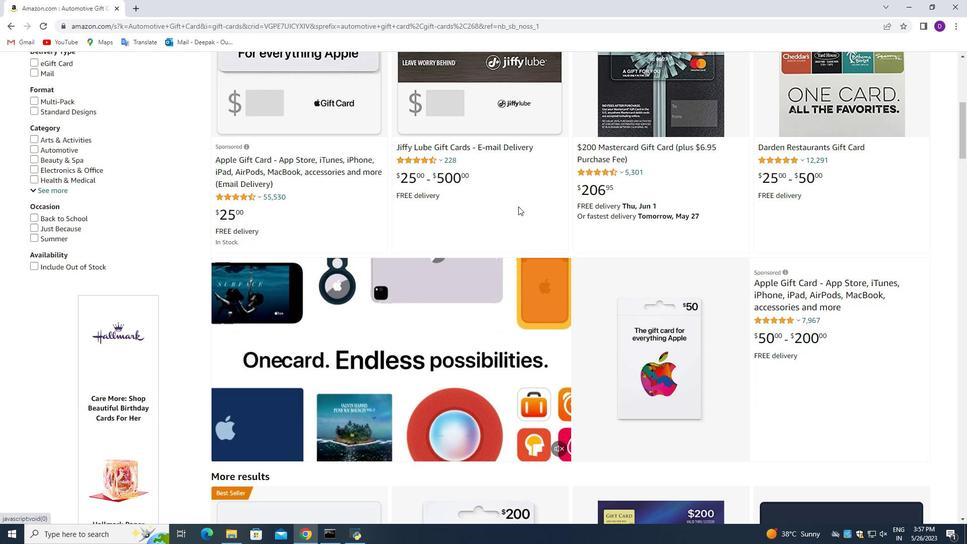 
Action: Mouse scrolled (519, 206) with delta (0, 0)
Screenshot: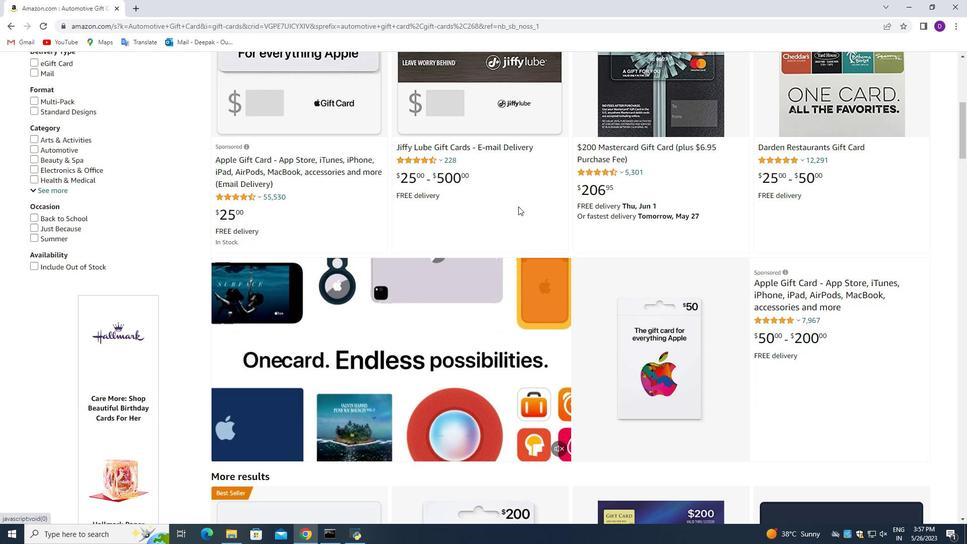 
Action: Mouse moved to (524, 207)
Screenshot: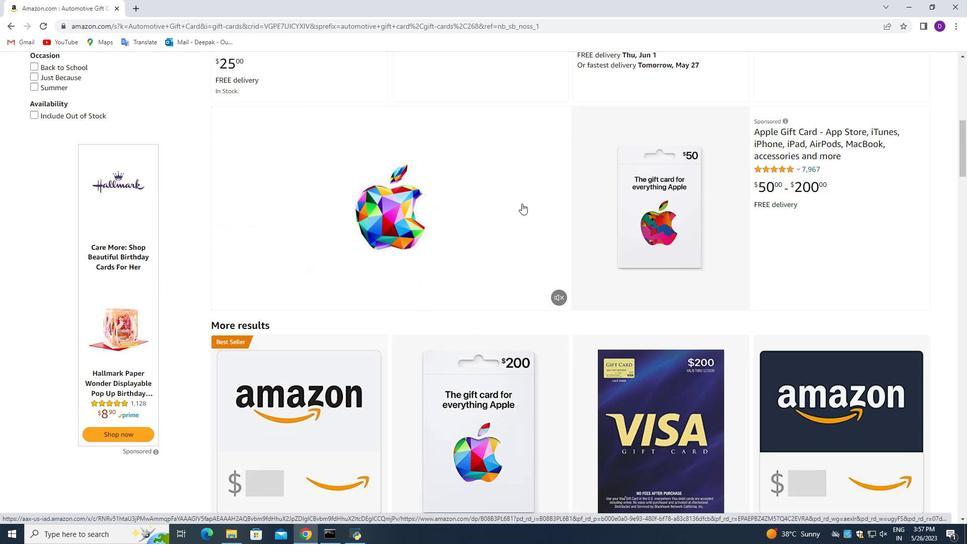 
Action: Mouse scrolled (524, 207) with delta (0, 0)
Screenshot: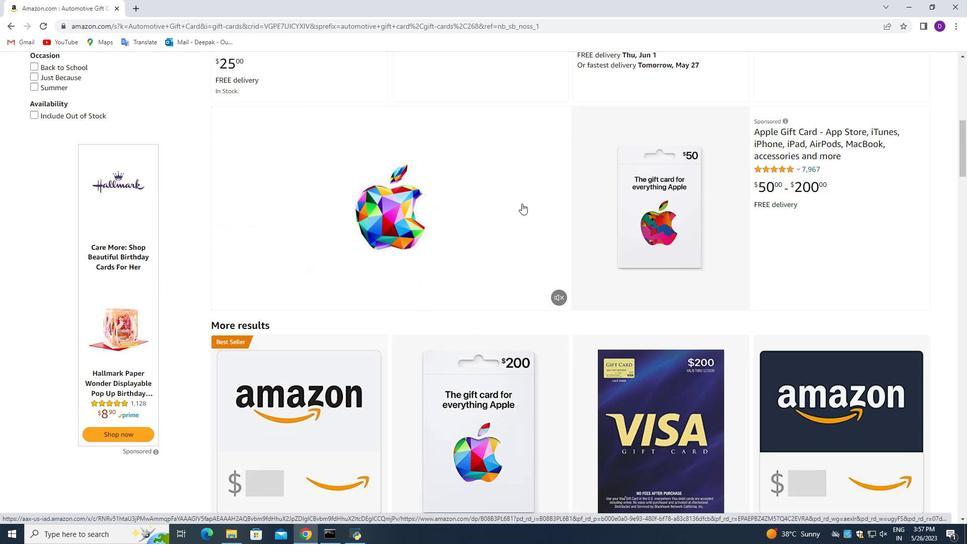 
Action: Mouse moved to (524, 208)
Screenshot: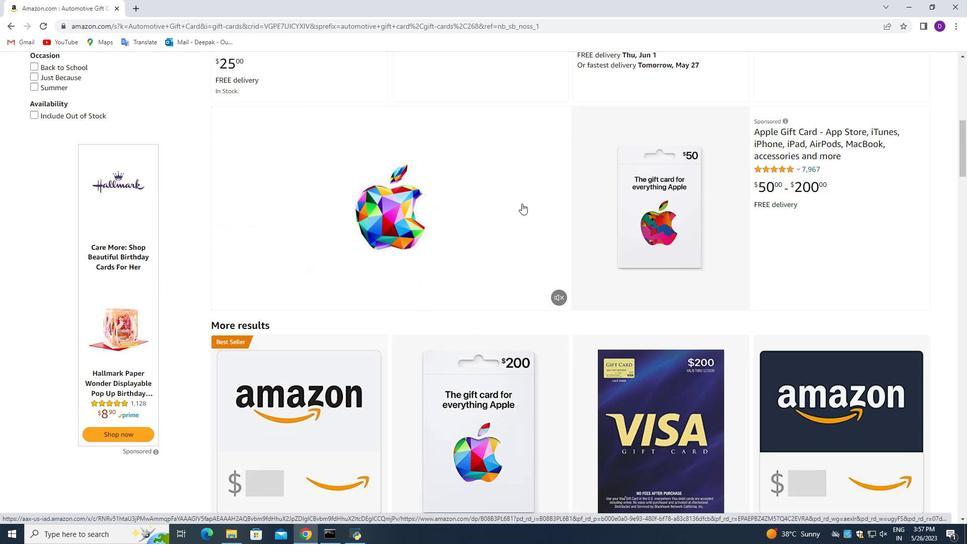 
Action: Mouse scrolled (524, 207) with delta (0, 0)
Screenshot: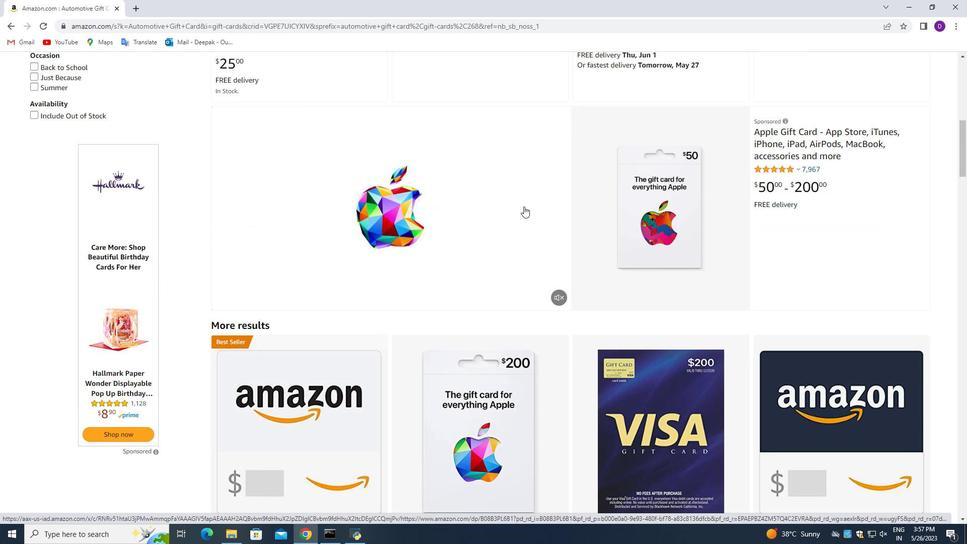 
Action: Mouse moved to (524, 208)
Screenshot: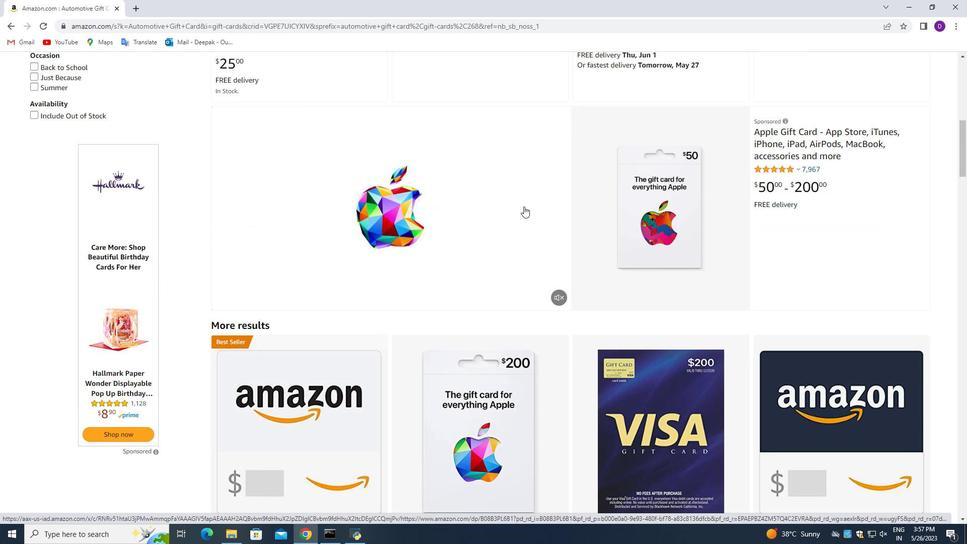 
Action: Mouse scrolled (524, 207) with delta (0, 0)
Screenshot: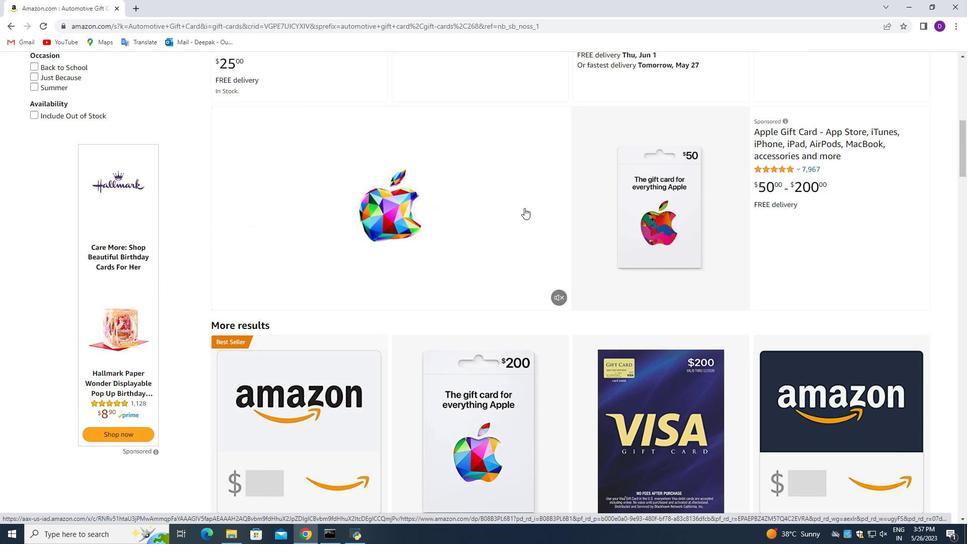 
Action: Mouse moved to (525, 204)
Screenshot: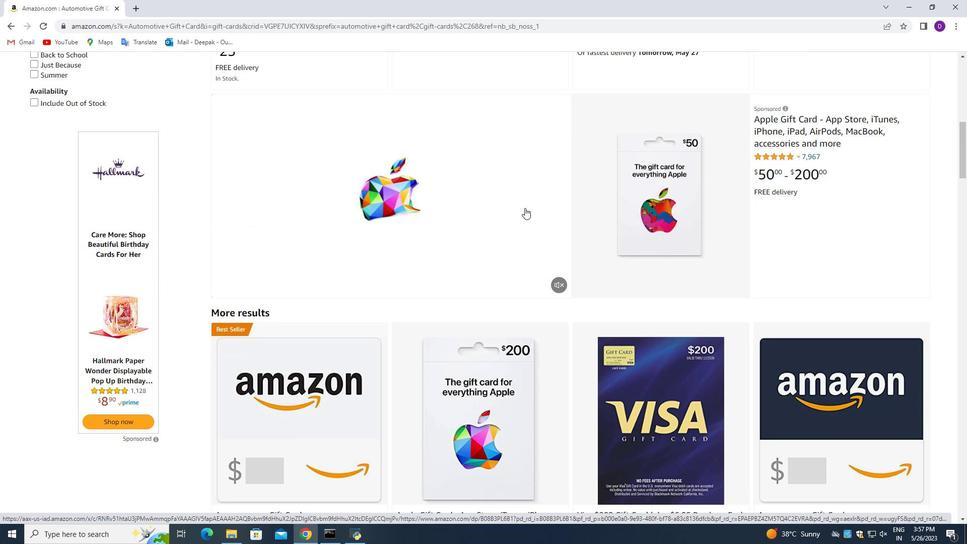
Action: Mouse scrolled (525, 204) with delta (0, 0)
Screenshot: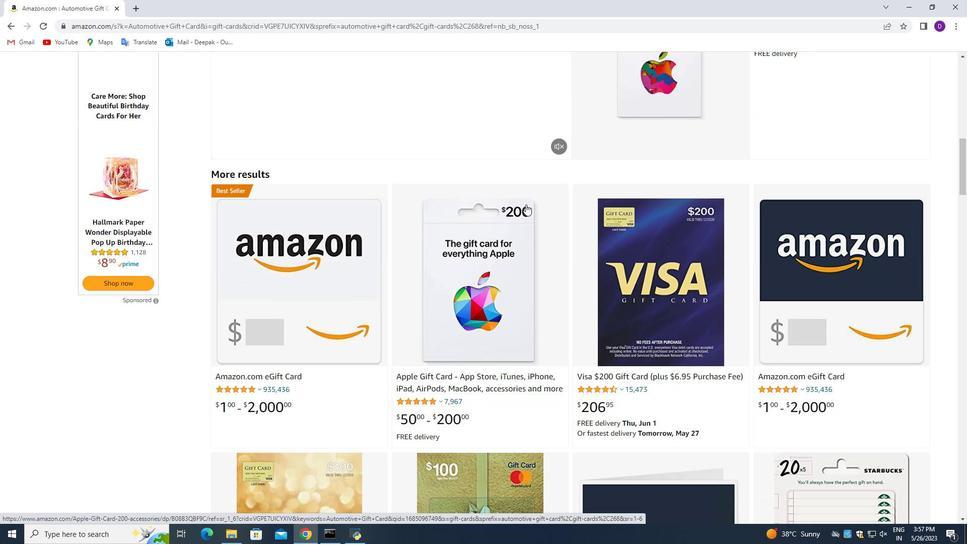
Action: Mouse scrolled (525, 204) with delta (0, 0)
Screenshot: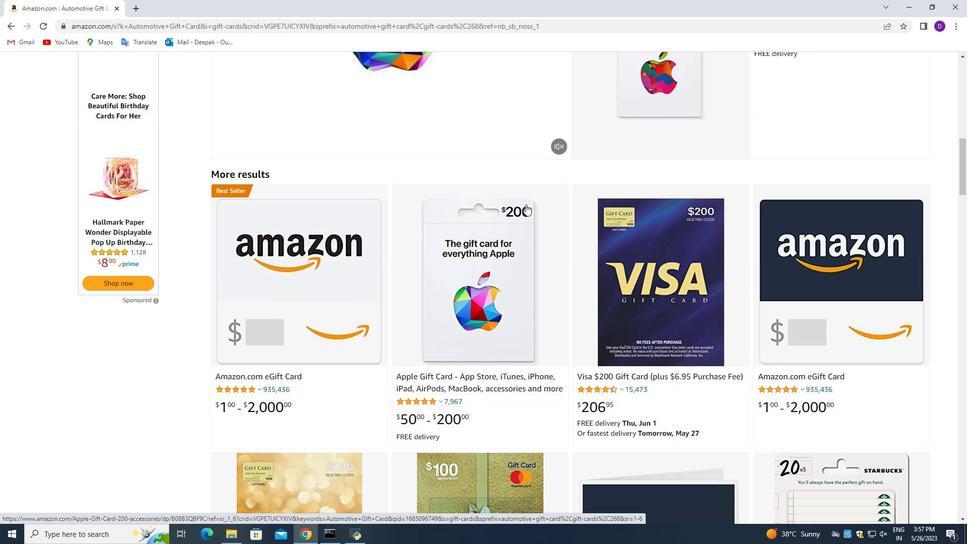 
Action: Mouse scrolled (525, 204) with delta (0, 0)
Screenshot: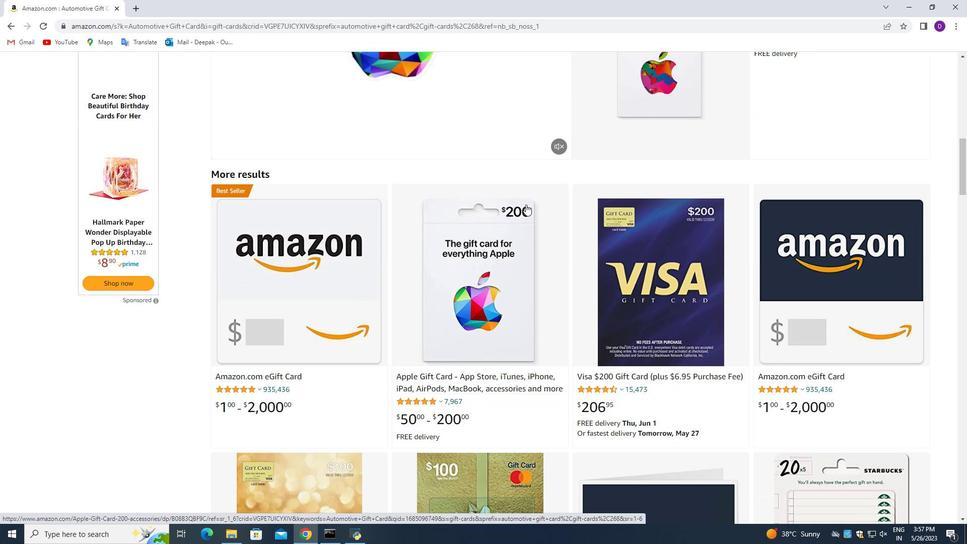 
Action: Mouse moved to (543, 211)
Screenshot: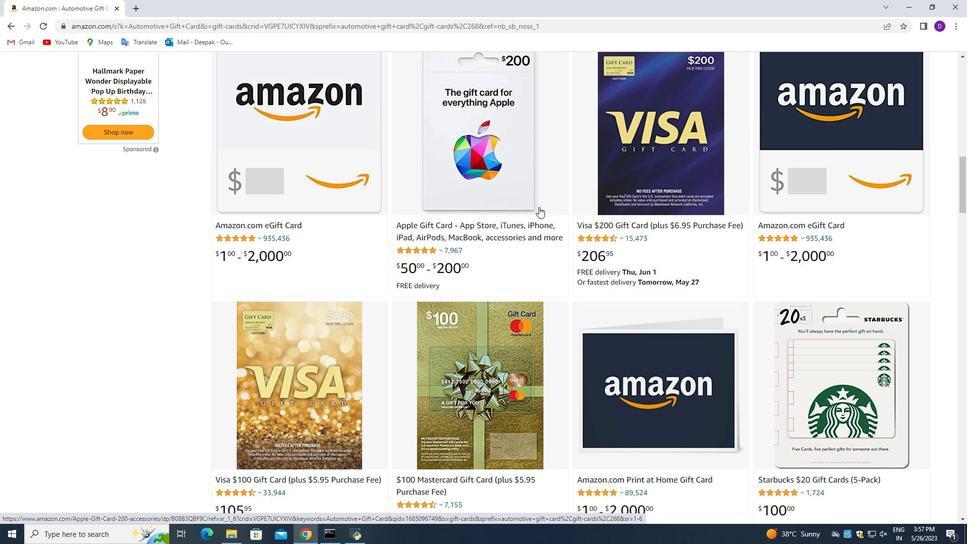 
Action: Mouse scrolled (543, 210) with delta (0, 0)
Screenshot: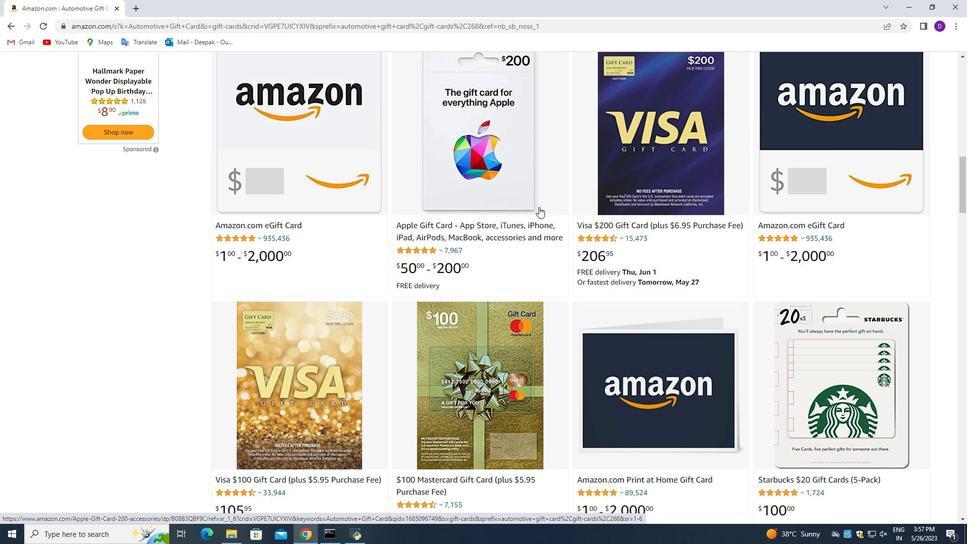 
Action: Mouse moved to (546, 215)
Screenshot: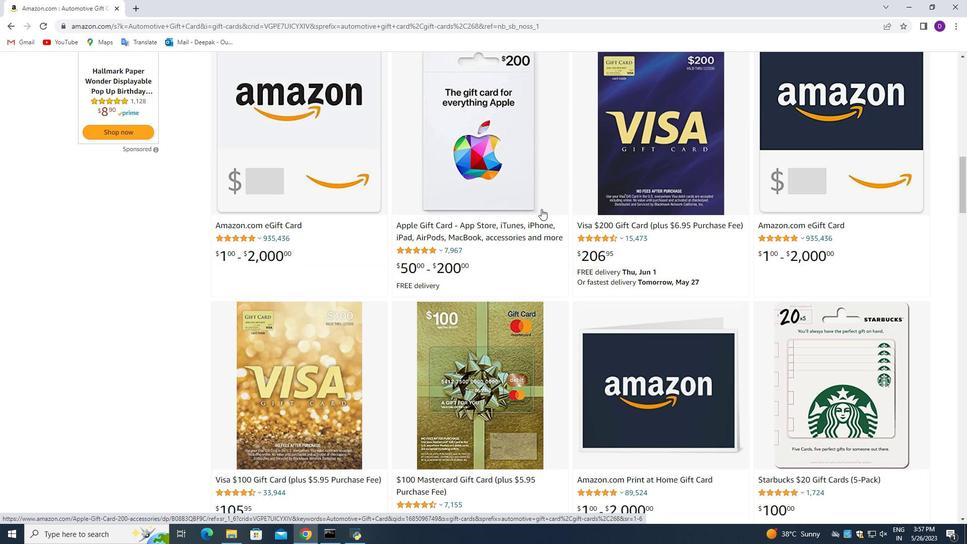 
Action: Mouse scrolled (545, 214) with delta (0, 0)
Screenshot: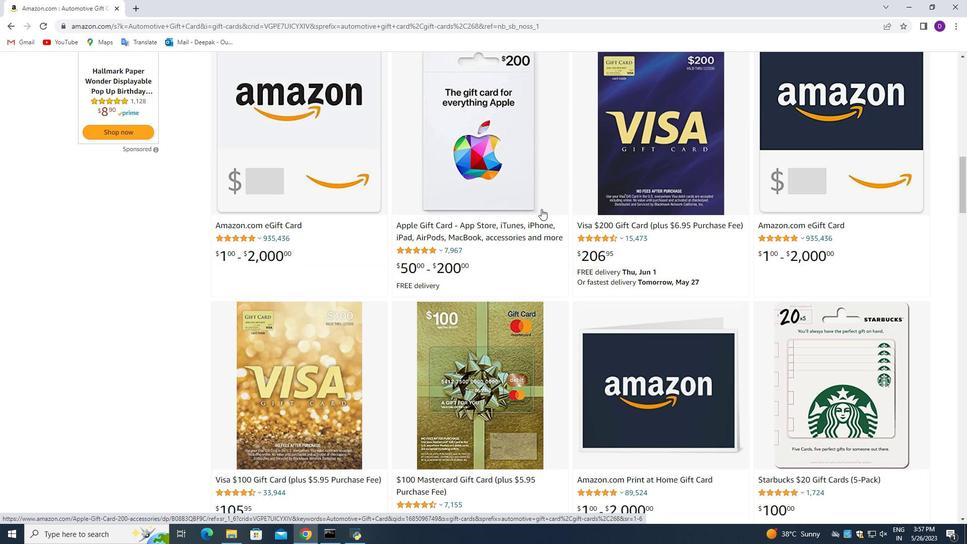 
Action: Mouse moved to (546, 216)
Screenshot: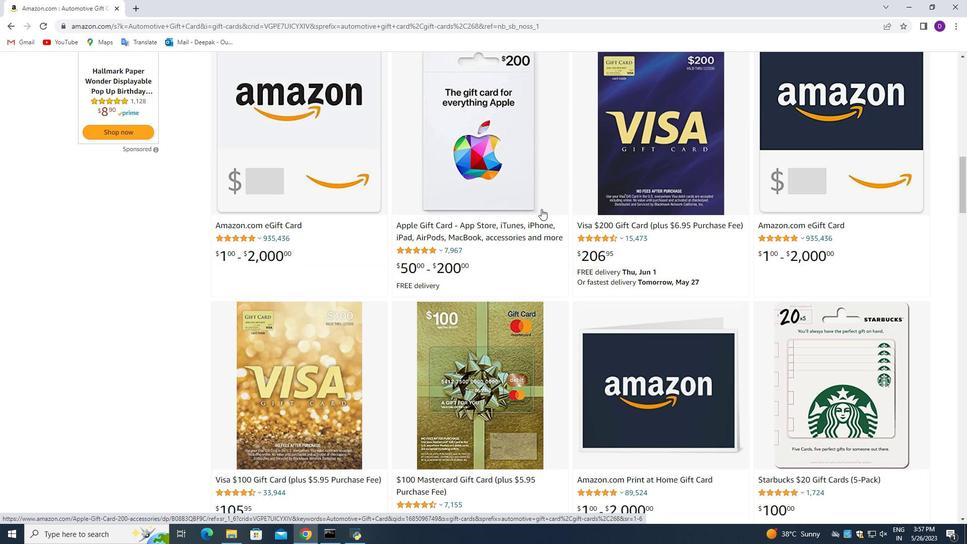 
Action: Mouse scrolled (546, 216) with delta (0, 0)
Screenshot: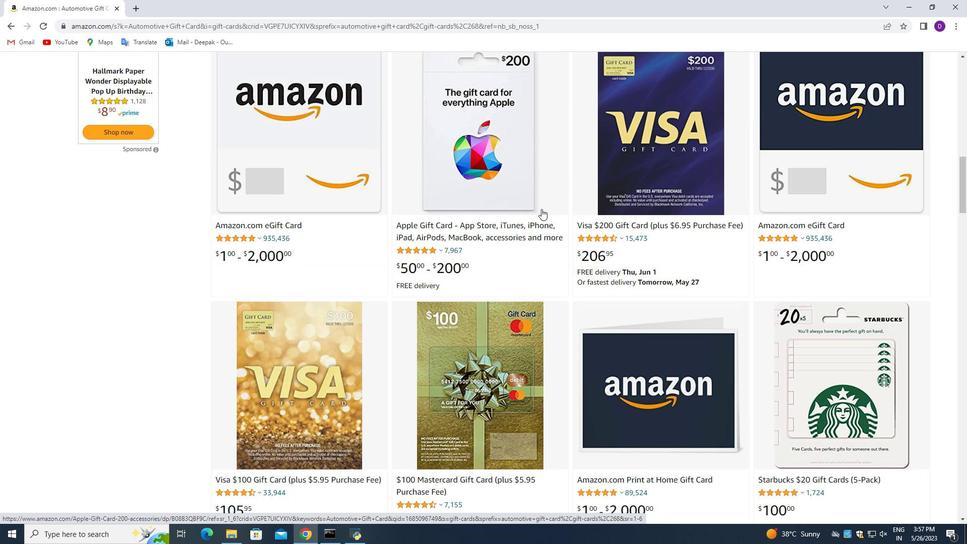 
Action: Mouse moved to (568, 212)
Screenshot: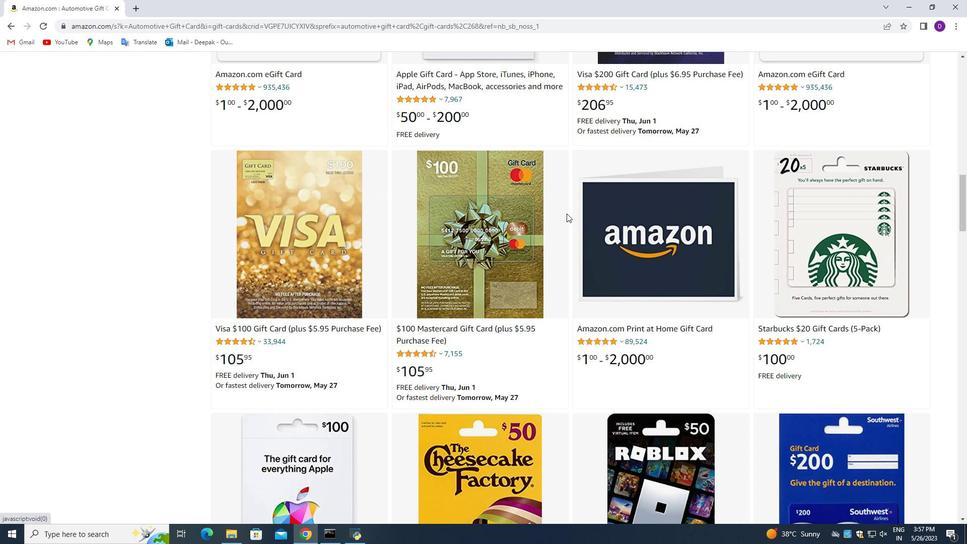 
Action: Mouse scrolled (568, 211) with delta (0, 0)
Screenshot: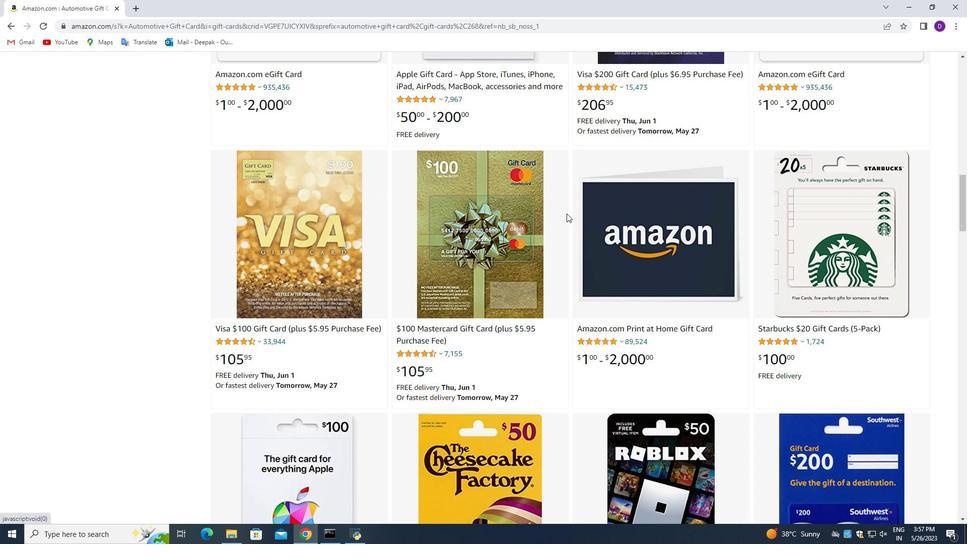 
Action: Mouse moved to (568, 211)
Screenshot: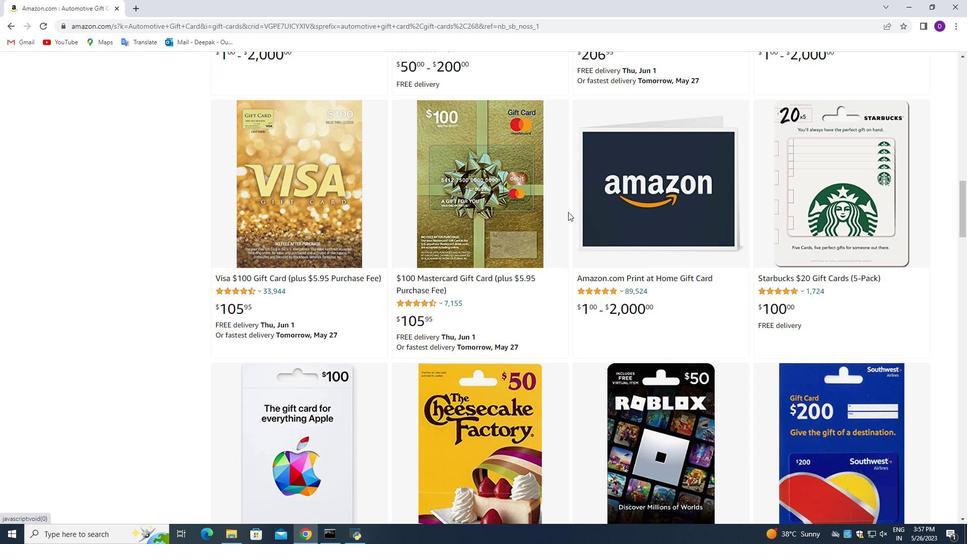 
Action: Mouse scrolled (568, 211) with delta (0, 0)
Screenshot: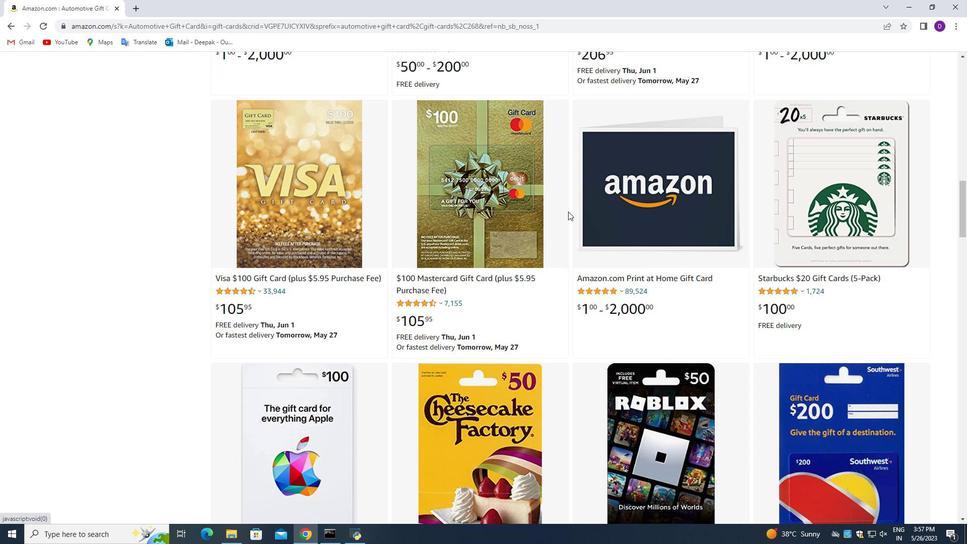 
Action: Mouse scrolled (568, 211) with delta (0, 0)
Screenshot: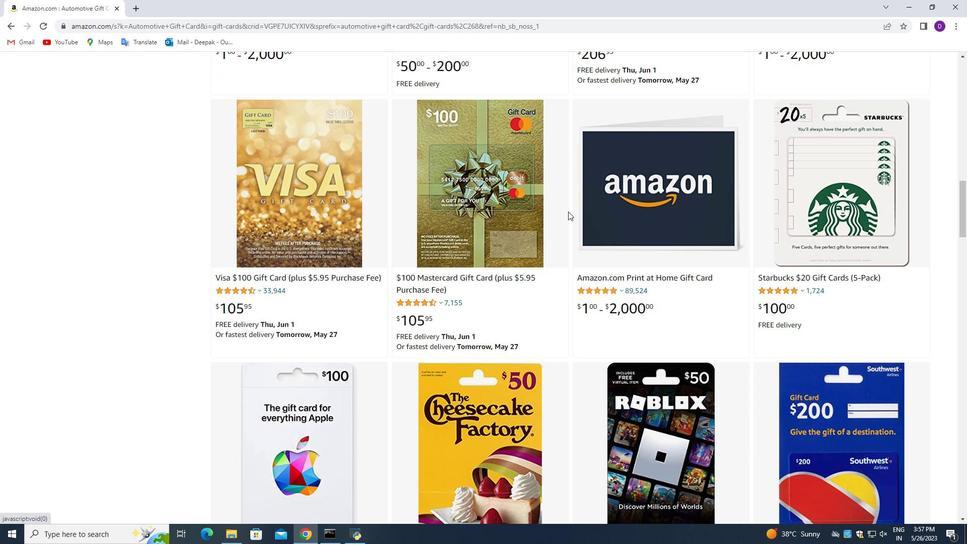 
Action: Mouse moved to (568, 209)
Screenshot: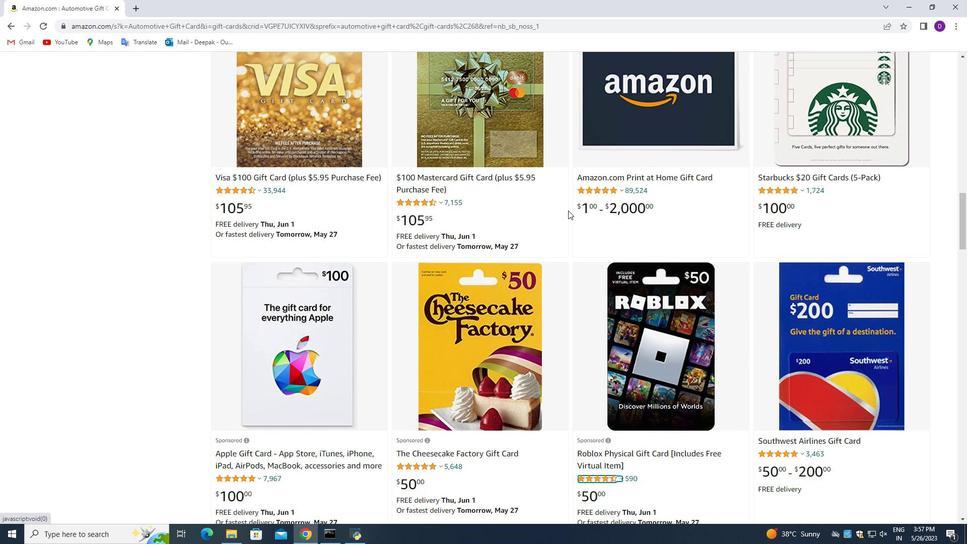 
Action: Mouse scrolled (568, 209) with delta (0, 0)
Screenshot: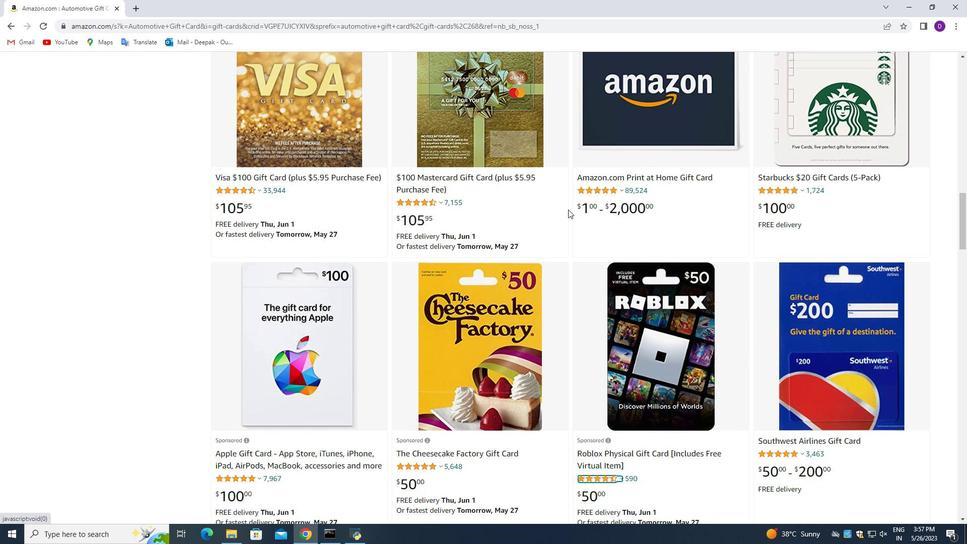 
Action: Mouse scrolled (568, 209) with delta (0, 0)
Screenshot: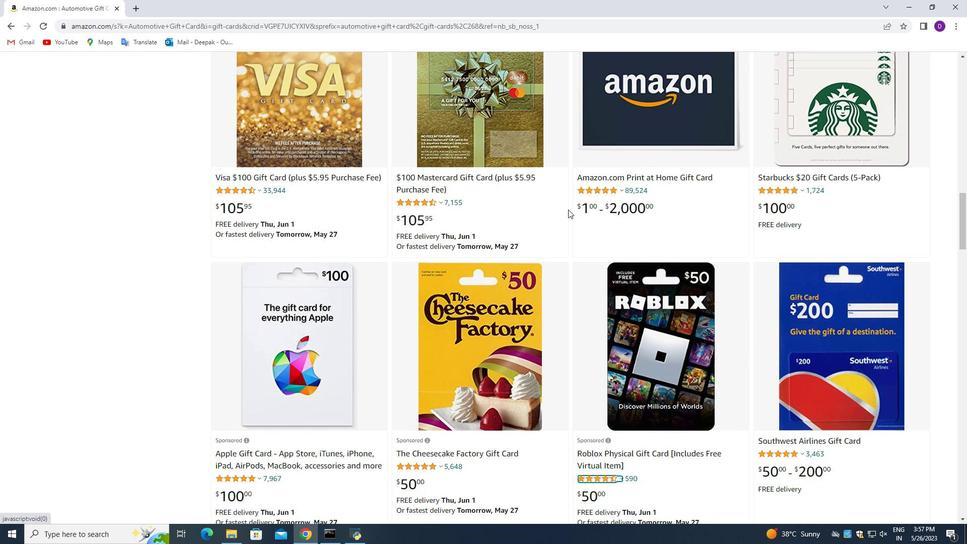 
Action: Mouse moved to (568, 209)
Screenshot: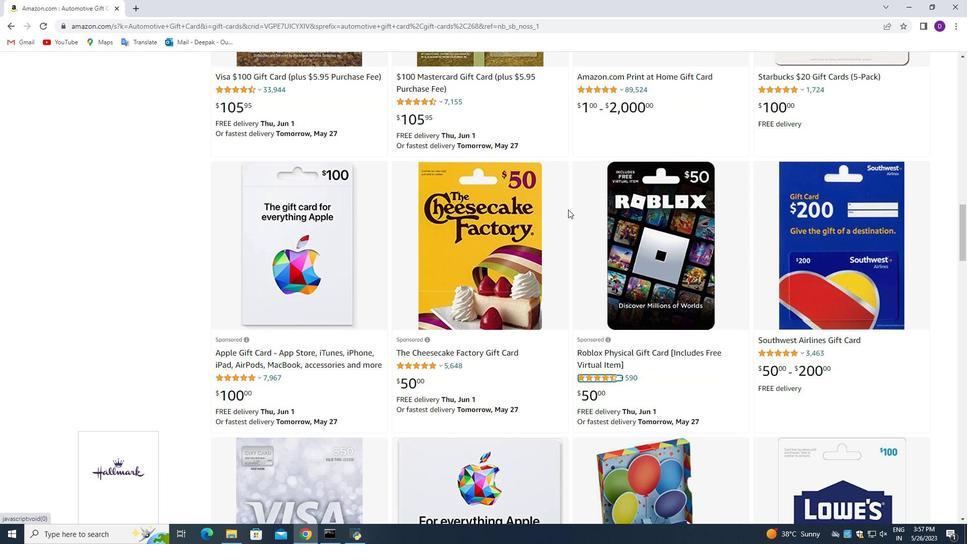 
Action: Mouse scrolled (568, 209) with delta (0, 0)
Screenshot: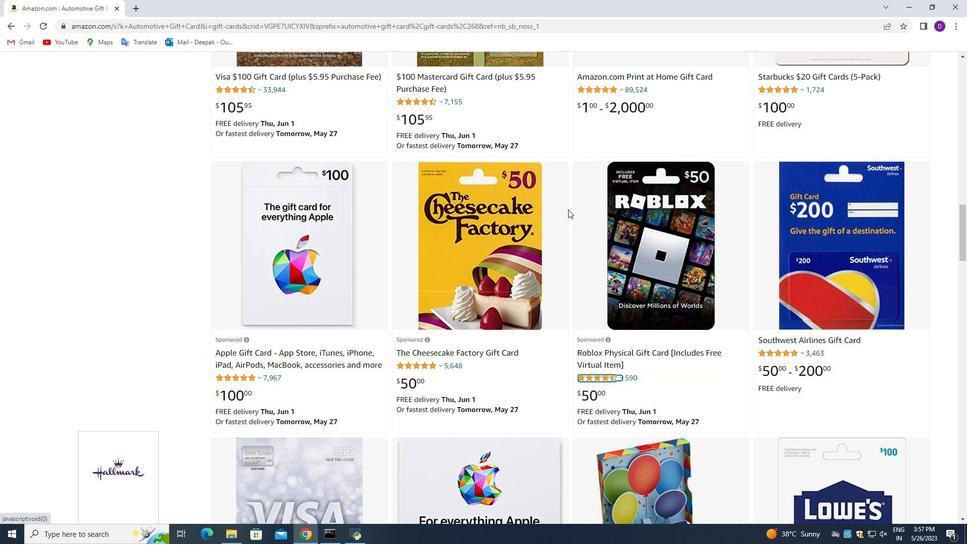 
Action: Mouse moved to (568, 209)
Screenshot: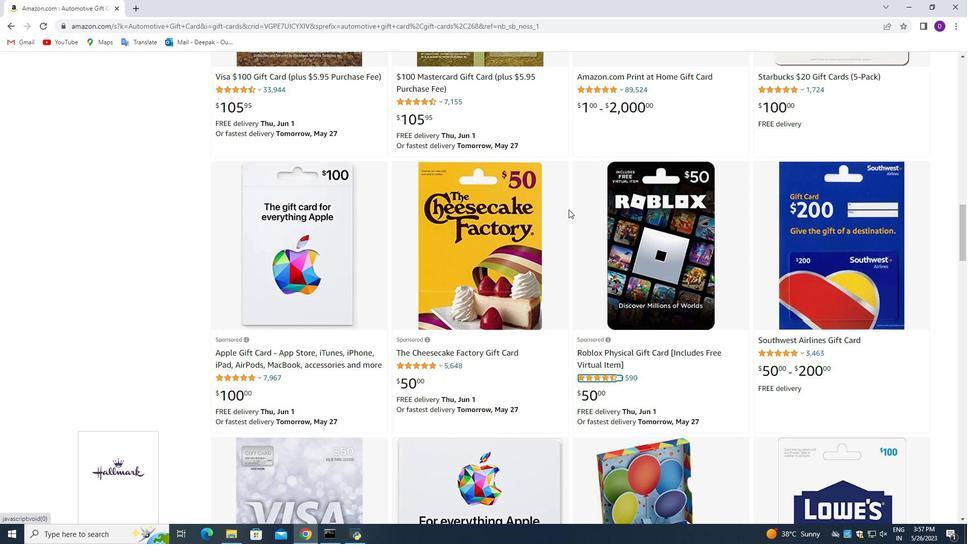 
Action: Mouse scrolled (568, 209) with delta (0, 0)
Screenshot: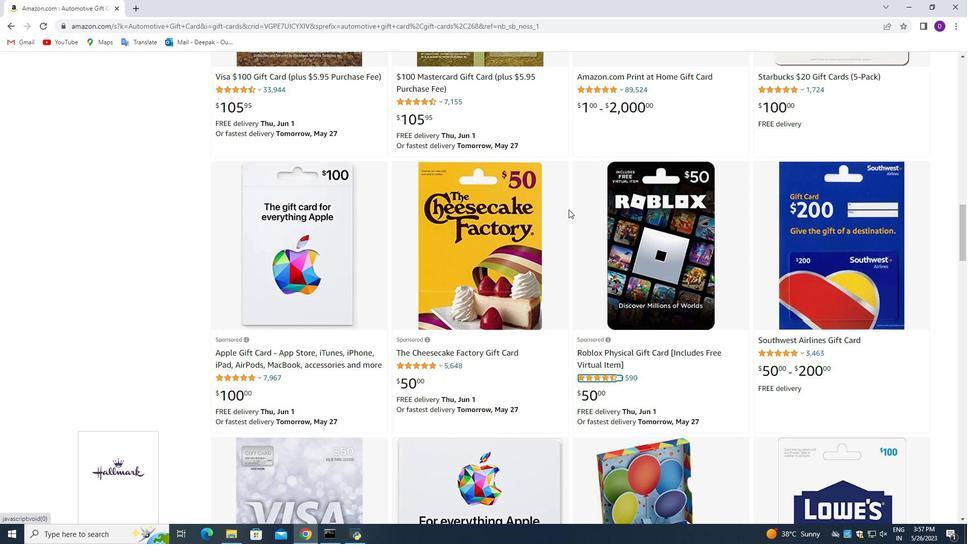 
Action: Mouse scrolled (568, 209) with delta (0, 0)
Screenshot: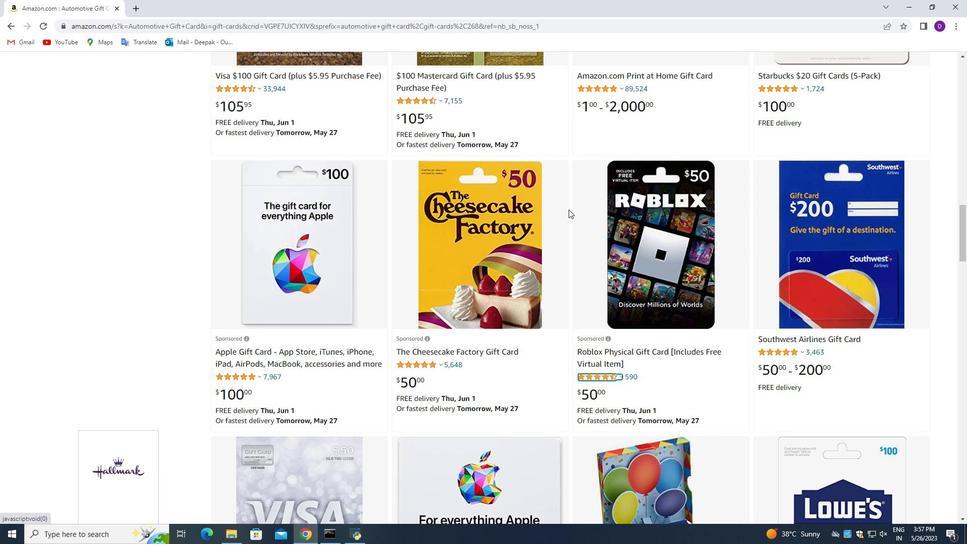 
Action: Mouse moved to (569, 209)
Screenshot: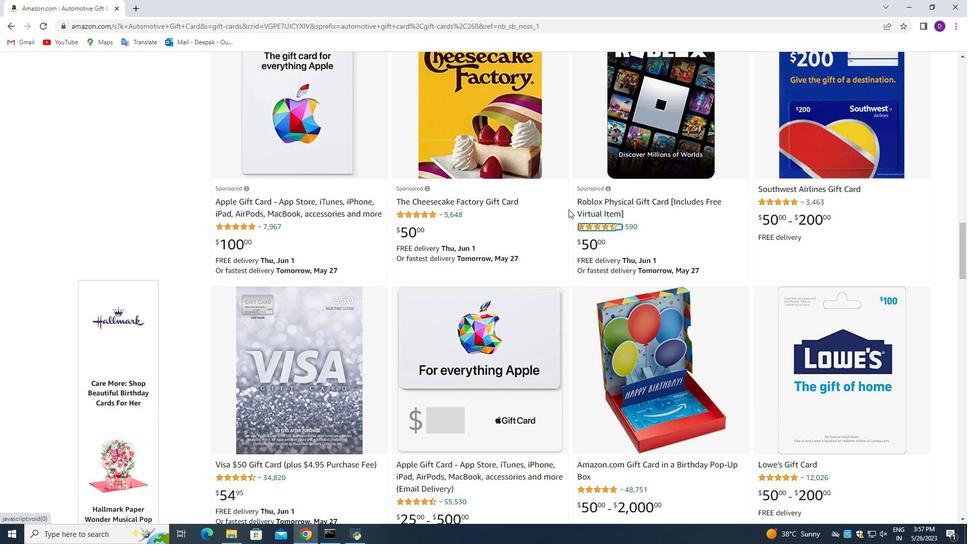 
Action: Mouse scrolled (569, 208) with delta (0, 0)
Screenshot: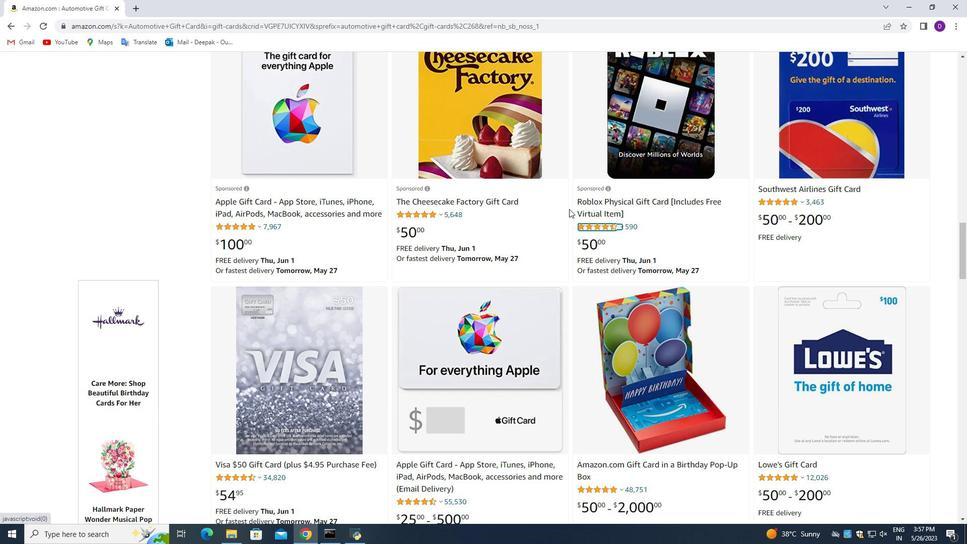
Action: Mouse scrolled (569, 208) with delta (0, 0)
Screenshot: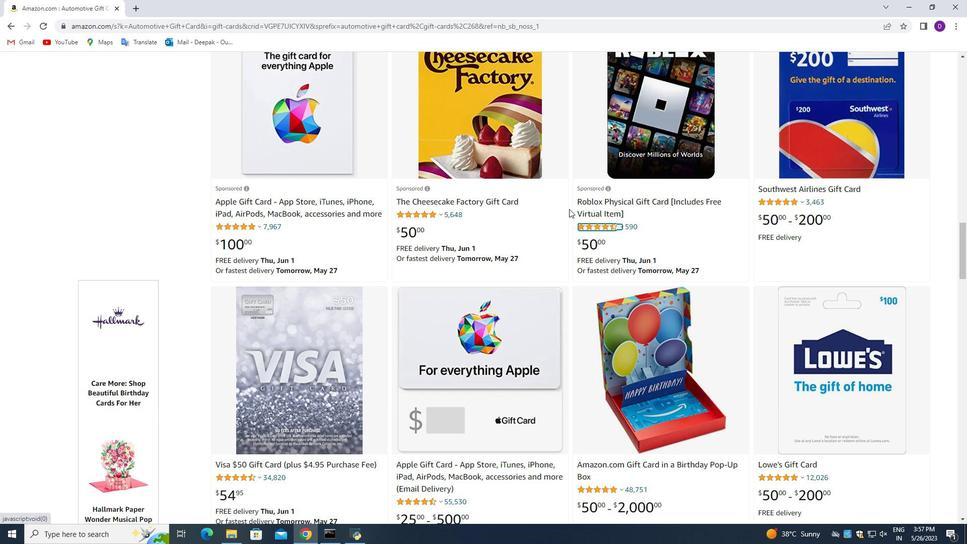 
Action: Mouse moved to (570, 215)
Screenshot: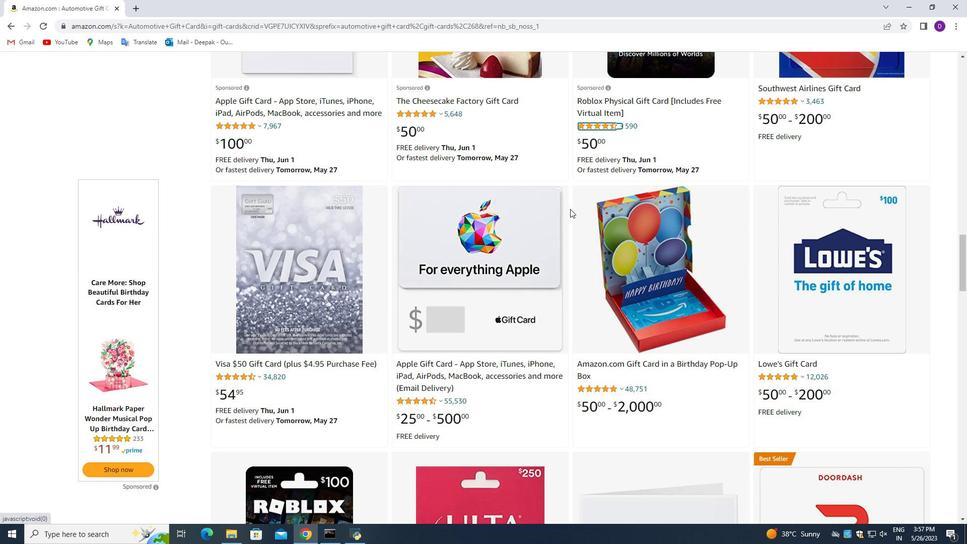 
Action: Mouse scrolled (570, 215) with delta (0, 0)
Screenshot: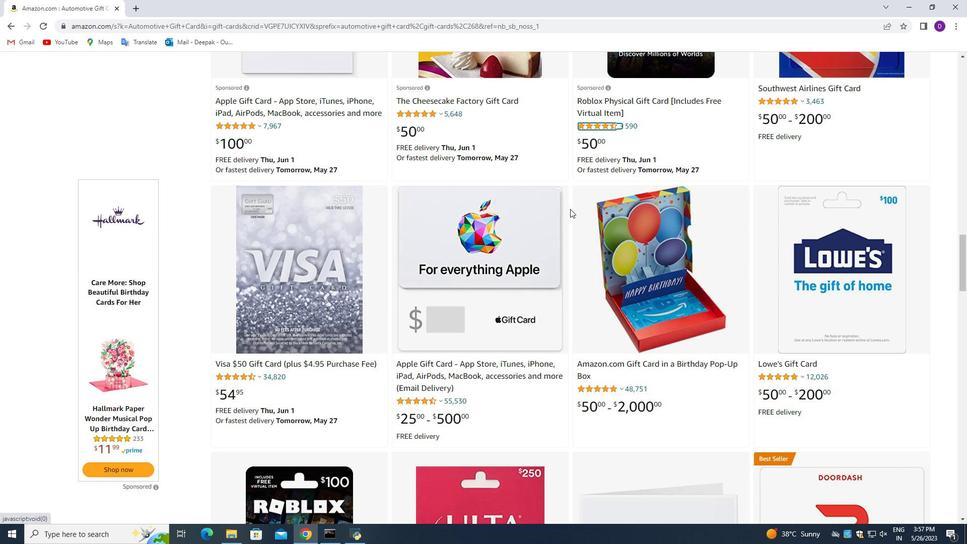 
Action: Mouse moved to (570, 217)
Screenshot: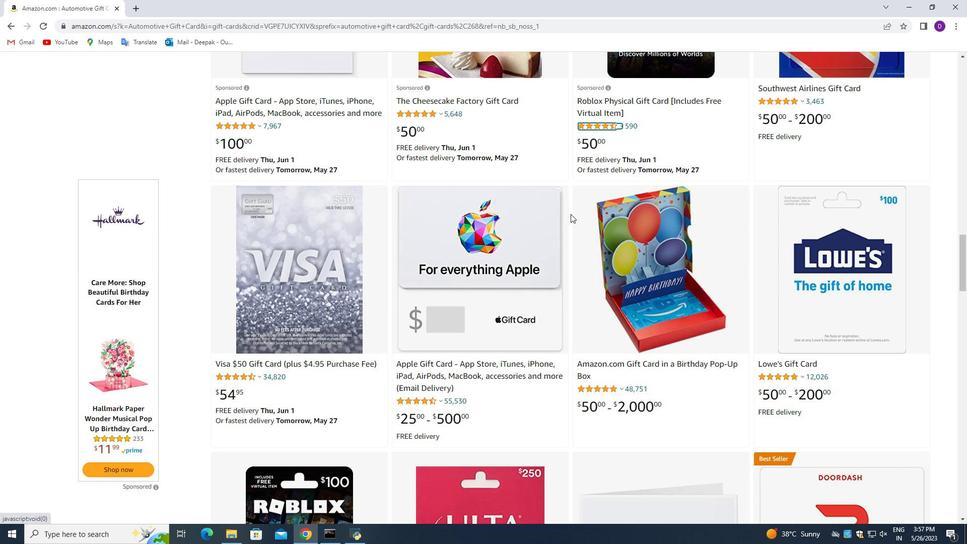 
Action: Mouse scrolled (570, 217) with delta (0, 0)
Screenshot: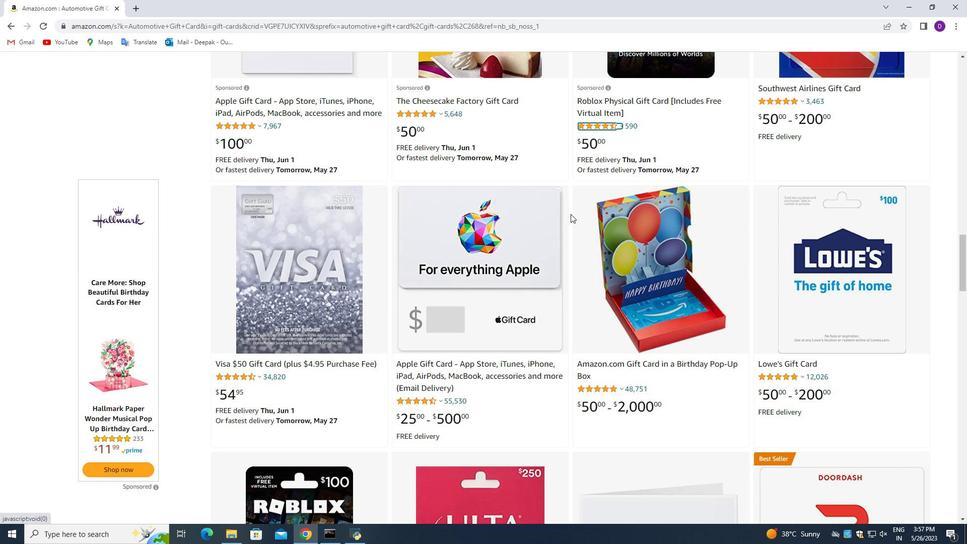 
Action: Mouse moved to (569, 218)
Screenshot: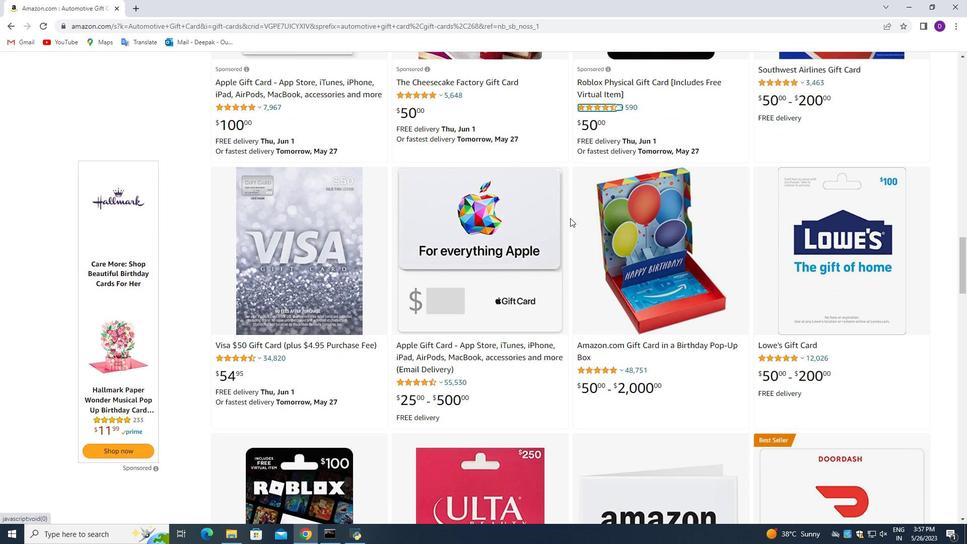 
Action: Mouse scrolled (569, 218) with delta (0, 0)
Screenshot: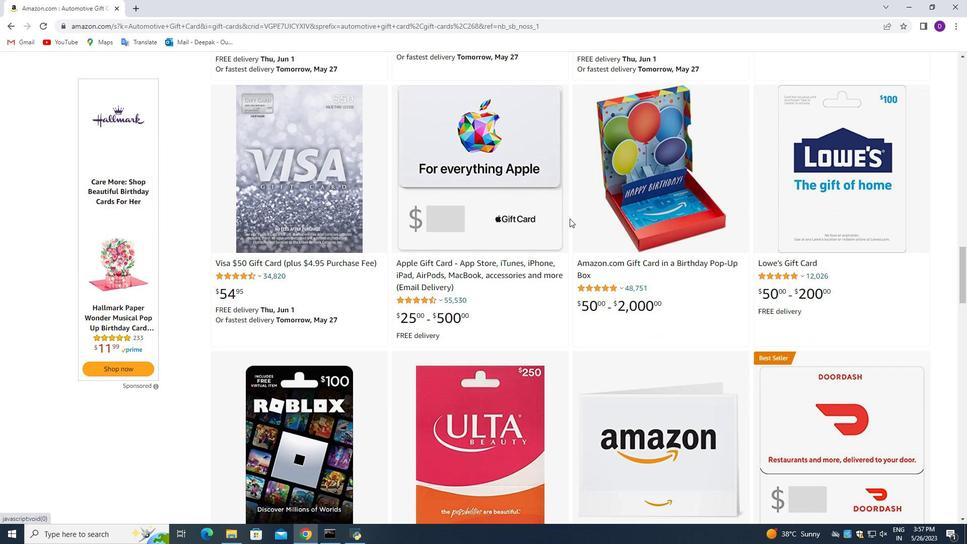 
Action: Mouse moved to (560, 249)
Screenshot: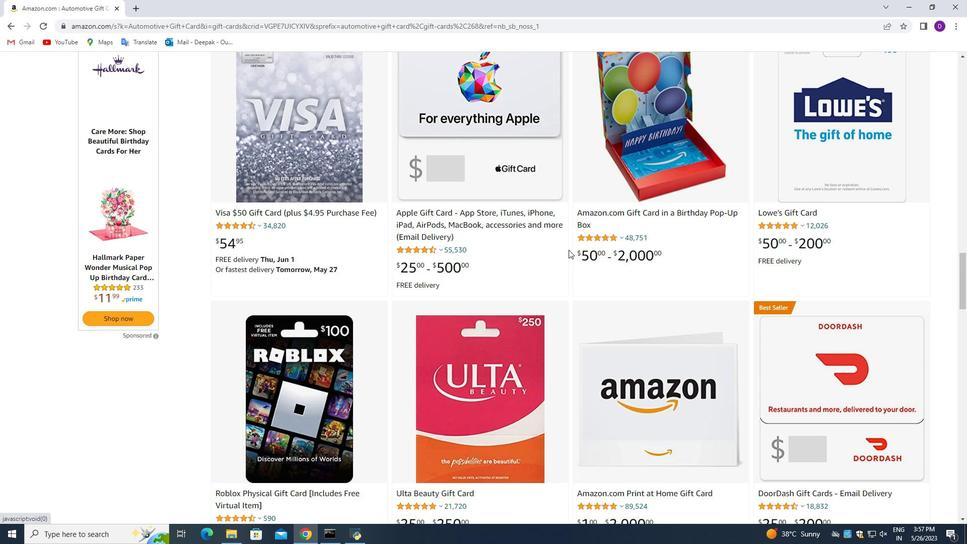 
Action: Mouse scrolled (560, 248) with delta (0, 0)
Screenshot: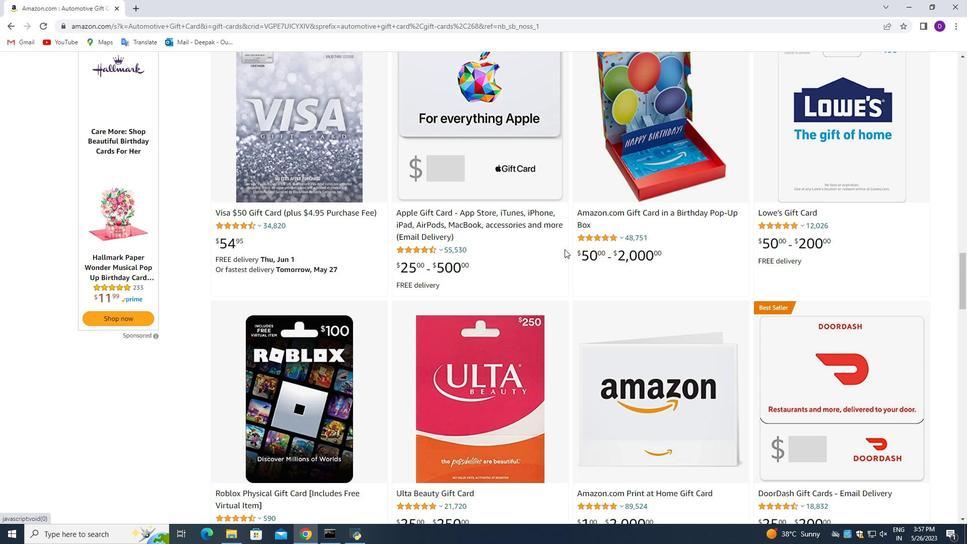 
Action: Mouse moved to (555, 246)
Screenshot: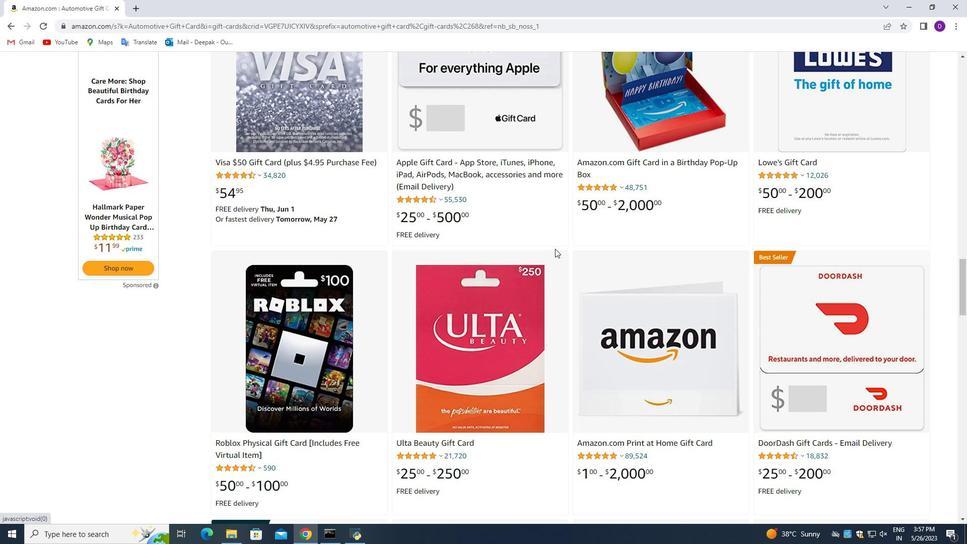 
Action: Mouse scrolled (555, 246) with delta (0, 0)
Screenshot: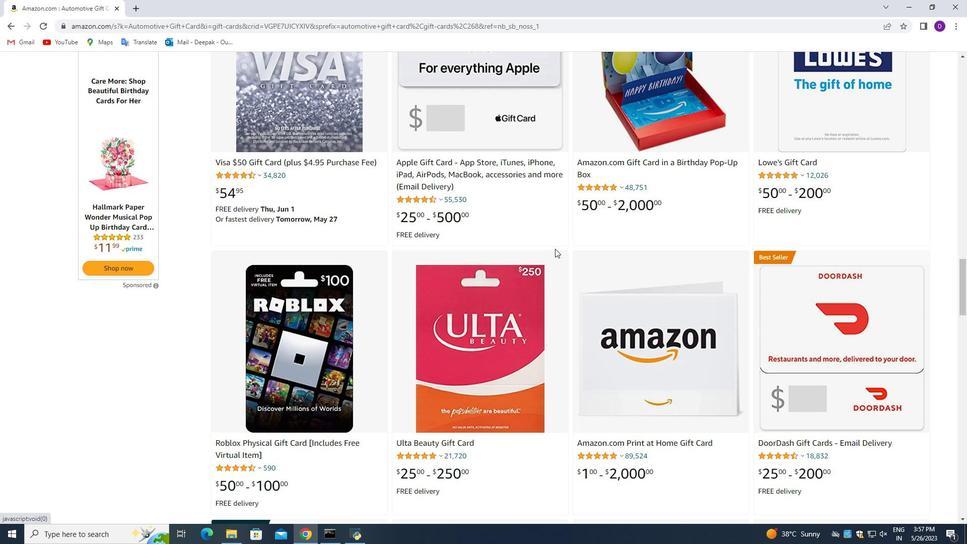 
Action: Mouse moved to (555, 245)
Screenshot: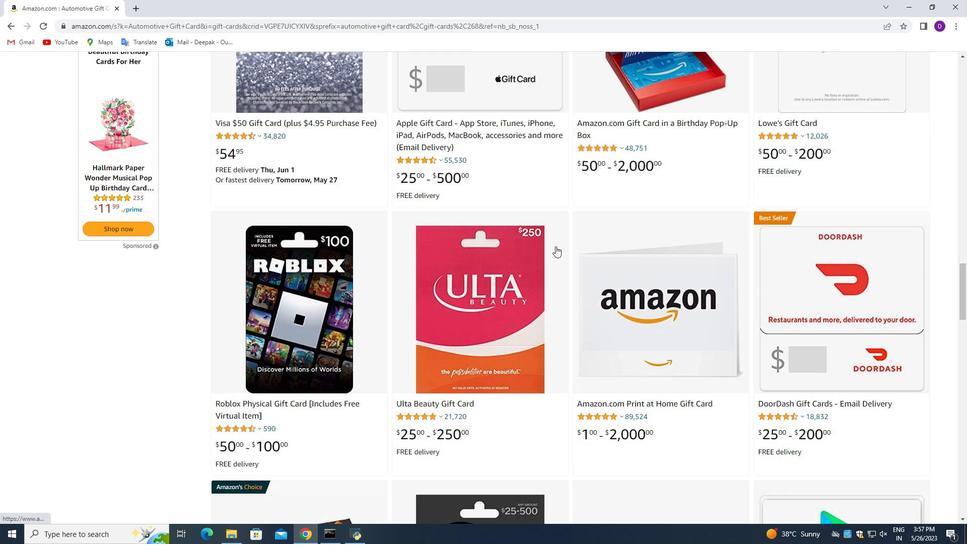 
Action: Mouse scrolled (555, 245) with delta (0, 0)
Screenshot: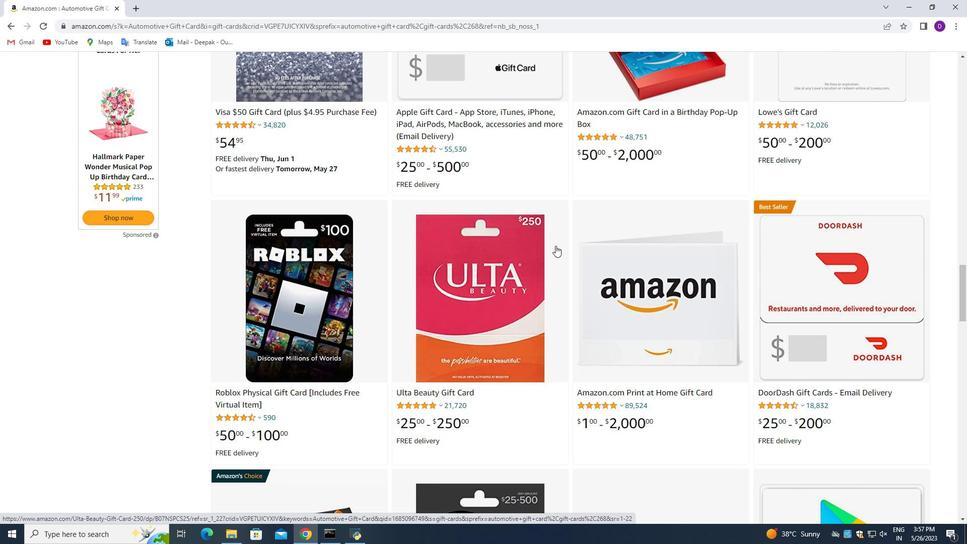 
Action: Mouse scrolled (555, 245) with delta (0, 0)
Screenshot: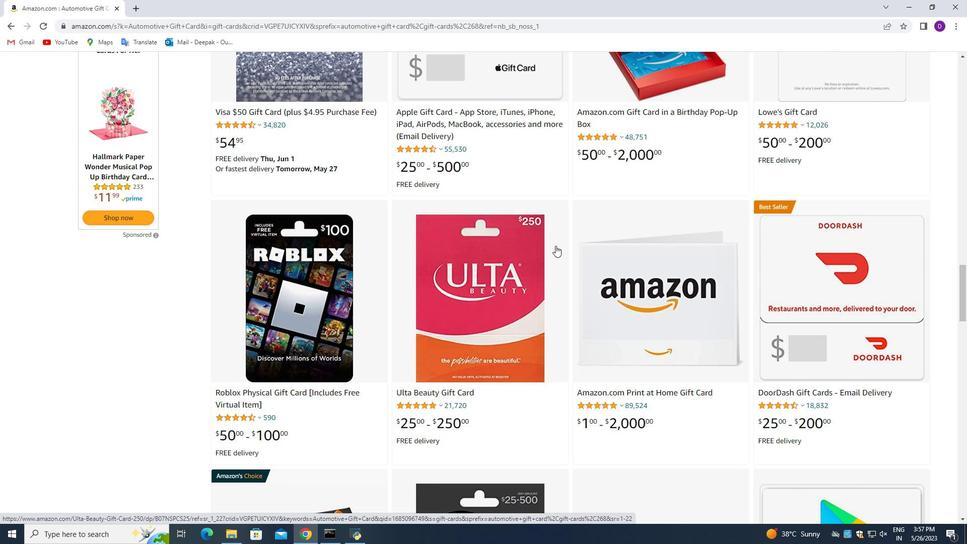 
Action: Mouse moved to (554, 243)
Screenshot: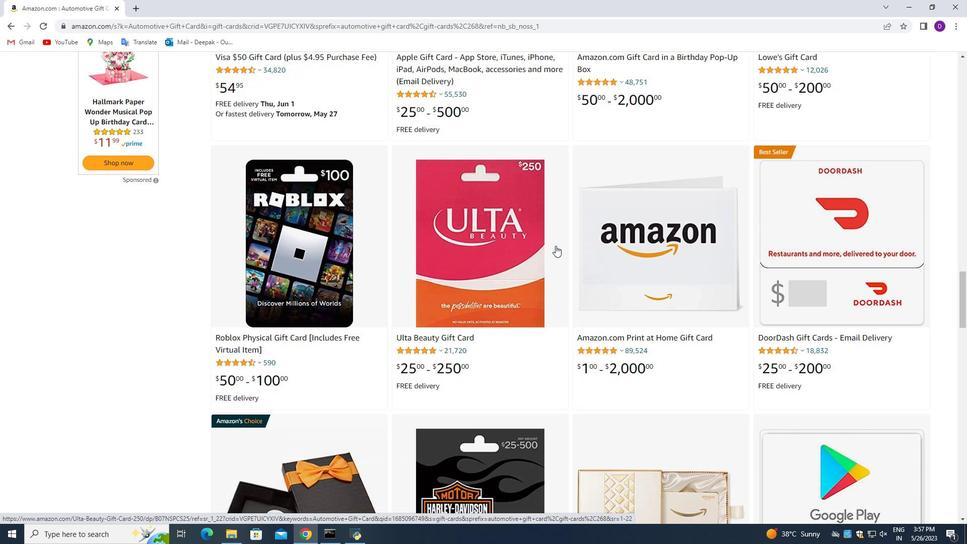 
Action: Mouse scrolled (554, 243) with delta (0, 0)
Screenshot: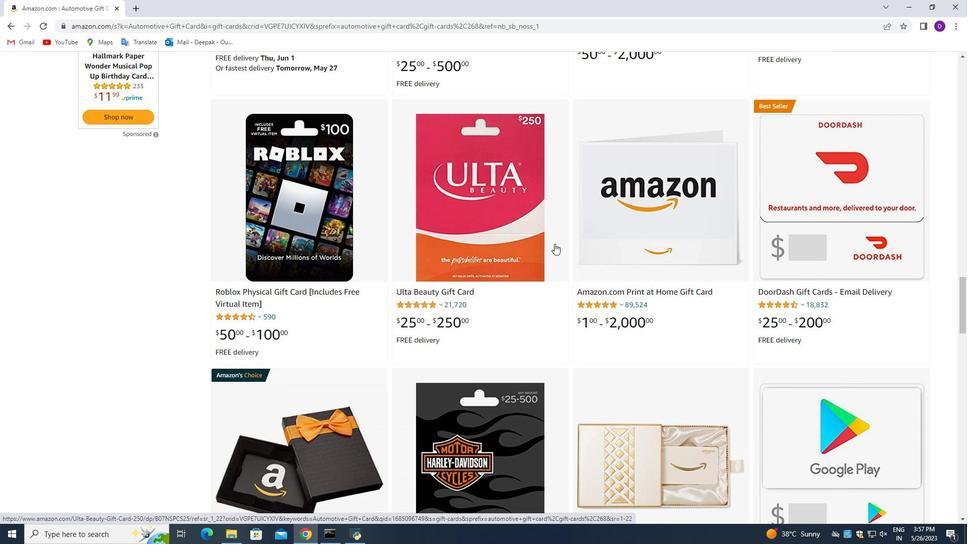 
Action: Mouse scrolled (554, 243) with delta (0, 0)
Screenshot: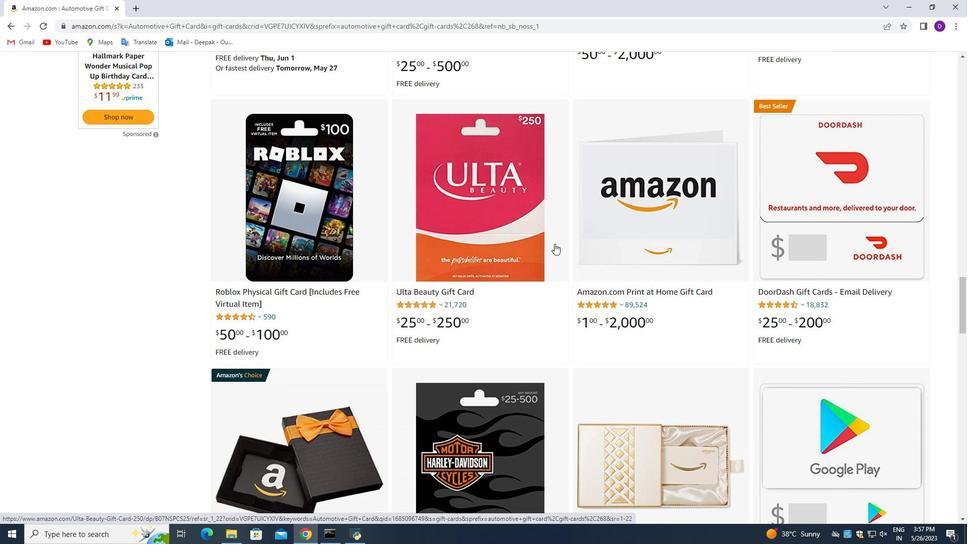 
Action: Mouse scrolled (554, 243) with delta (0, 0)
Screenshot: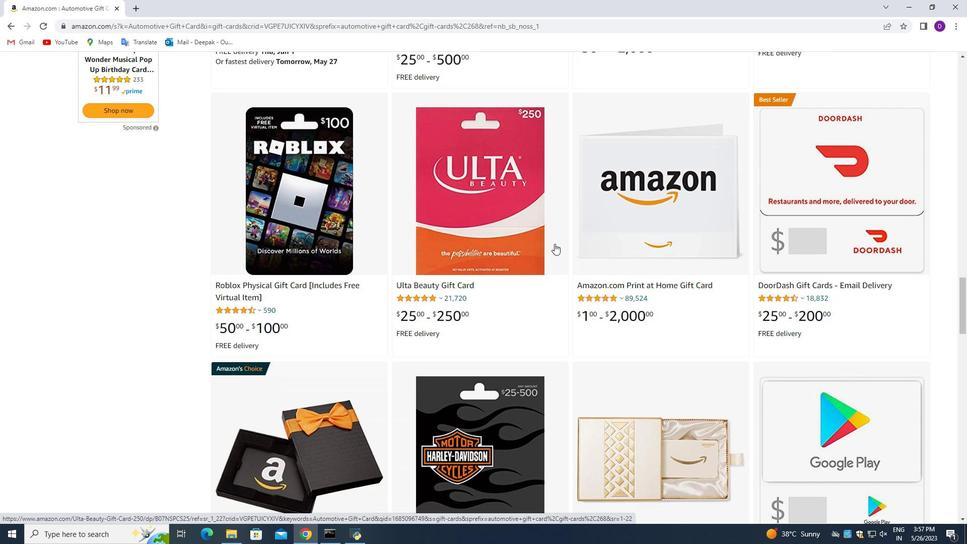 
Action: Mouse scrolled (554, 243) with delta (0, 0)
Screenshot: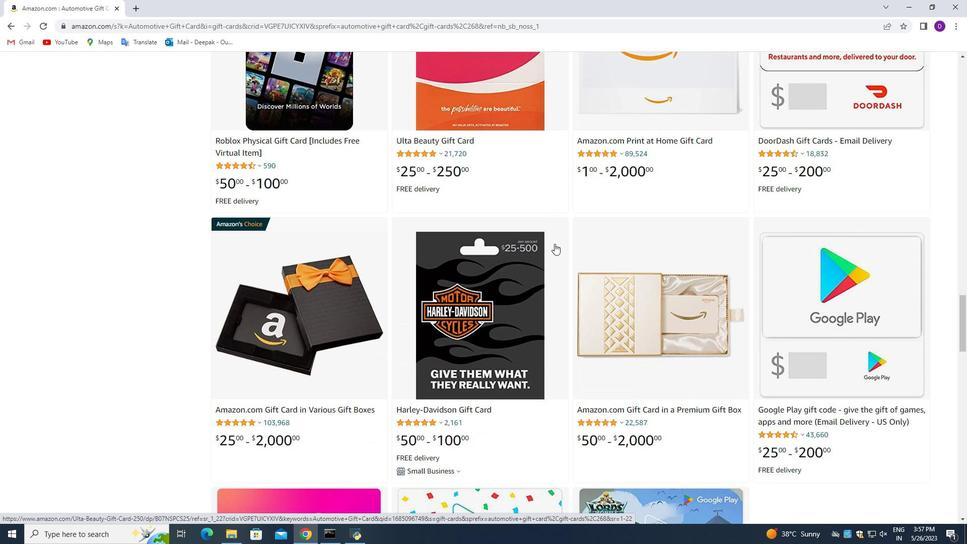 
Action: Mouse scrolled (554, 243) with delta (0, 0)
Screenshot: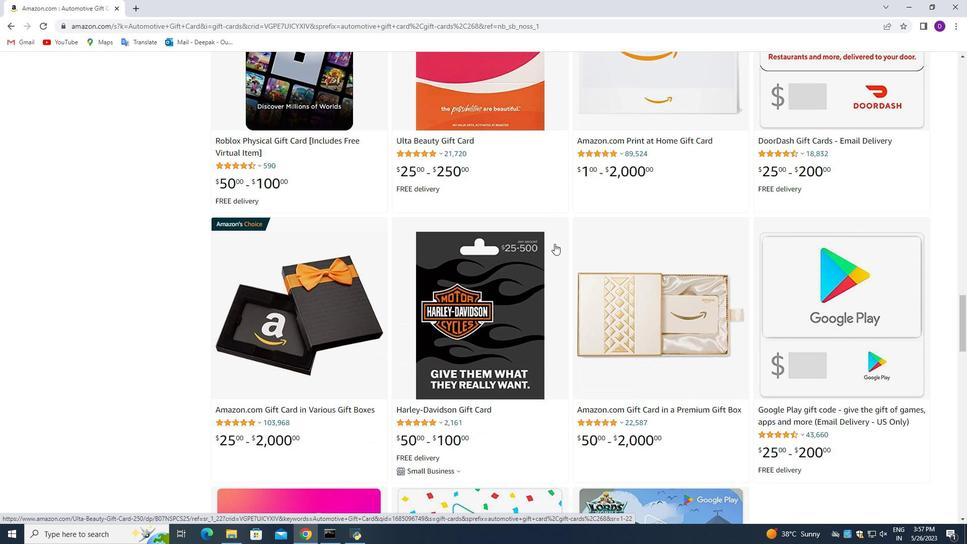 
Action: Mouse scrolled (554, 243) with delta (0, 0)
Screenshot: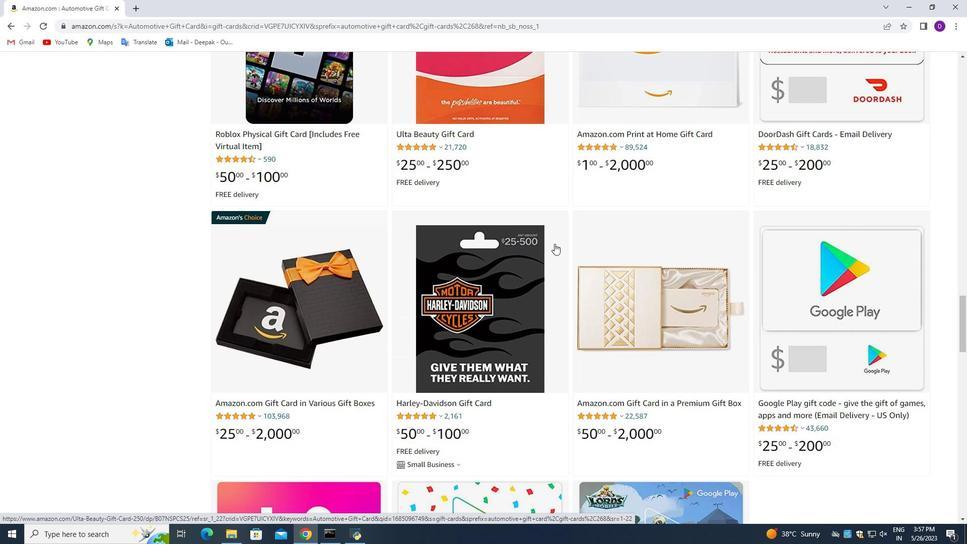
Action: Mouse moved to (565, 253)
Screenshot: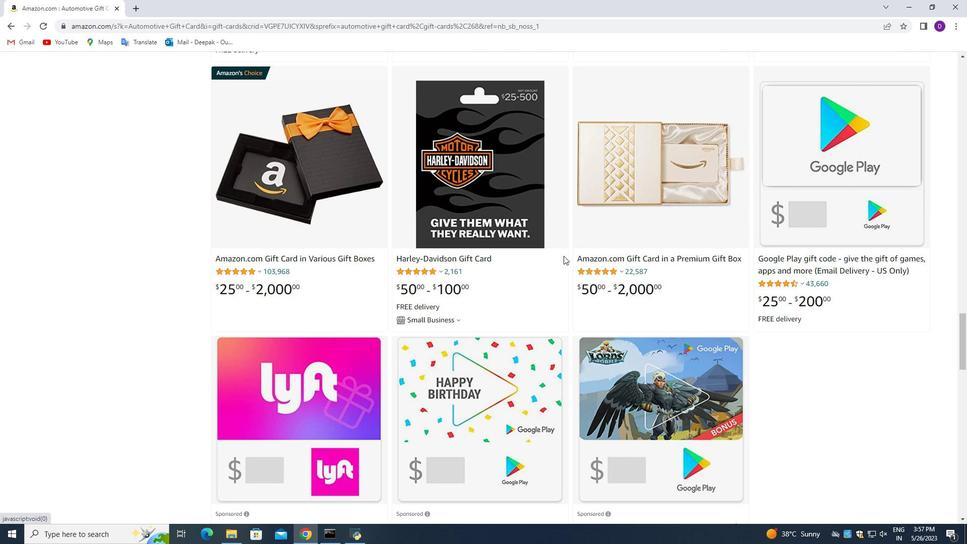 
Action: Mouse scrolled (565, 252) with delta (0, 0)
Screenshot: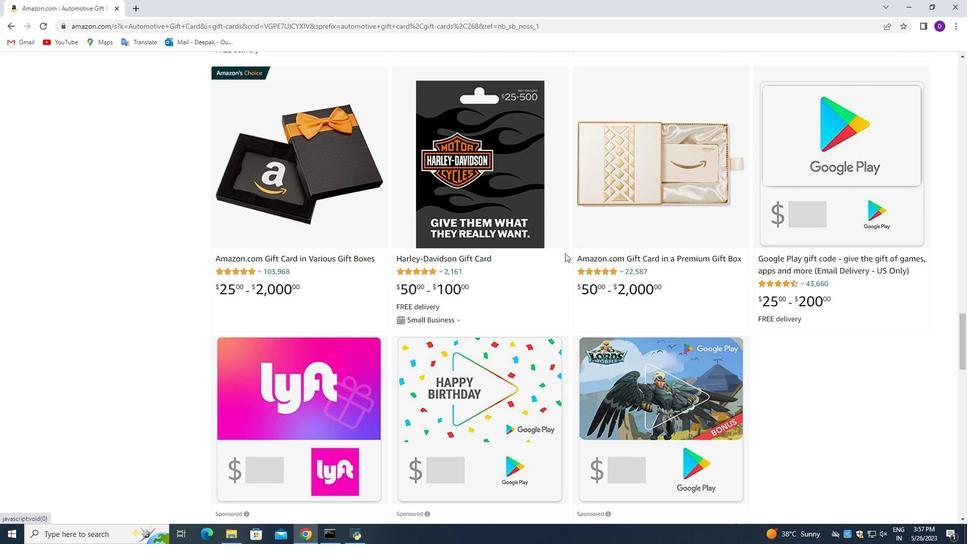 
Action: Mouse scrolled (565, 252) with delta (0, 0)
Screenshot: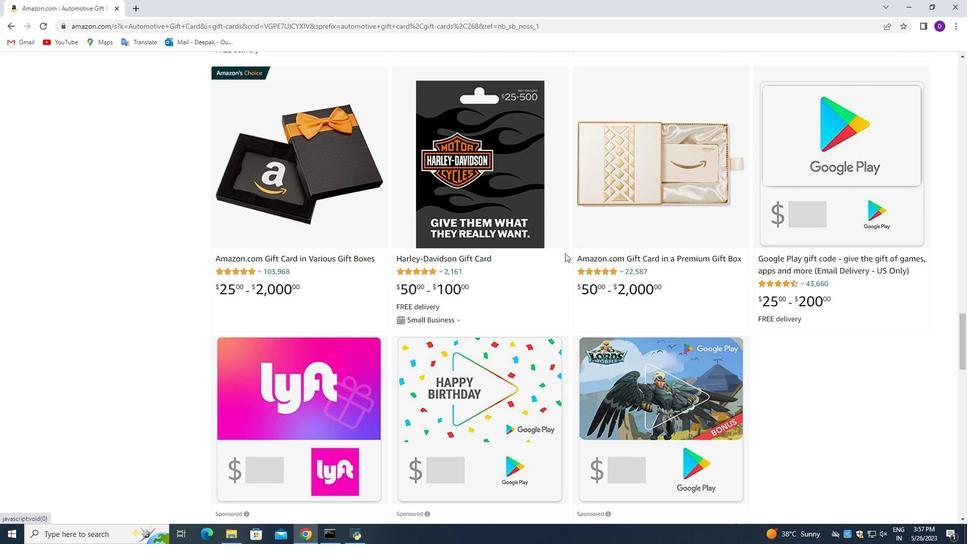 
Action: Mouse scrolled (565, 252) with delta (0, 0)
Screenshot: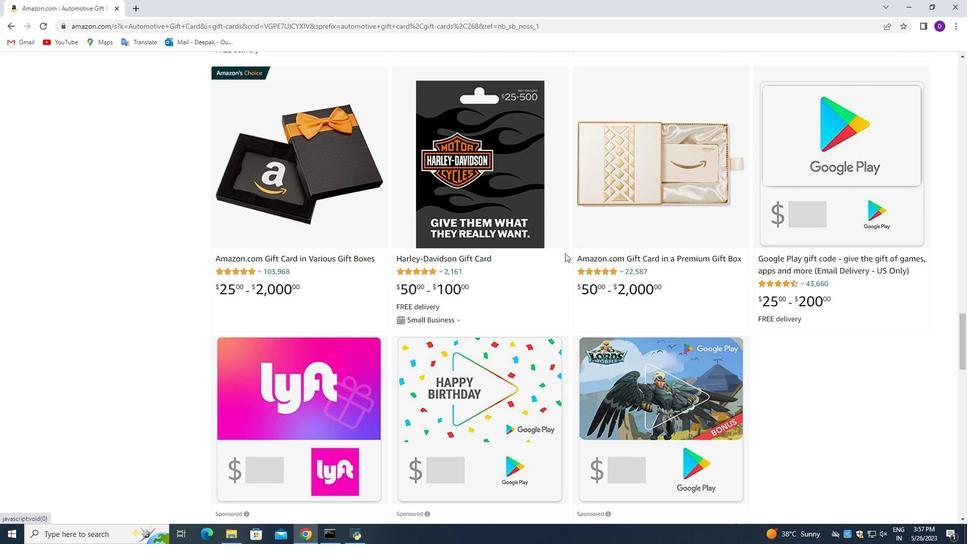 
Action: Mouse scrolled (565, 252) with delta (0, 0)
Screenshot: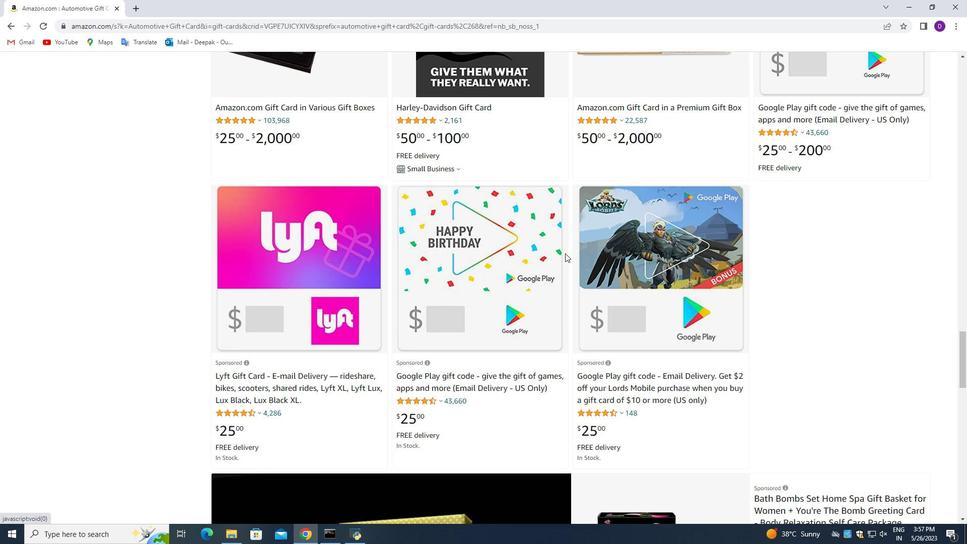 
Action: Mouse moved to (559, 255)
Screenshot: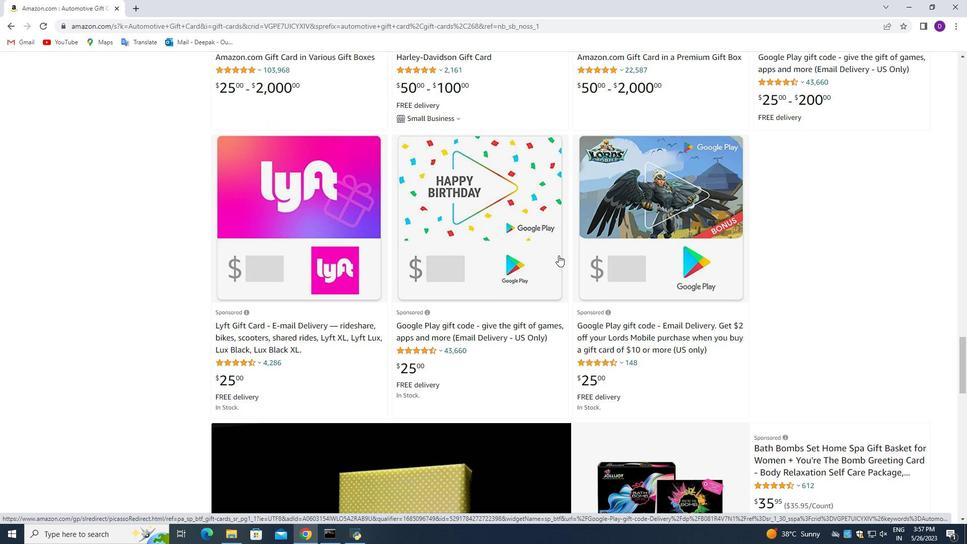 
Action: Mouse scrolled (559, 254) with delta (0, 0)
Screenshot: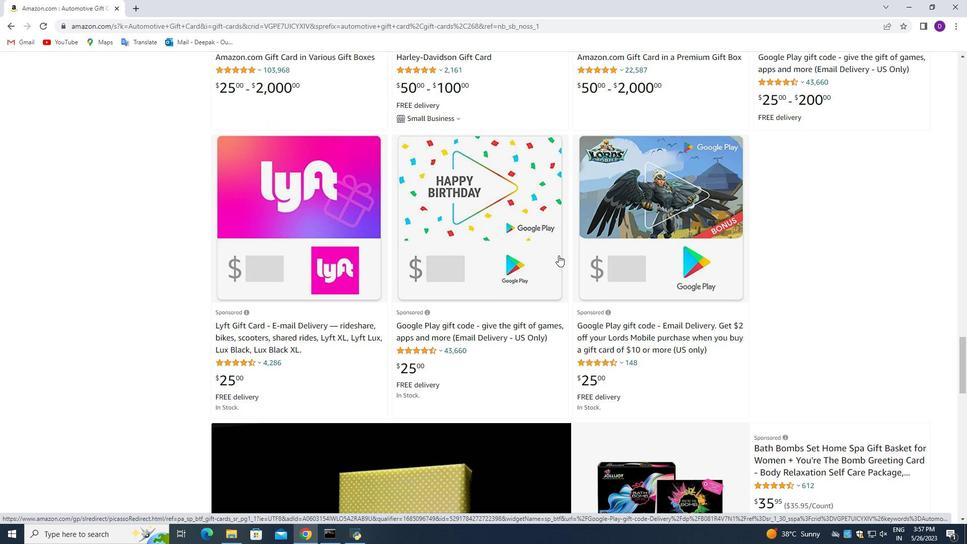 
Action: Mouse moved to (560, 255)
Screenshot: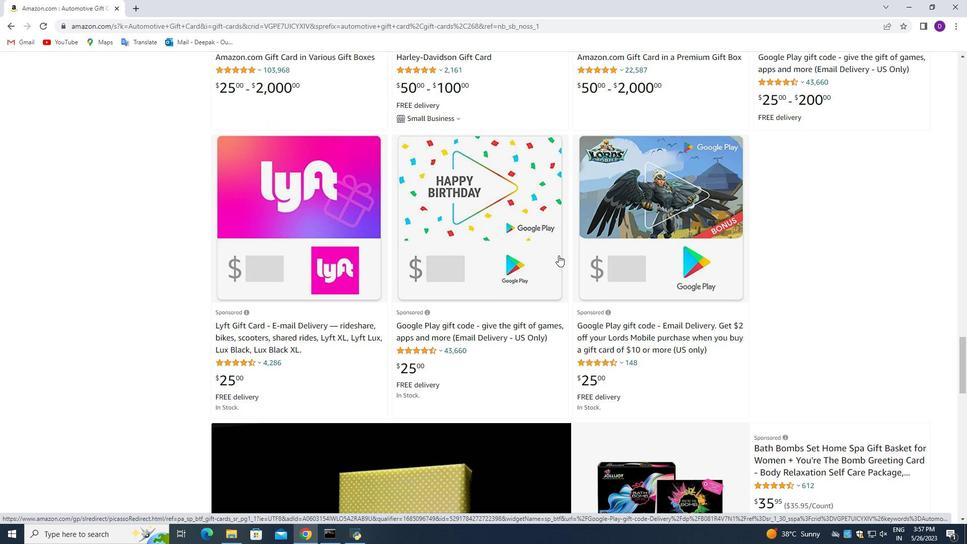 
Action: Mouse scrolled (560, 254) with delta (0, 0)
Screenshot: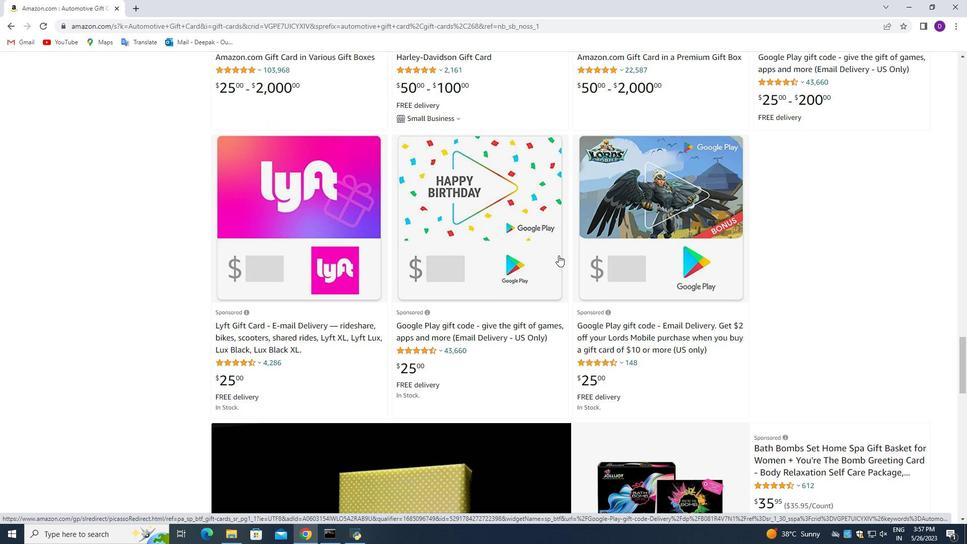 
Action: Mouse moved to (560, 255)
Screenshot: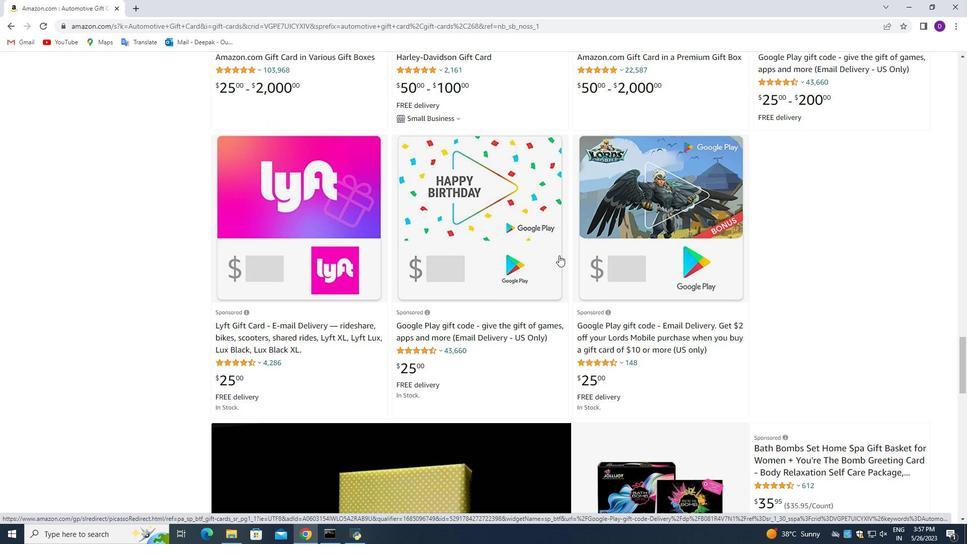 
Action: Mouse scrolled (560, 254) with delta (0, 0)
Screenshot: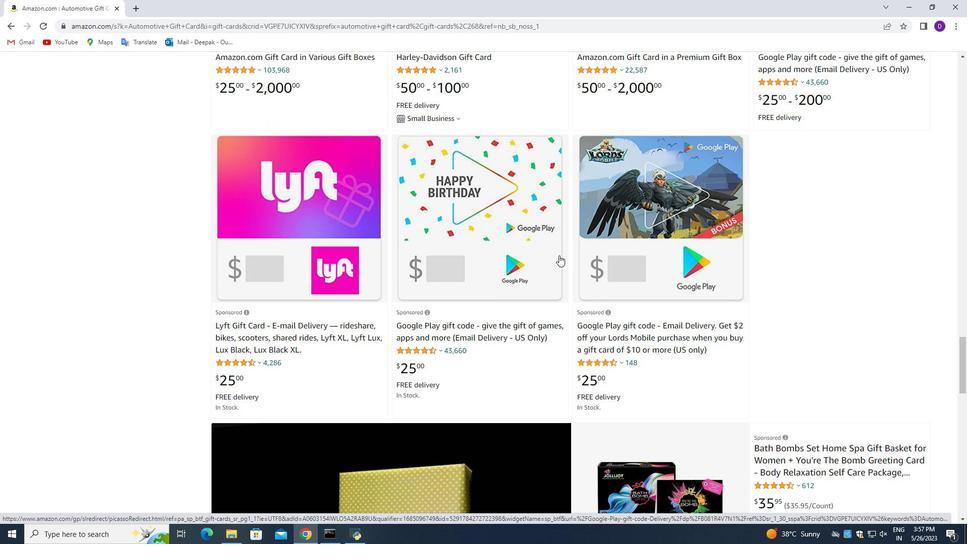 
Action: Mouse scrolled (560, 254) with delta (0, 0)
Screenshot: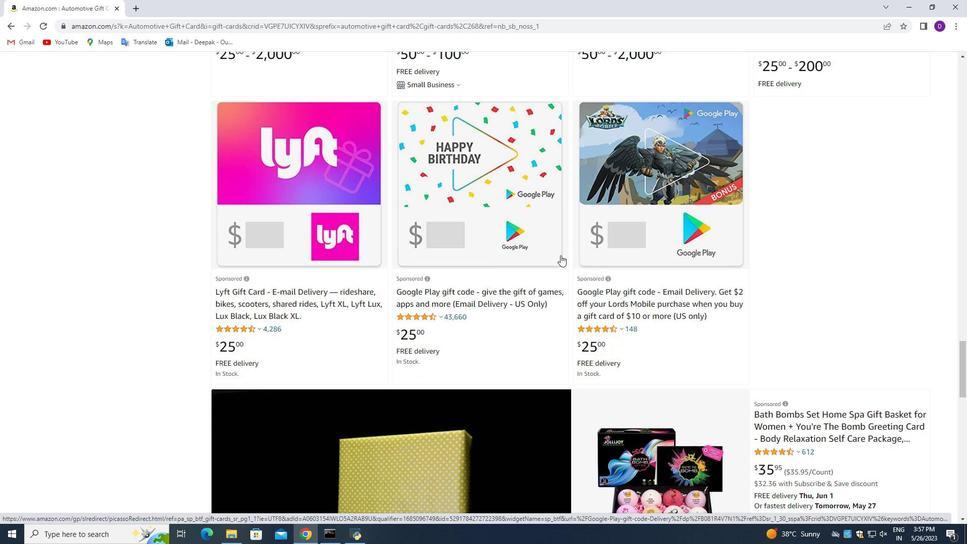 
Action: Mouse moved to (559, 412)
Screenshot: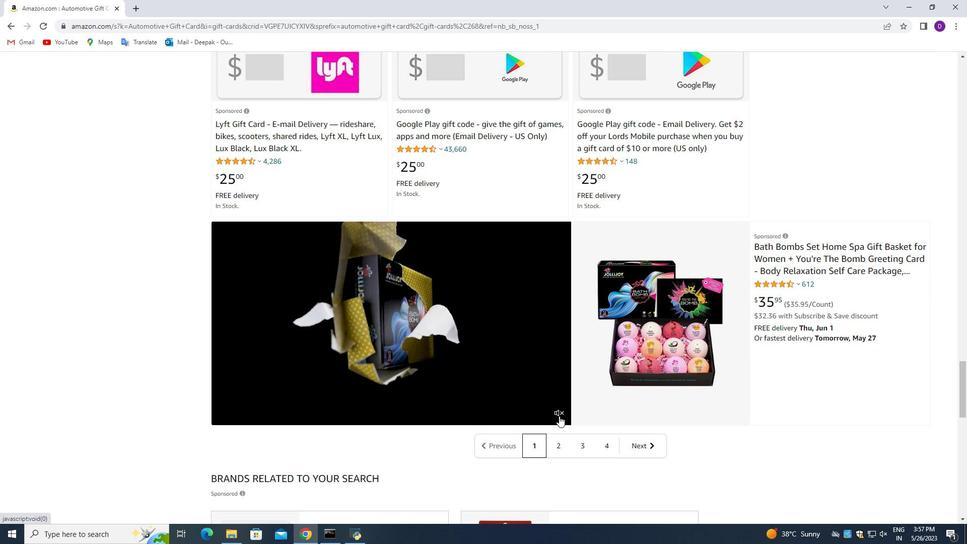 
Action: Mouse pressed left at (559, 412)
Screenshot: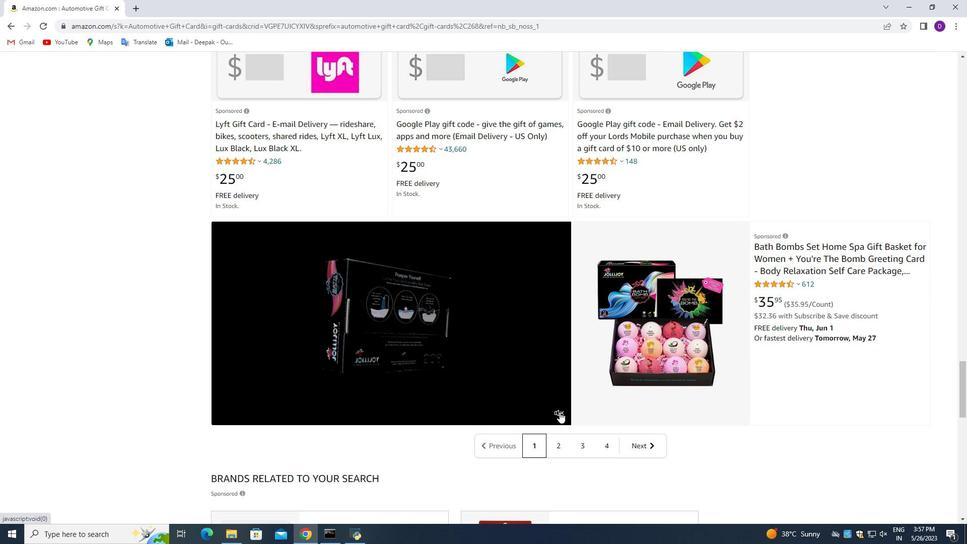 
Action: Mouse moved to (561, 341)
Screenshot: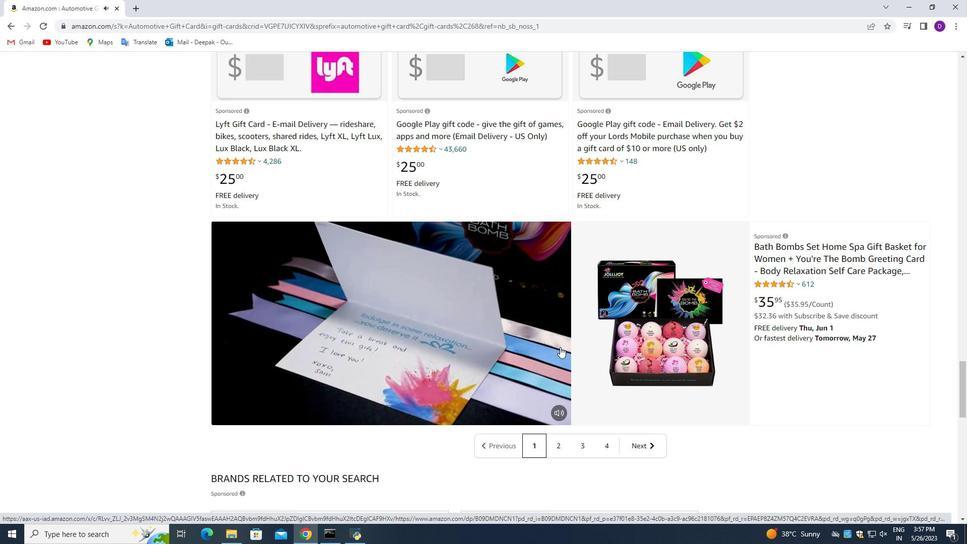 
Action: Mouse scrolled (561, 342) with delta (0, 0)
Screenshot: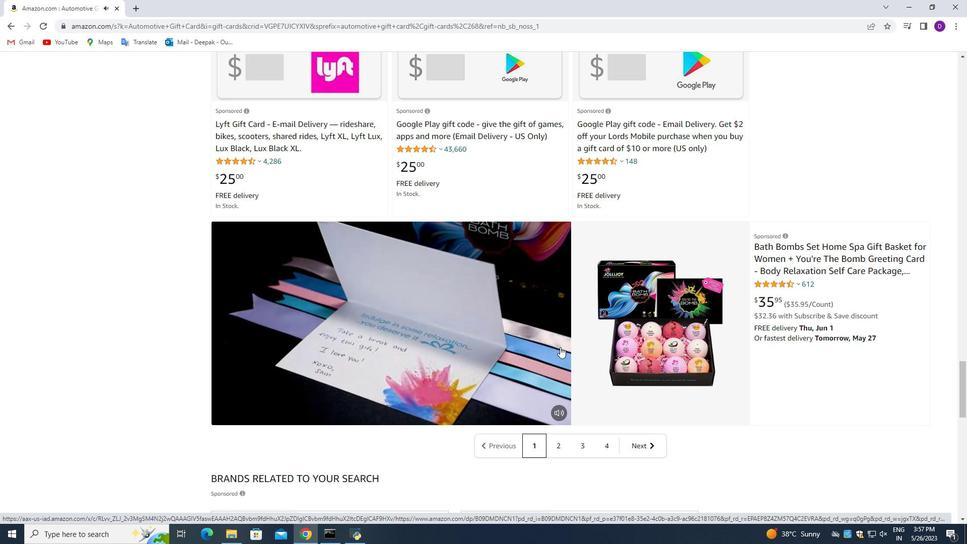 
Action: Mouse moved to (561, 340)
Screenshot: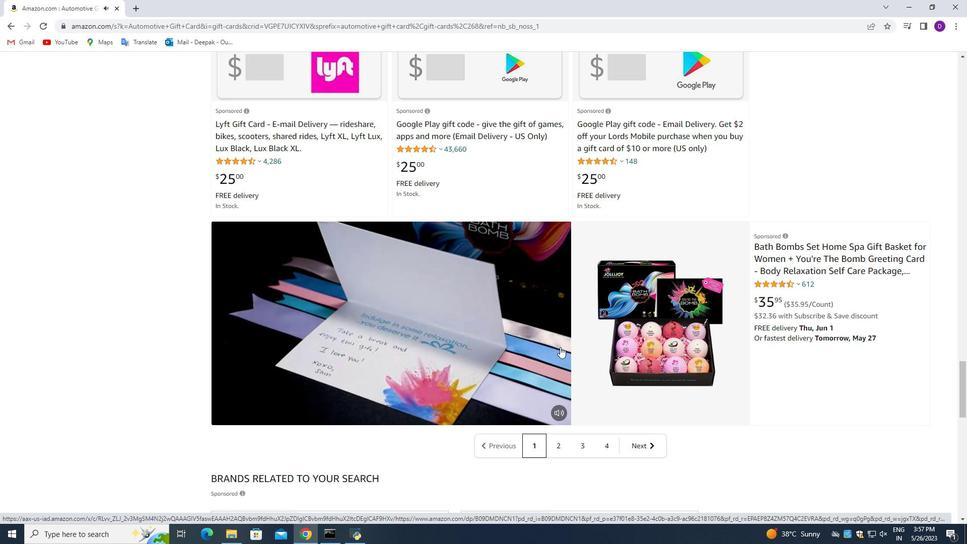 
Action: Mouse scrolled (561, 341) with delta (0, 0)
Screenshot: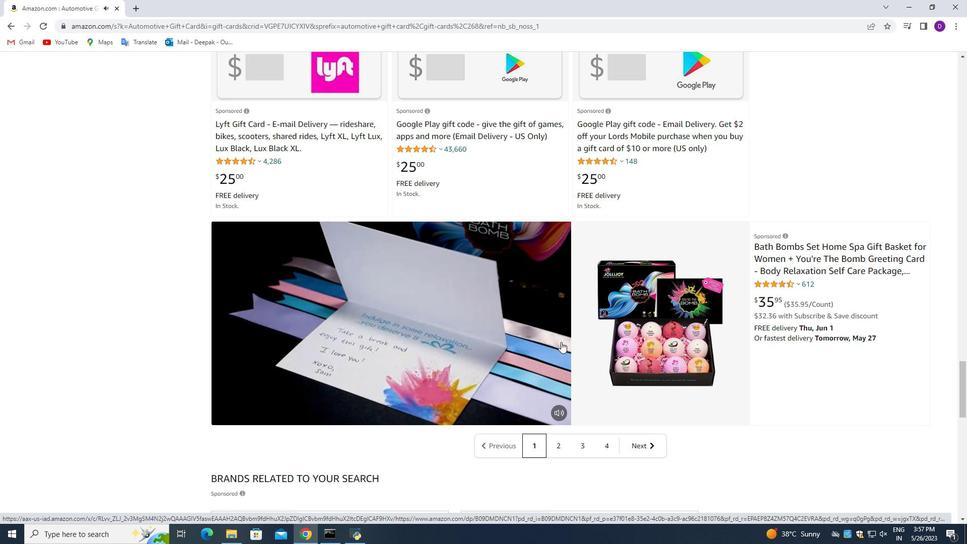 
Action: Mouse moved to (561, 340)
Screenshot: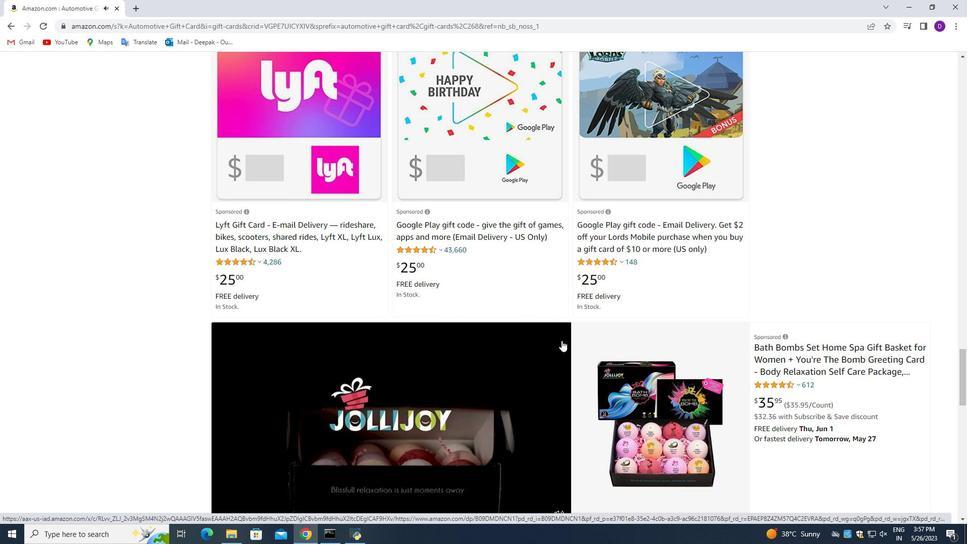
Action: Mouse scrolled (561, 339) with delta (0, 0)
Screenshot: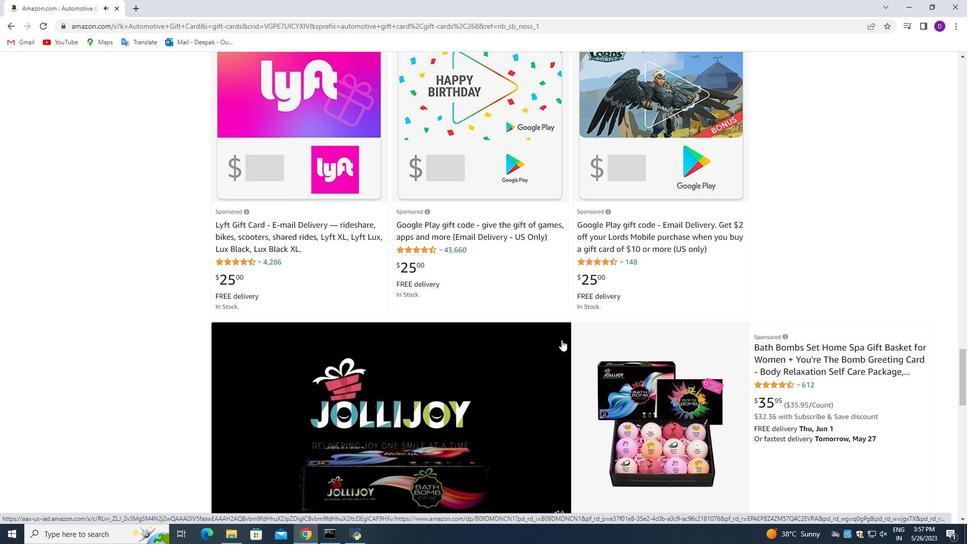 
Action: Mouse moved to (561, 339)
Screenshot: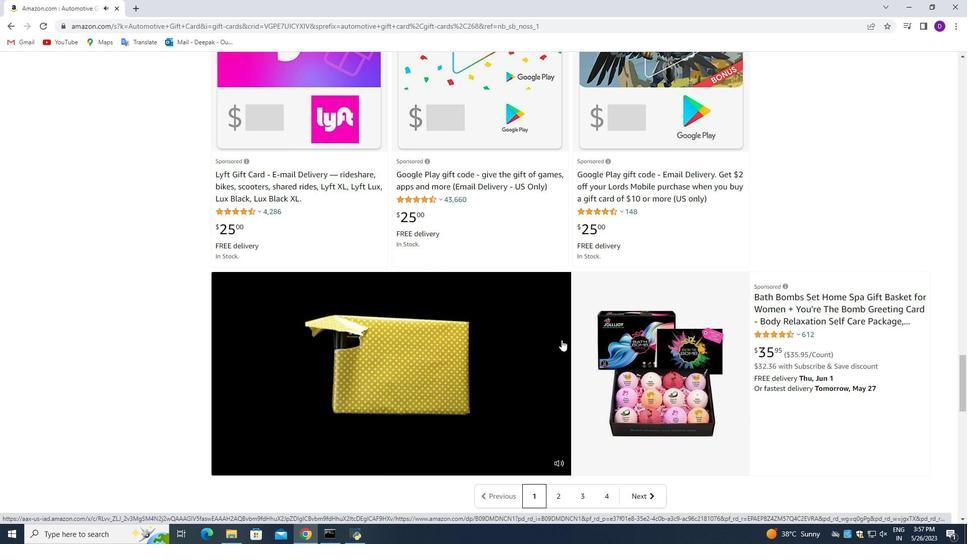 
Action: Mouse scrolled (561, 340) with delta (0, 0)
Screenshot: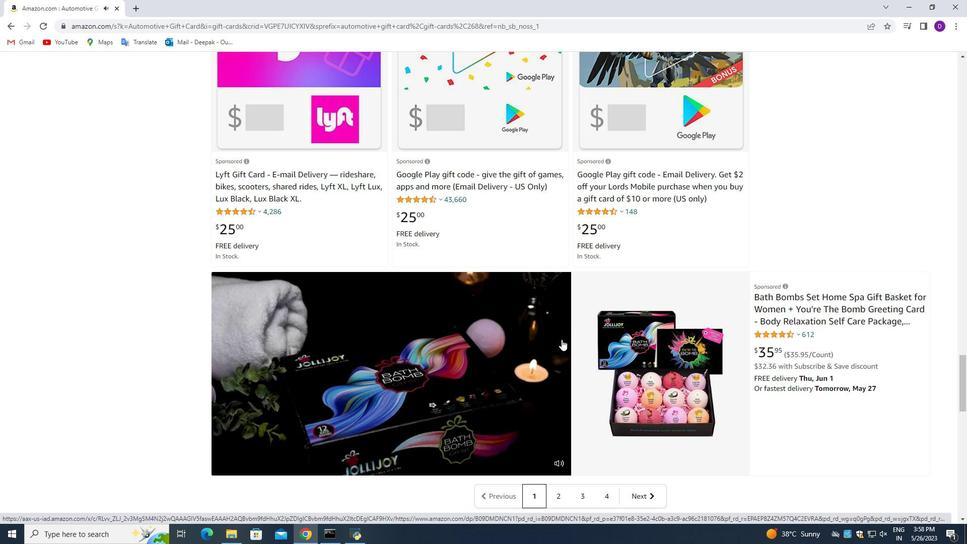 
Action: Mouse scrolled (561, 340) with delta (0, 0)
Screenshot: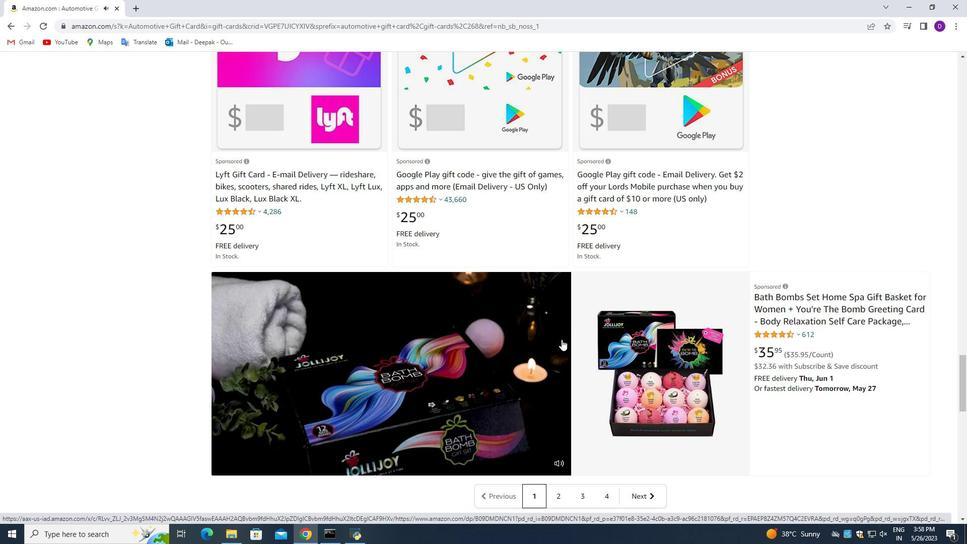 
Action: Mouse scrolled (561, 340) with delta (0, 0)
Screenshot: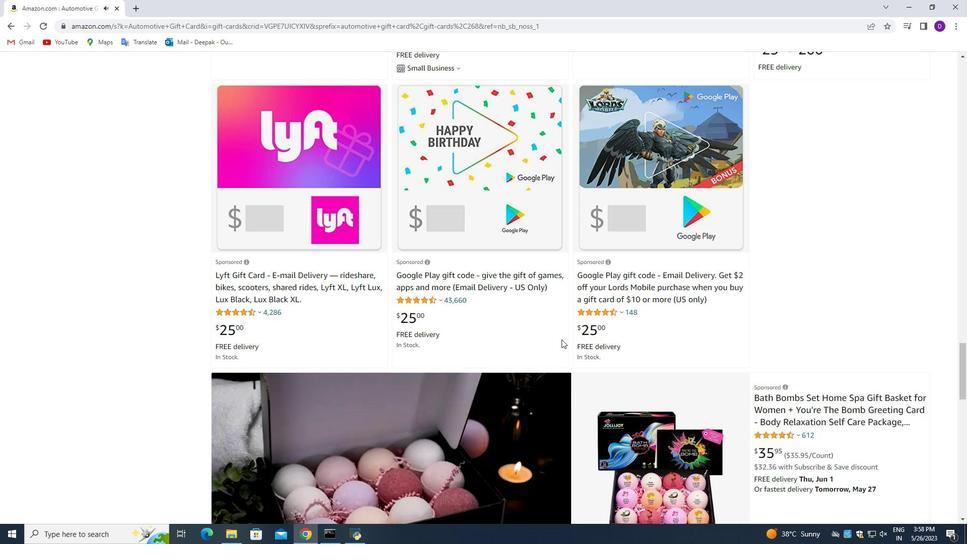 
Action: Mouse scrolled (561, 340) with delta (0, 0)
Screenshot: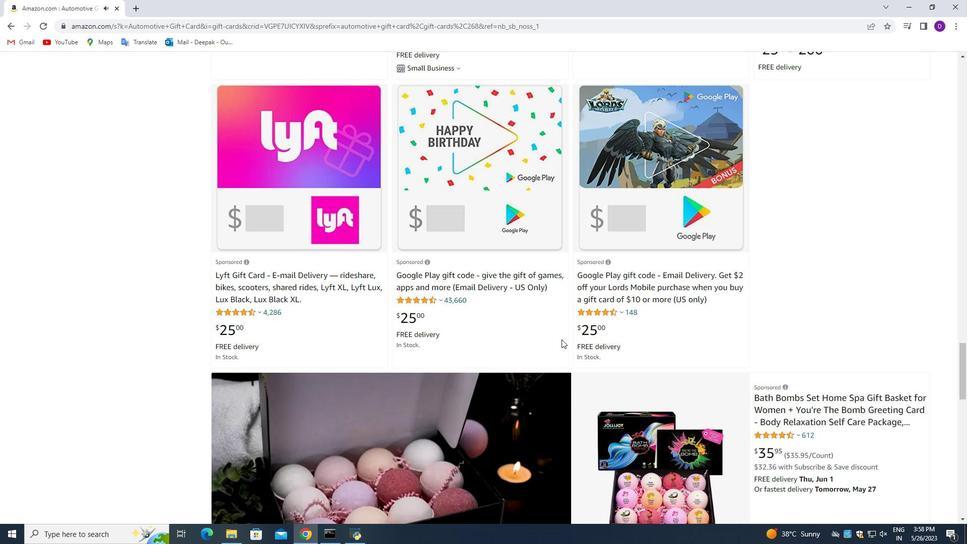 
Action: Mouse scrolled (561, 340) with delta (0, 0)
Screenshot: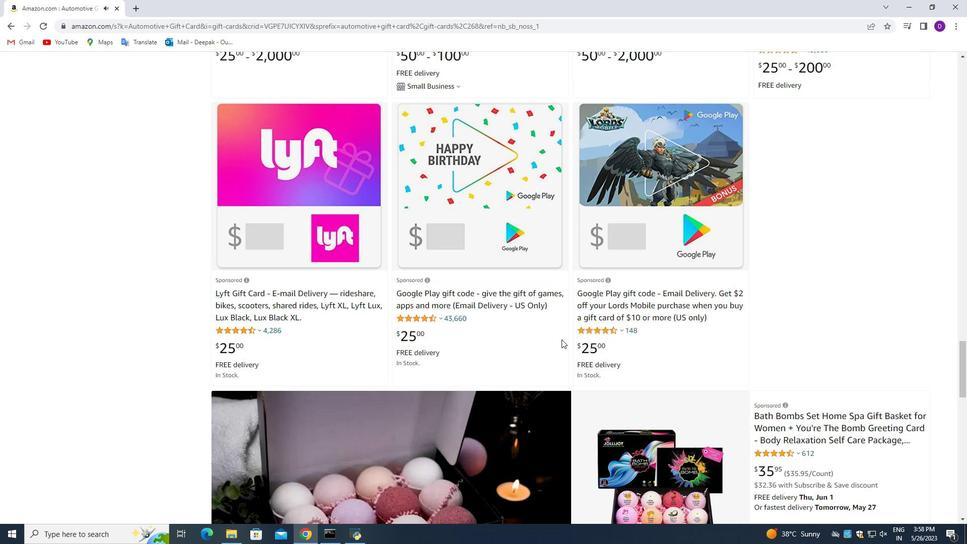 
Action: Mouse scrolled (561, 340) with delta (0, 0)
Screenshot: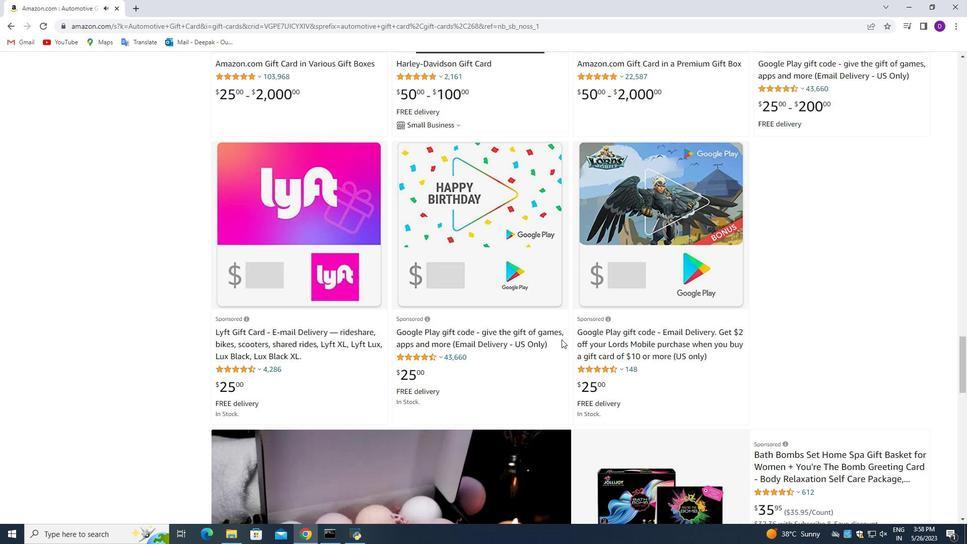 
Action: Mouse moved to (537, 308)
Screenshot: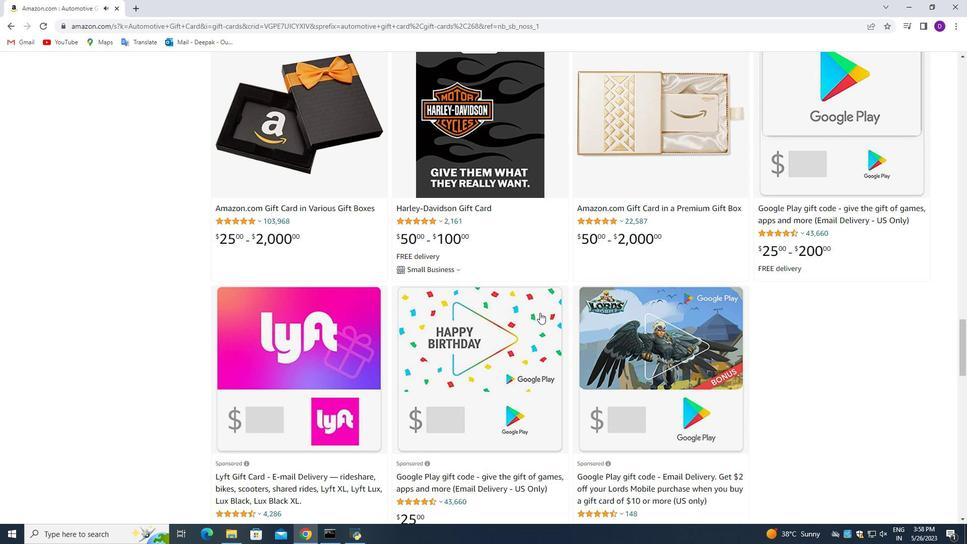 
Action: Mouse scrolled (537, 309) with delta (0, 0)
Screenshot: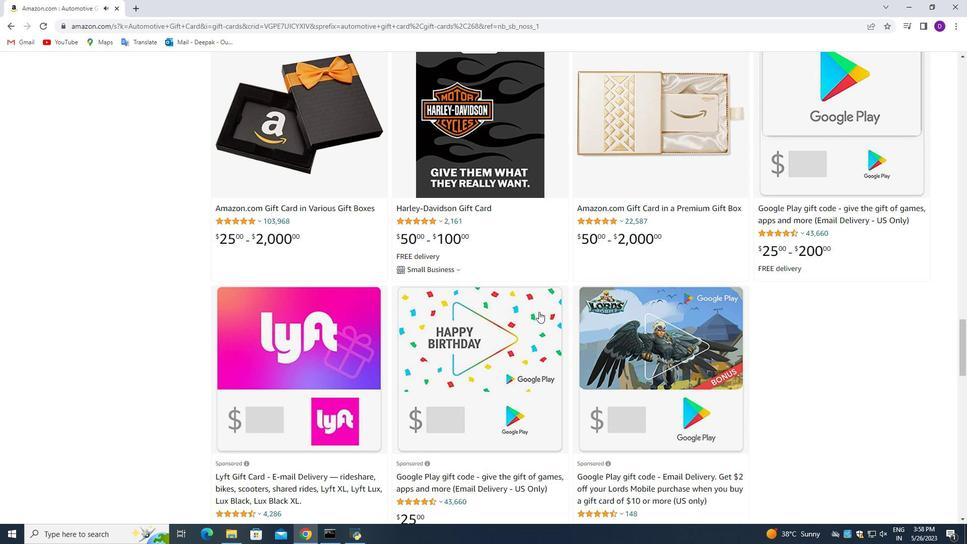 
Action: Mouse moved to (537, 307)
Screenshot: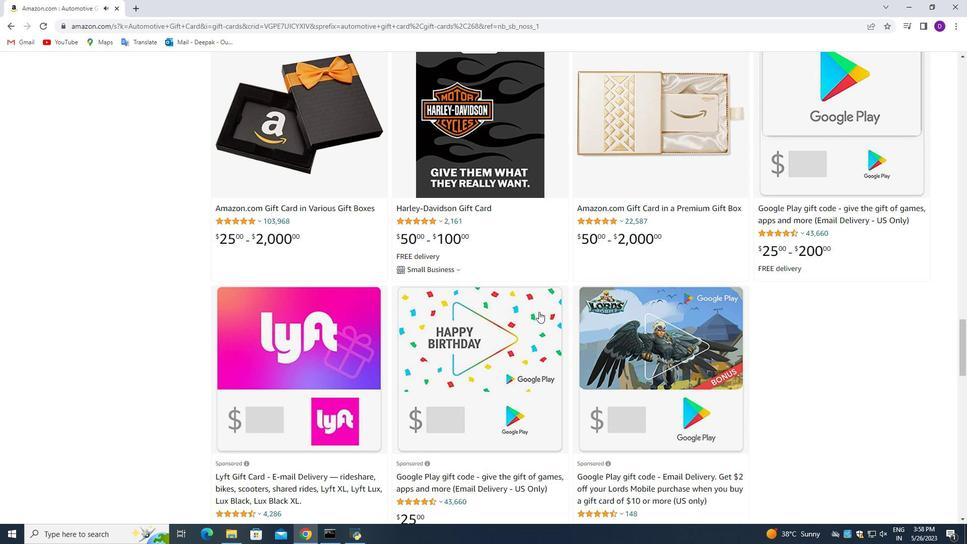
Action: Mouse scrolled (537, 308) with delta (0, 0)
Screenshot: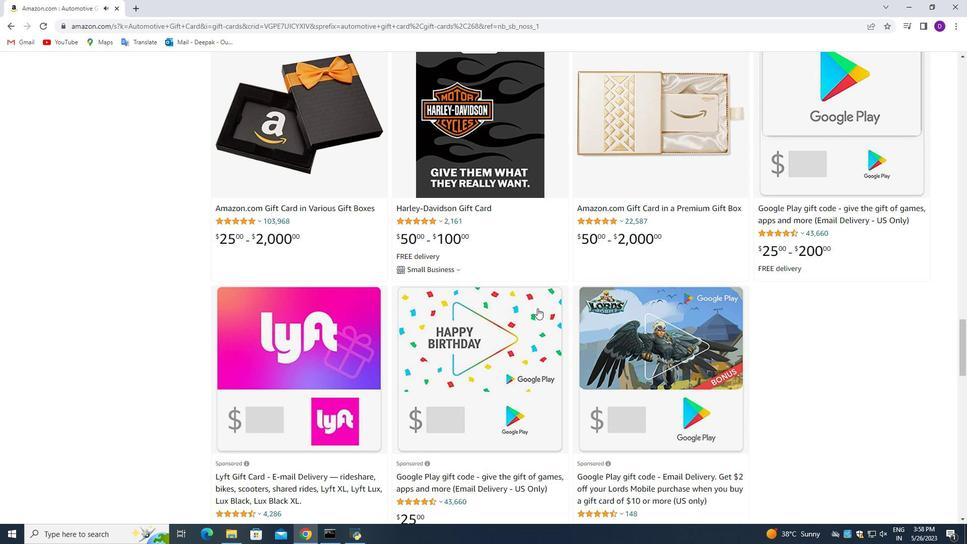 
Action: Mouse moved to (535, 306)
Screenshot: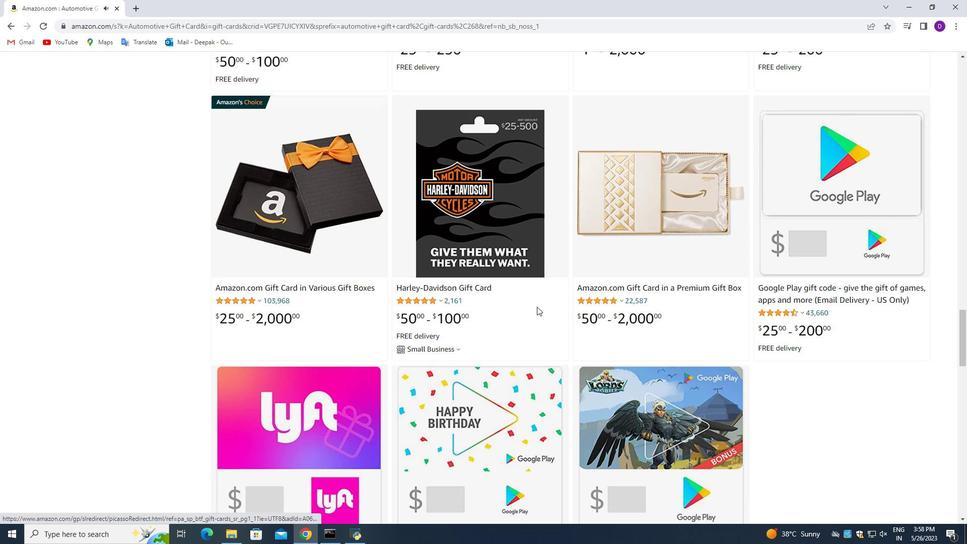 
Action: Mouse scrolled (535, 306) with delta (0, 0)
Screenshot: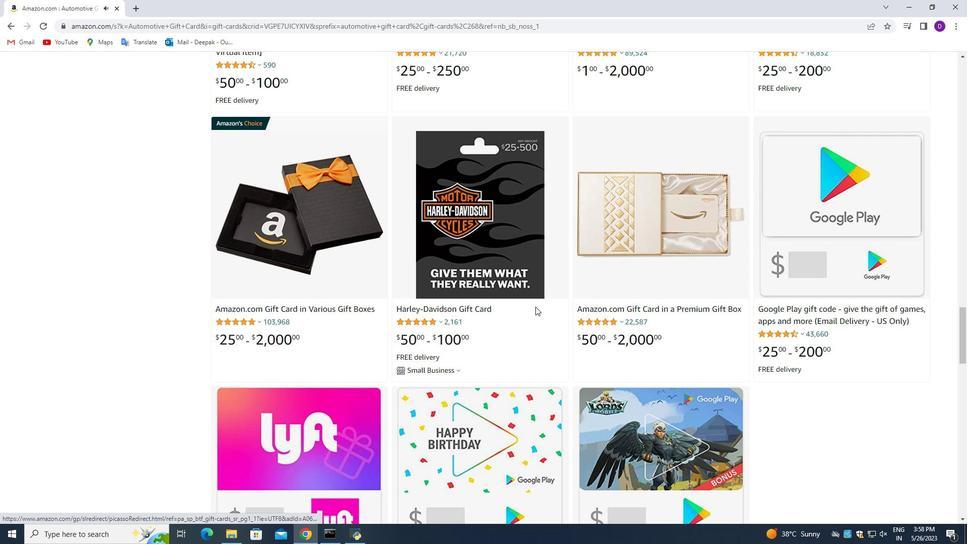 
Action: Mouse scrolled (535, 306) with delta (0, 0)
Screenshot: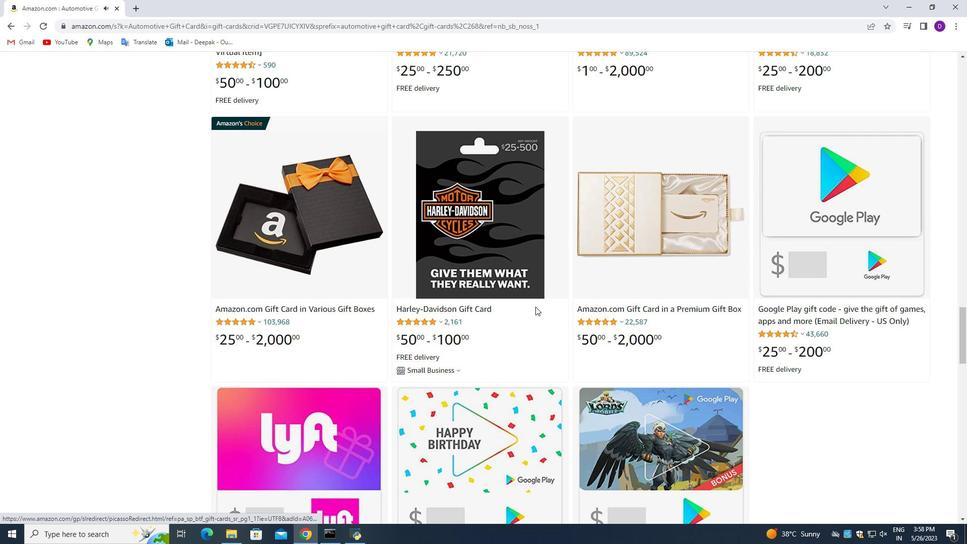 
Action: Mouse scrolled (535, 306) with delta (0, 0)
Screenshot: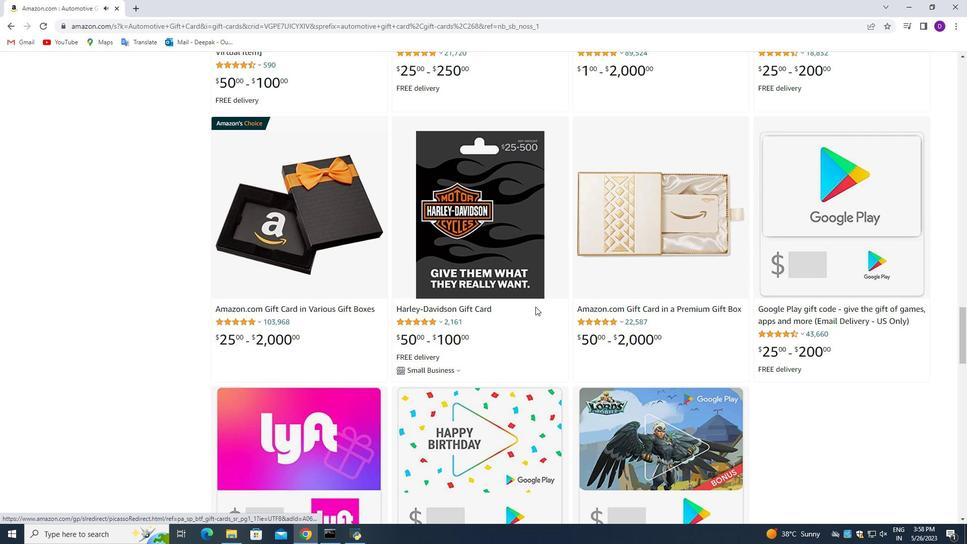 
Action: Mouse scrolled (535, 306) with delta (0, 0)
Screenshot: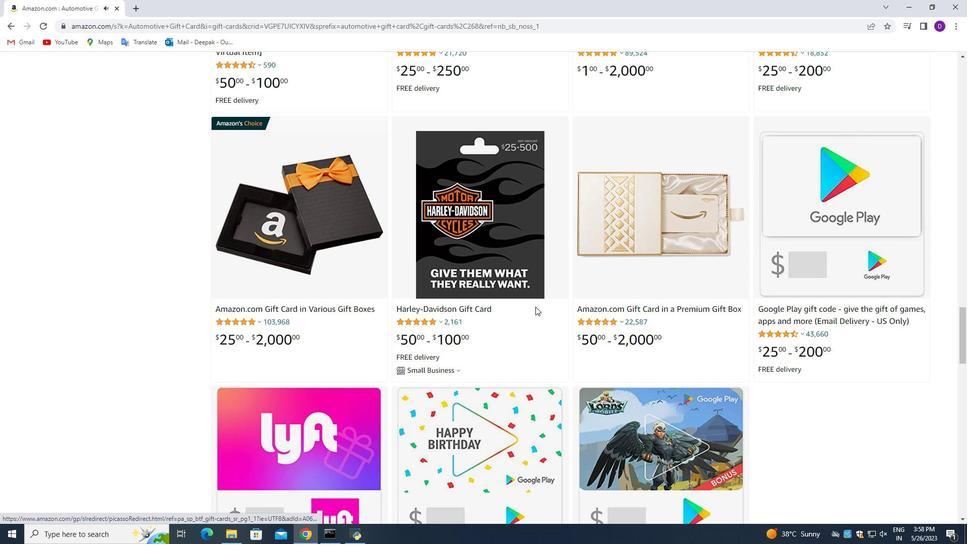 
Action: Mouse scrolled (535, 306) with delta (0, 0)
Screenshot: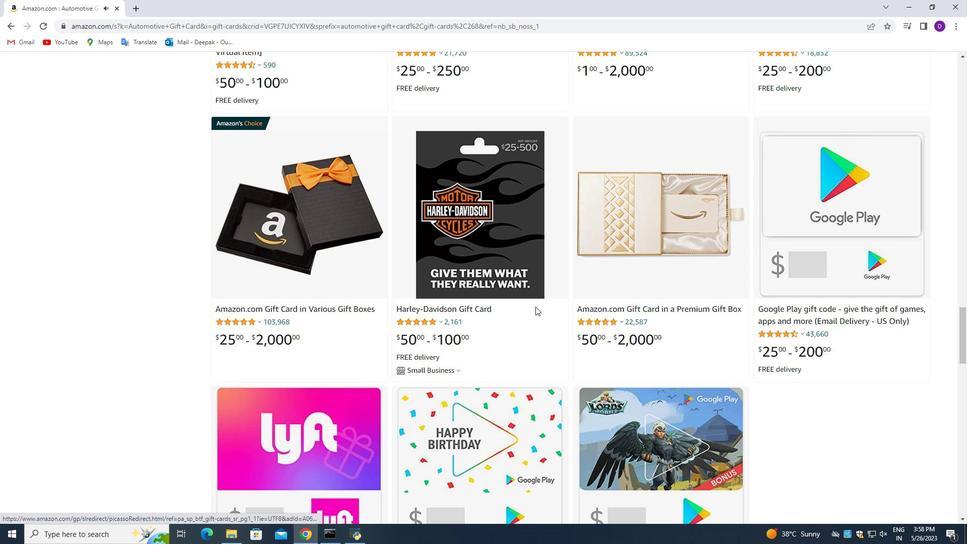 
Action: Mouse scrolled (535, 306) with delta (0, 0)
Screenshot: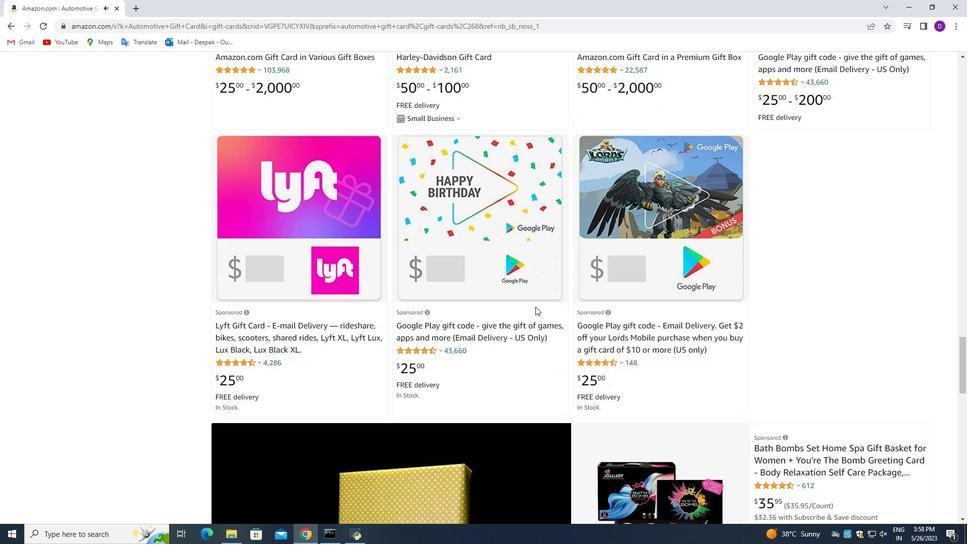 
Action: Mouse scrolled (535, 306) with delta (0, 0)
Screenshot: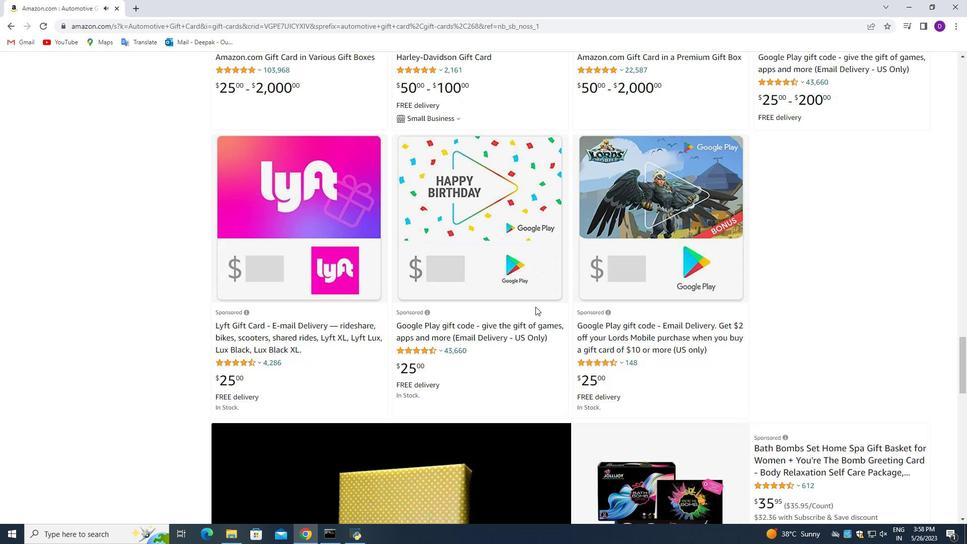 
Action: Mouse scrolled (535, 306) with delta (0, 0)
Screenshot: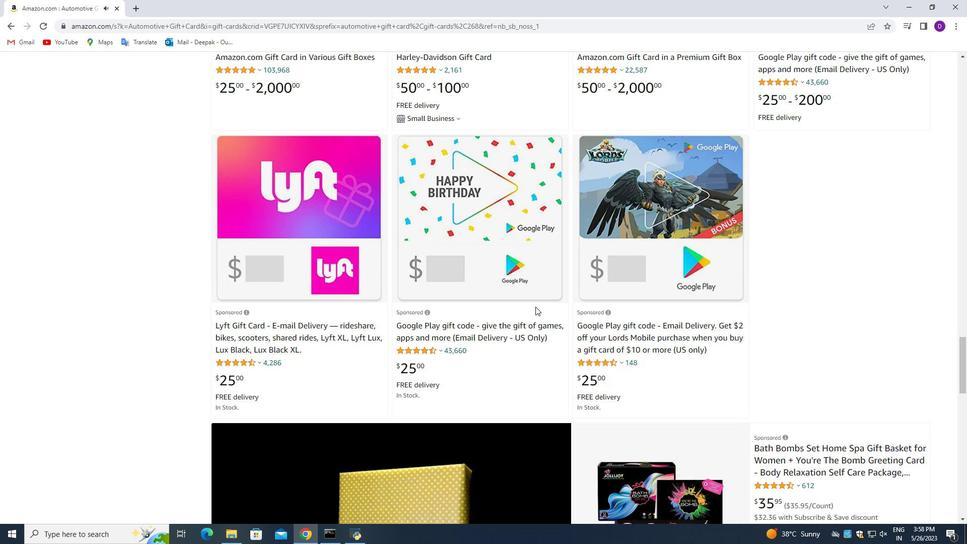 
Action: Mouse scrolled (535, 306) with delta (0, 0)
Screenshot: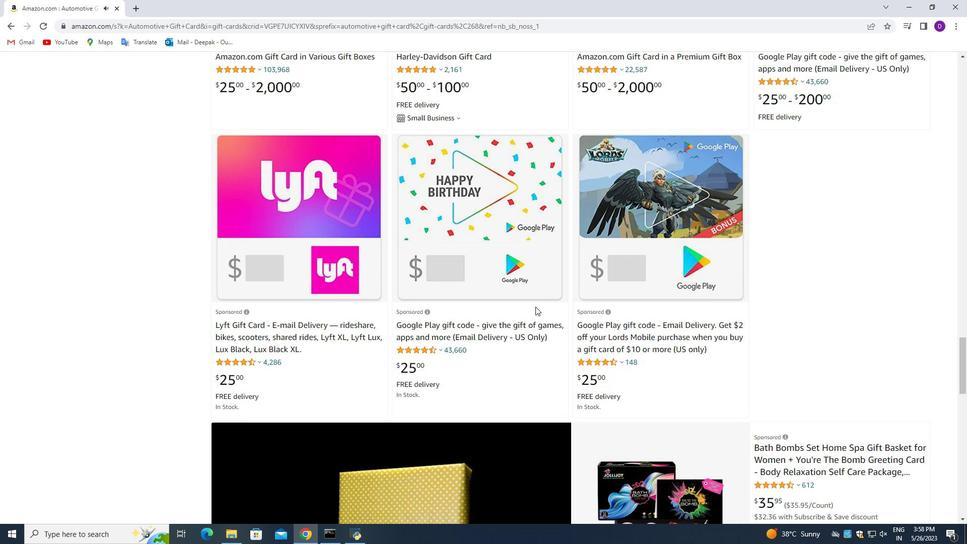 
Action: Mouse scrolled (535, 306) with delta (0, 0)
Screenshot: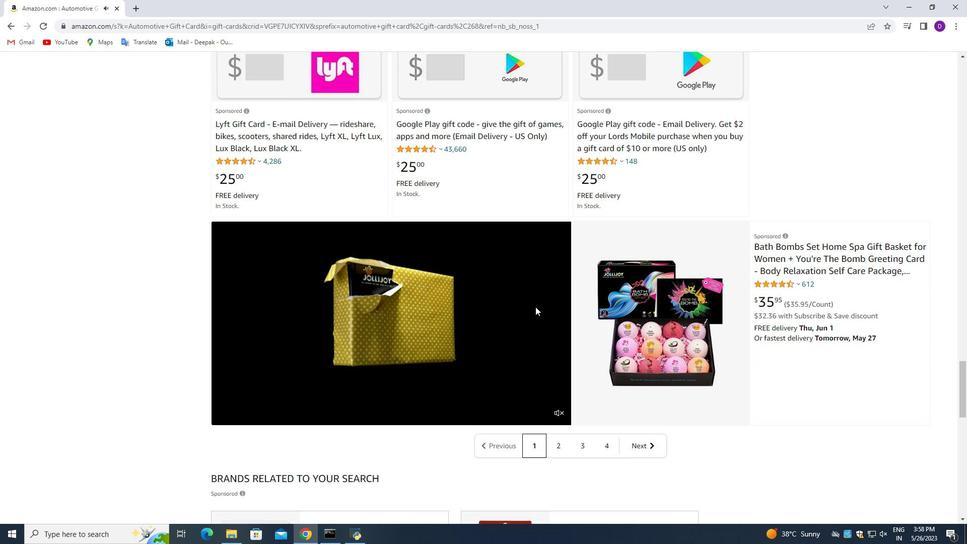 
Action: Mouse scrolled (535, 306) with delta (0, 0)
Screenshot: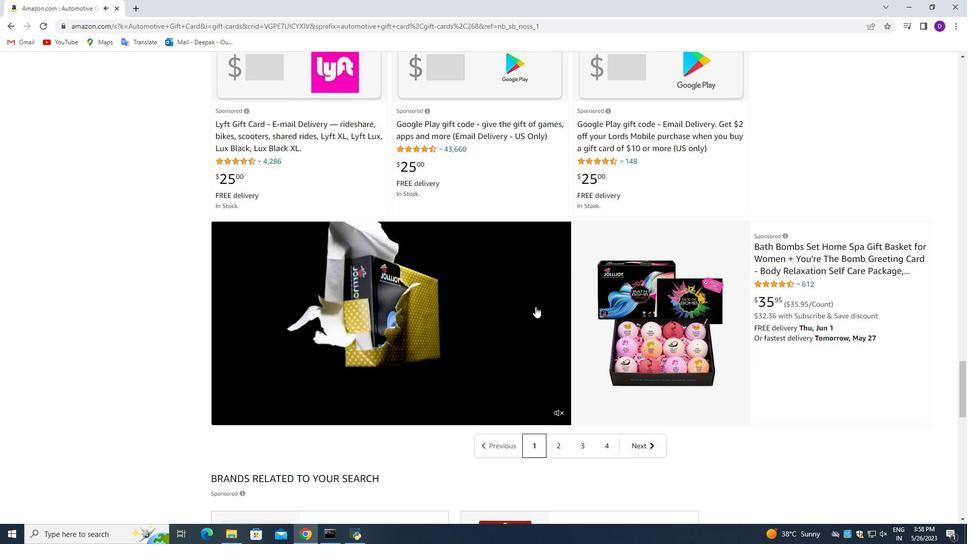 
Action: Mouse moved to (543, 277)
Screenshot: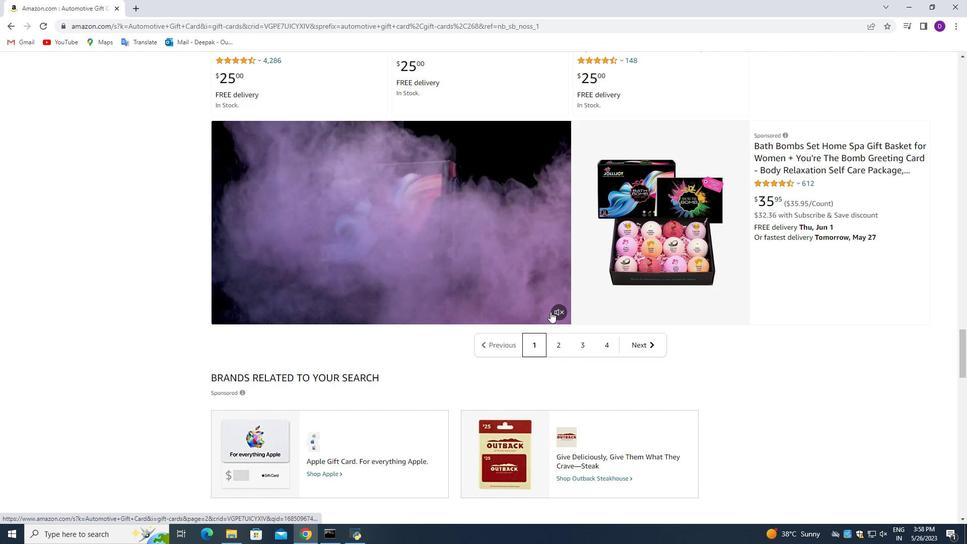 
Action: Mouse scrolled (543, 277) with delta (0, 0)
Screenshot: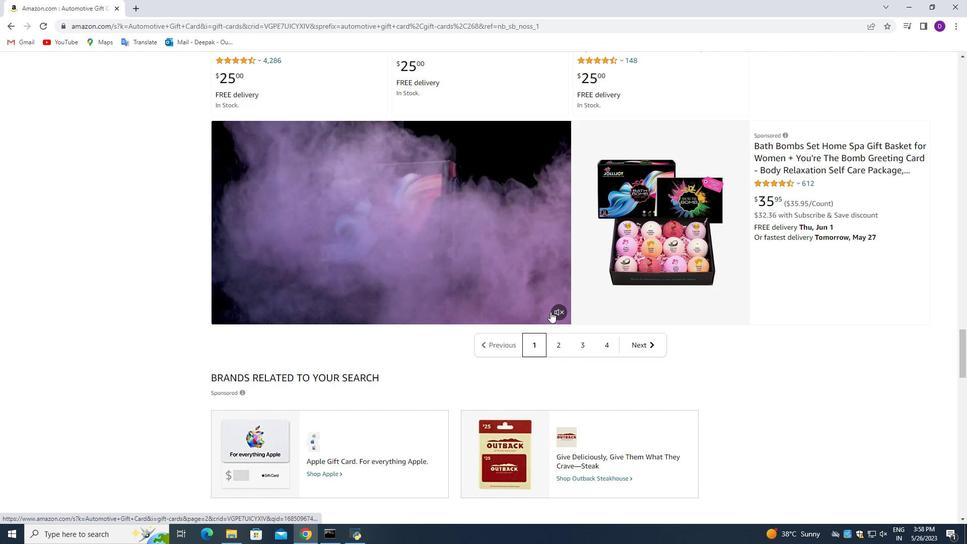 
Action: Mouse moved to (543, 275)
Screenshot: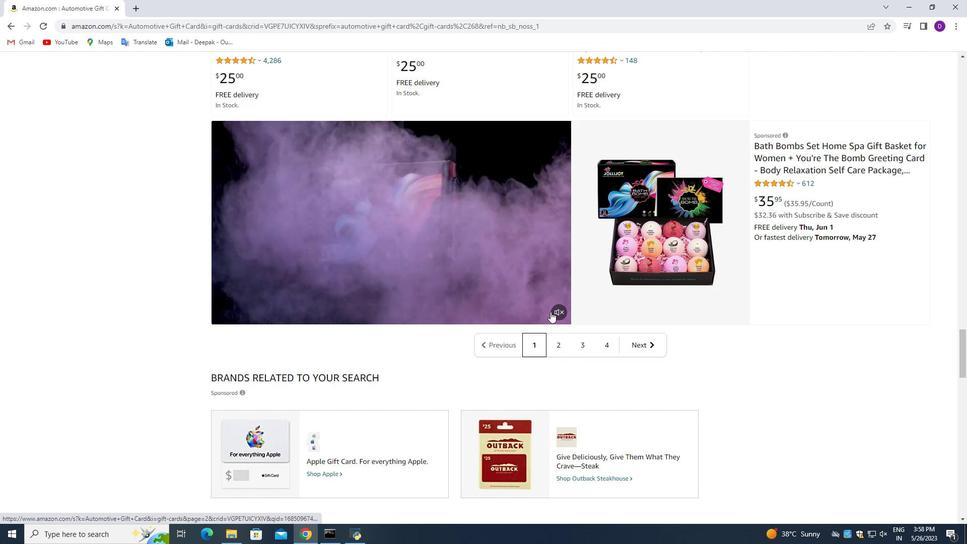 
Action: Mouse scrolled (543, 275) with delta (0, 0)
Screenshot: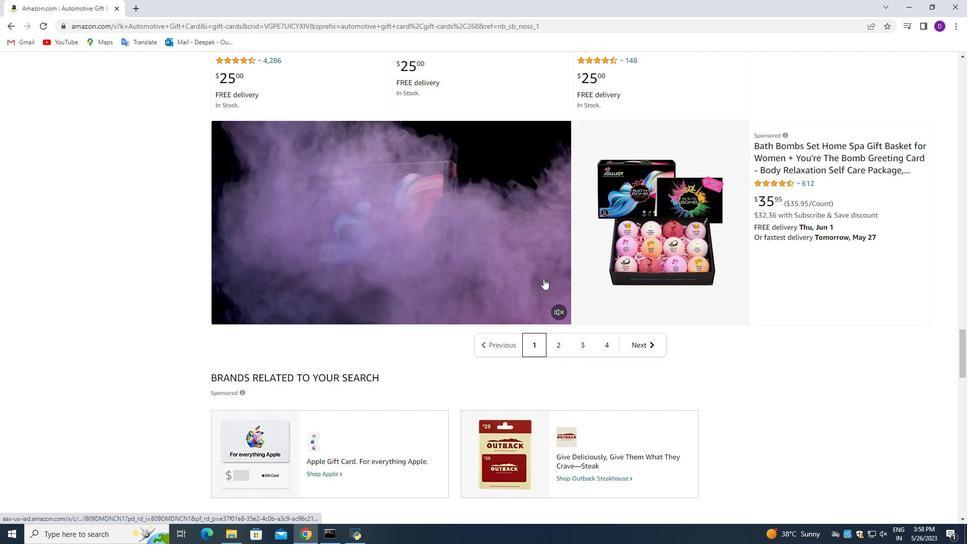 
Action: Mouse scrolled (543, 275) with delta (0, 0)
Screenshot: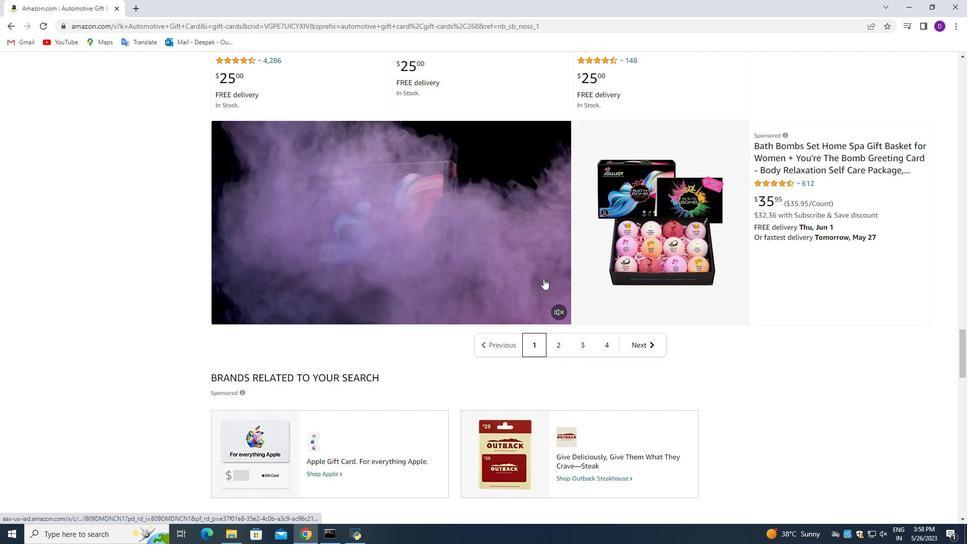 
Action: Mouse scrolled (543, 275) with delta (0, 0)
Screenshot: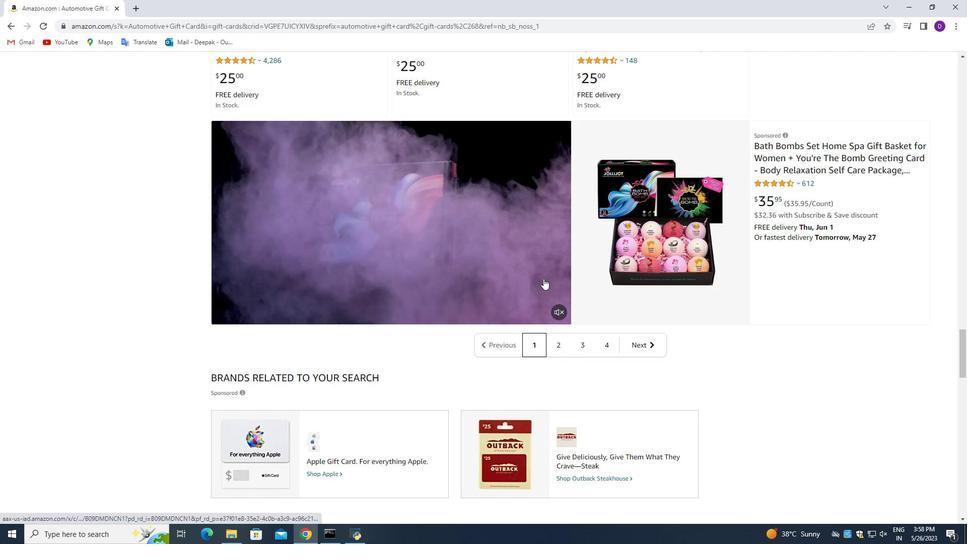 
Action: Mouse scrolled (543, 275) with delta (0, 0)
Screenshot: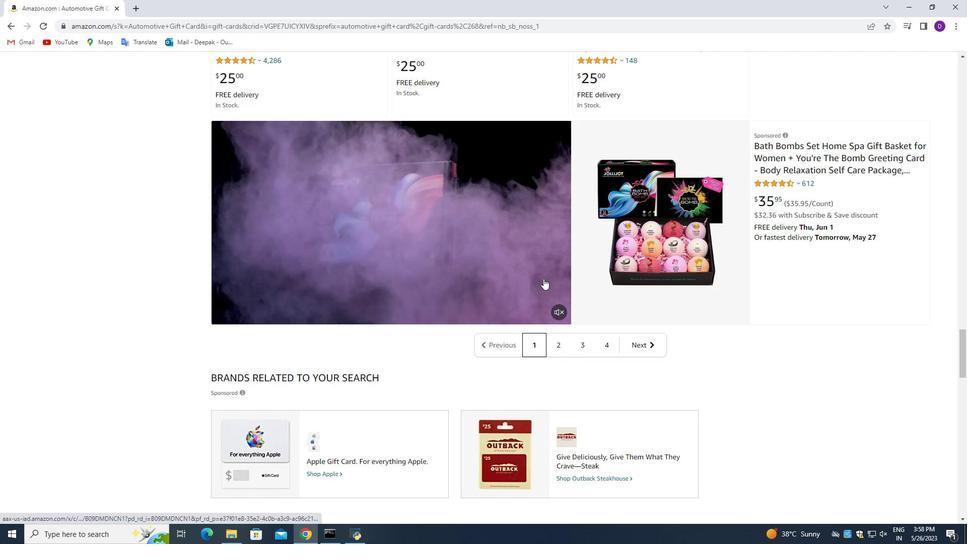 
Action: Mouse scrolled (543, 275) with delta (0, 0)
Screenshot: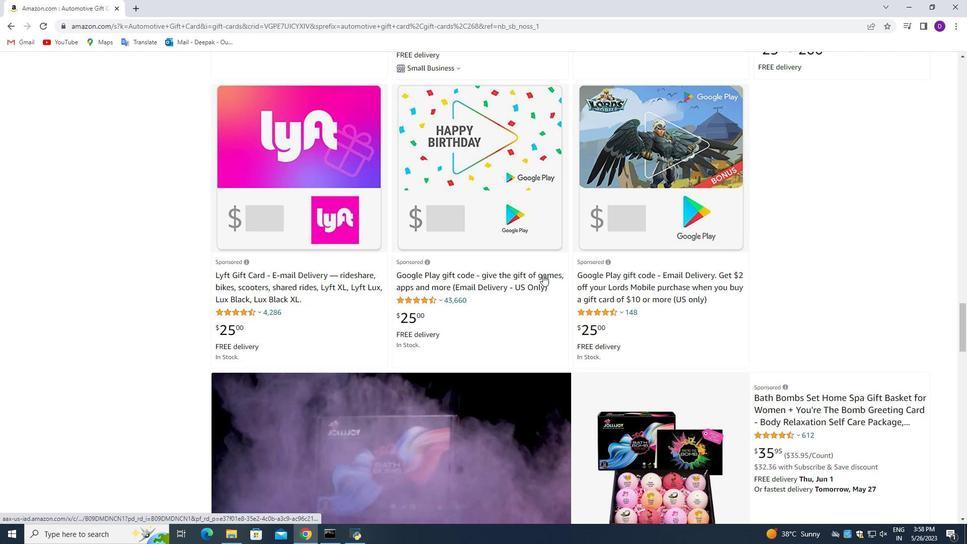 
Action: Mouse scrolled (543, 275) with delta (0, 0)
Screenshot: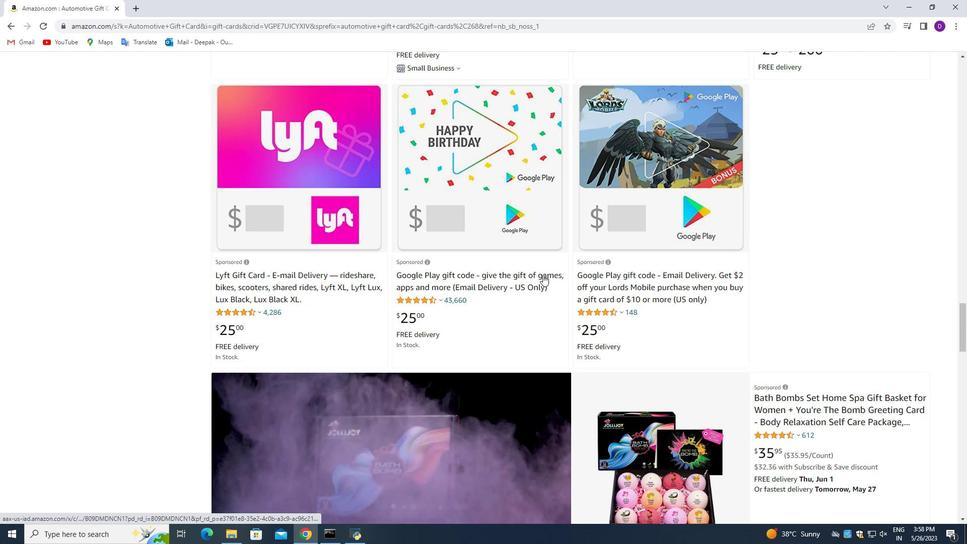 
Action: Mouse scrolled (543, 275) with delta (0, 0)
Screenshot: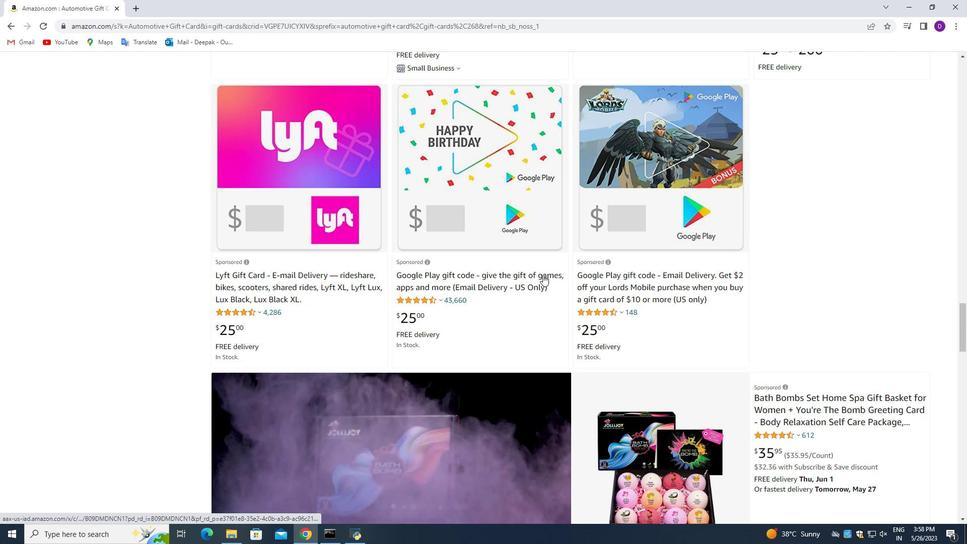 
Action: Mouse scrolled (543, 275) with delta (0, 0)
Screenshot: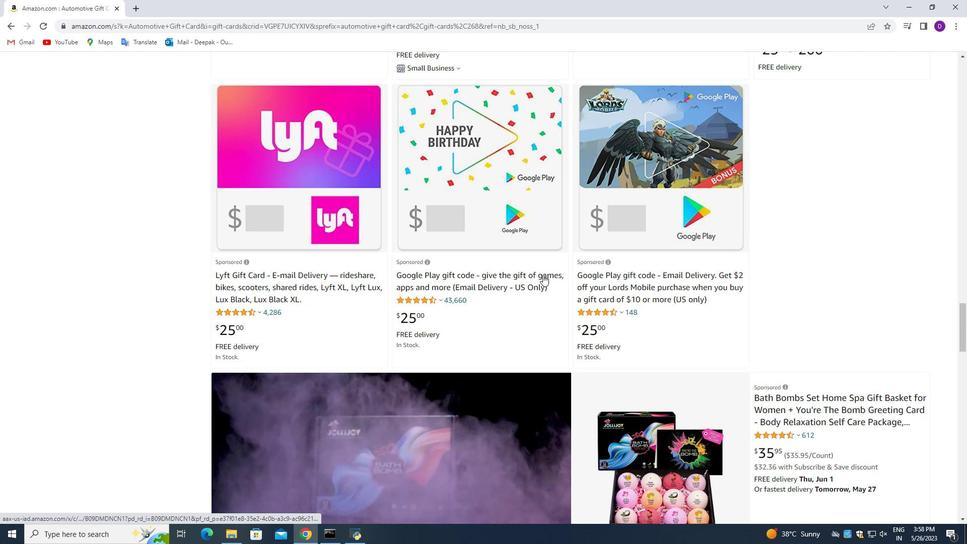 
Action: Mouse scrolled (543, 275) with delta (0, 0)
Screenshot: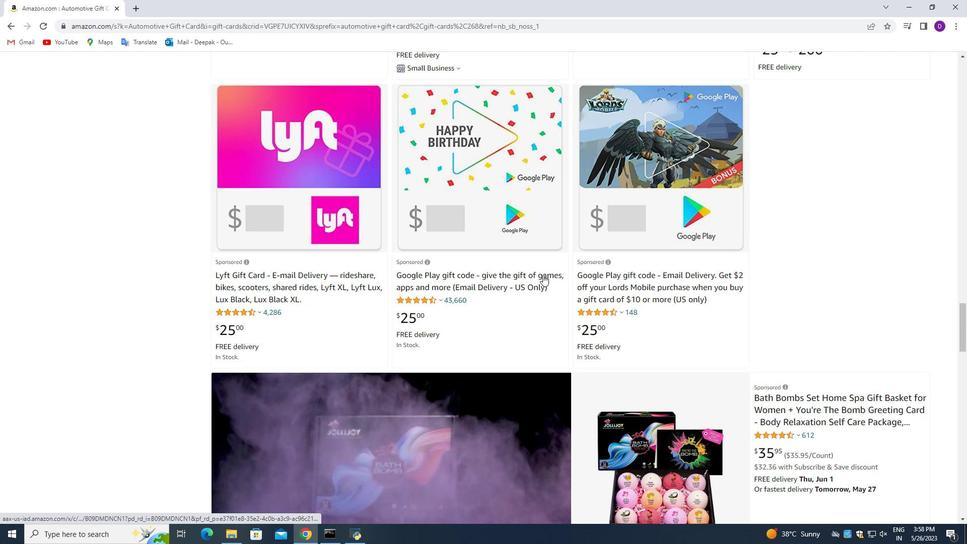 
Action: Mouse moved to (542, 274)
Screenshot: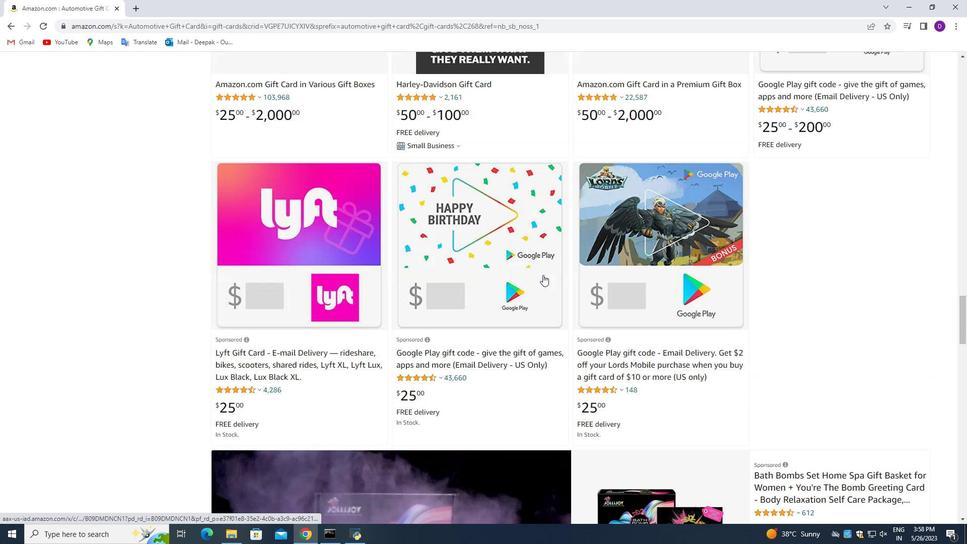 
Action: Mouse scrolled (542, 274) with delta (0, 0)
Screenshot: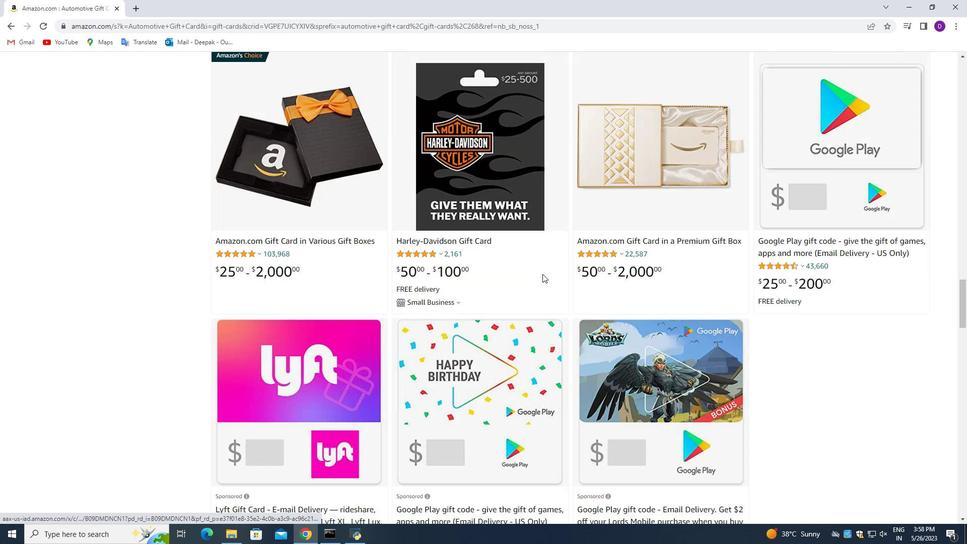 
Action: Mouse moved to (542, 274)
Screenshot: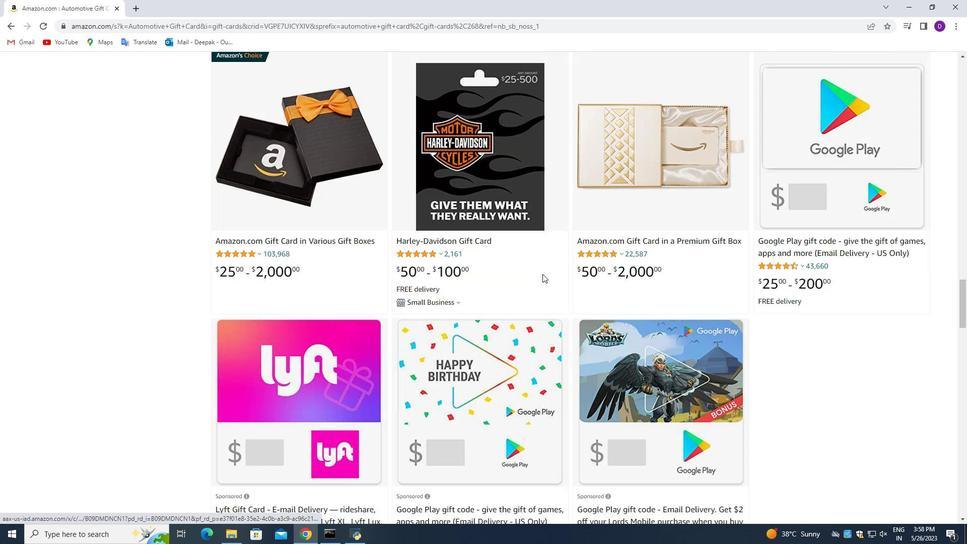 
Action: Mouse scrolled (542, 274) with delta (0, 0)
Screenshot: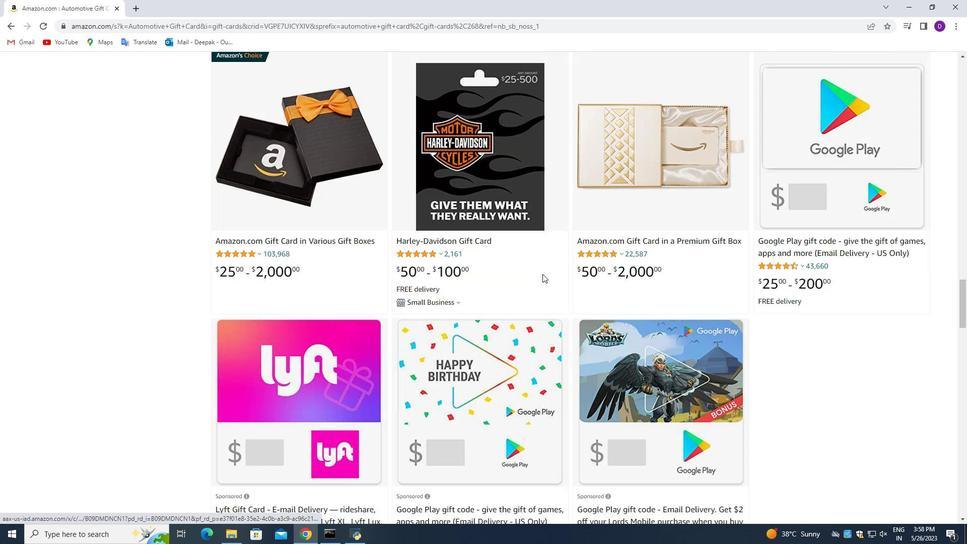 
Action: Mouse scrolled (542, 274) with delta (0, 0)
Screenshot: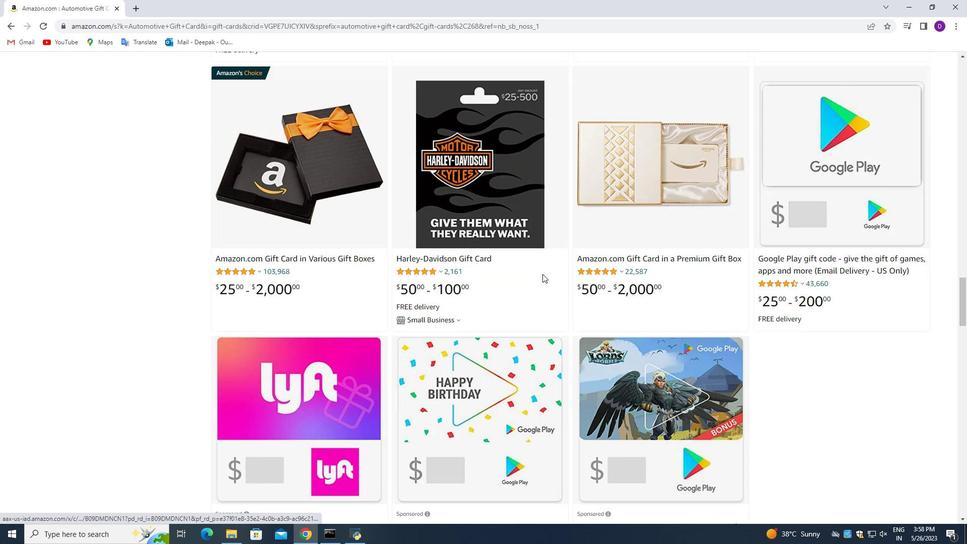 
Action: Mouse scrolled (542, 274) with delta (0, 0)
Screenshot: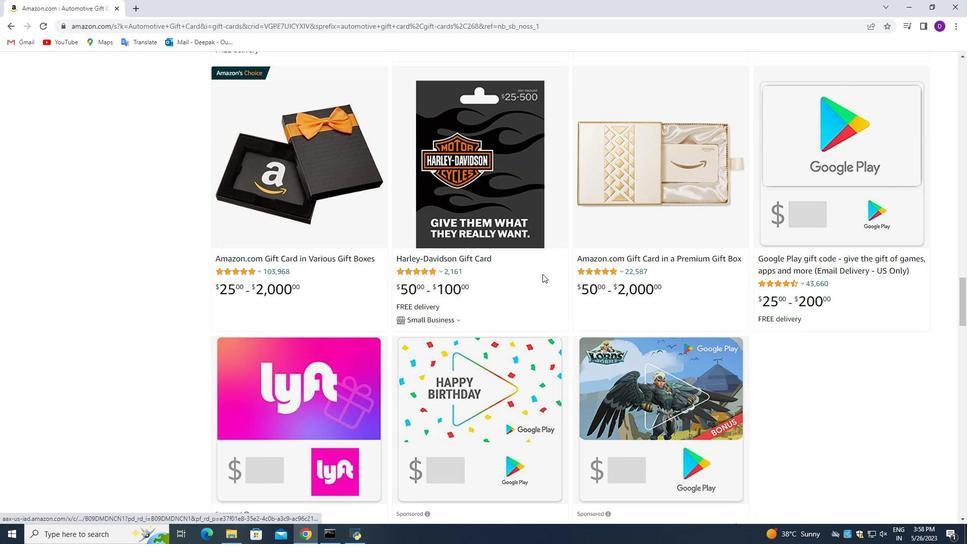
Action: Mouse moved to (503, 264)
Screenshot: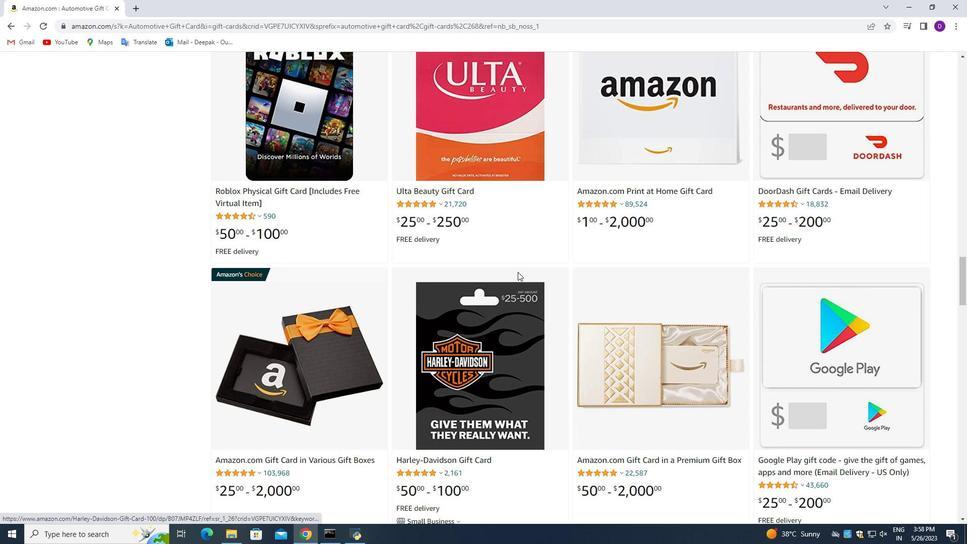 
Action: Mouse scrolled (503, 264) with delta (0, 0)
Screenshot: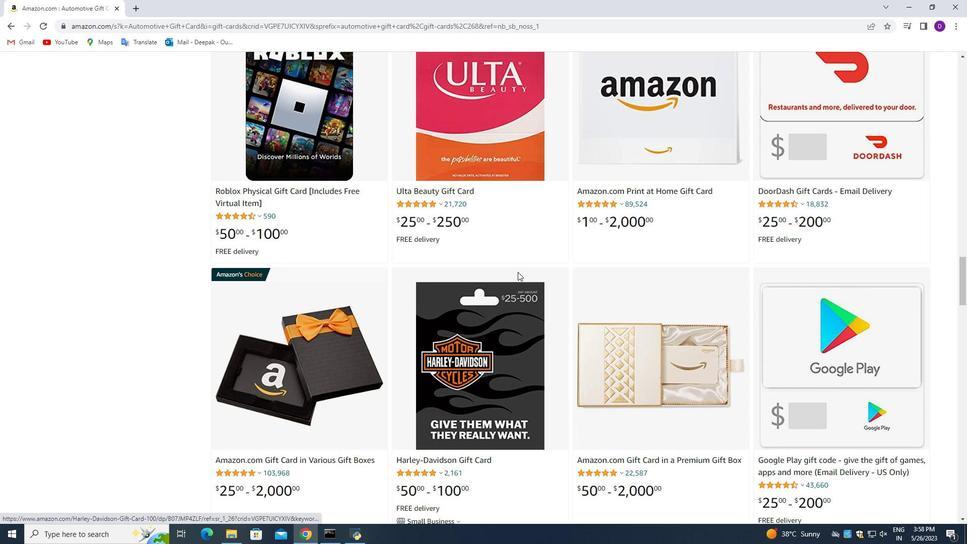 
Action: Mouse moved to (503, 263)
Screenshot: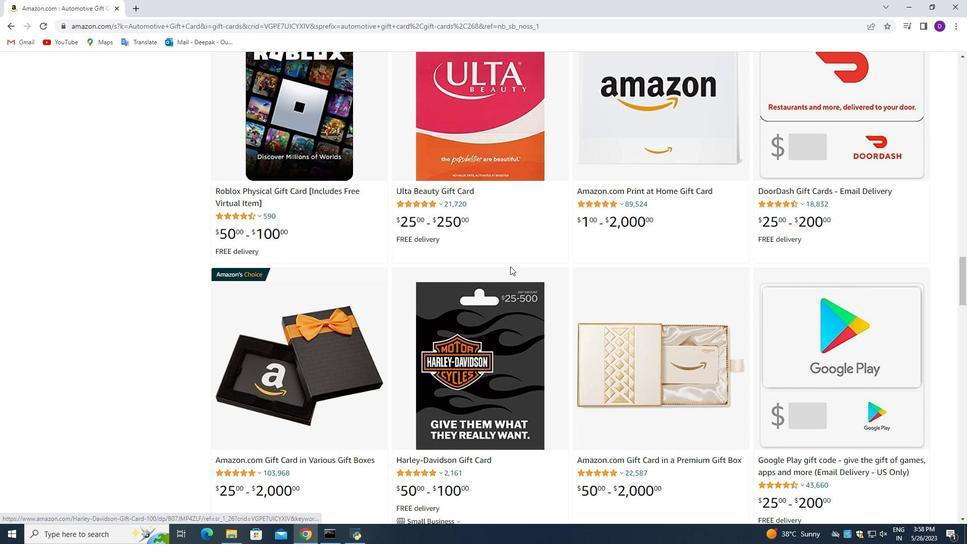 
Action: Mouse scrolled (503, 263) with delta (0, 0)
Screenshot: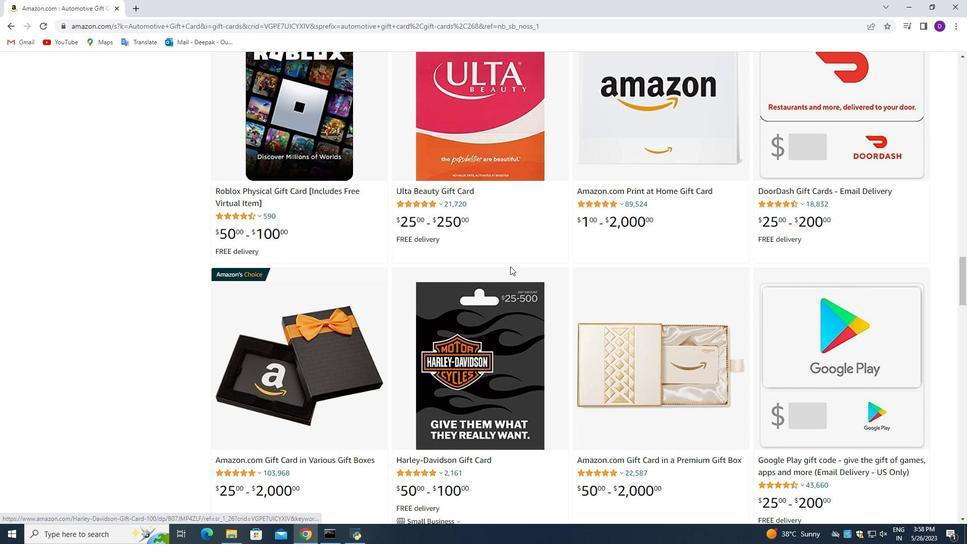 
Action: Mouse scrolled (503, 263) with delta (0, 0)
Screenshot: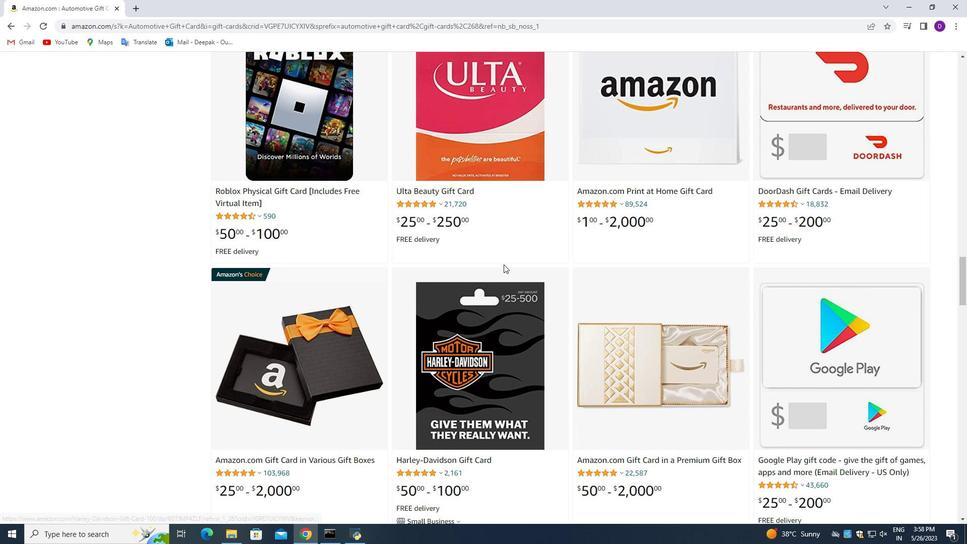 
Action: Mouse scrolled (503, 263) with delta (0, 0)
Screenshot: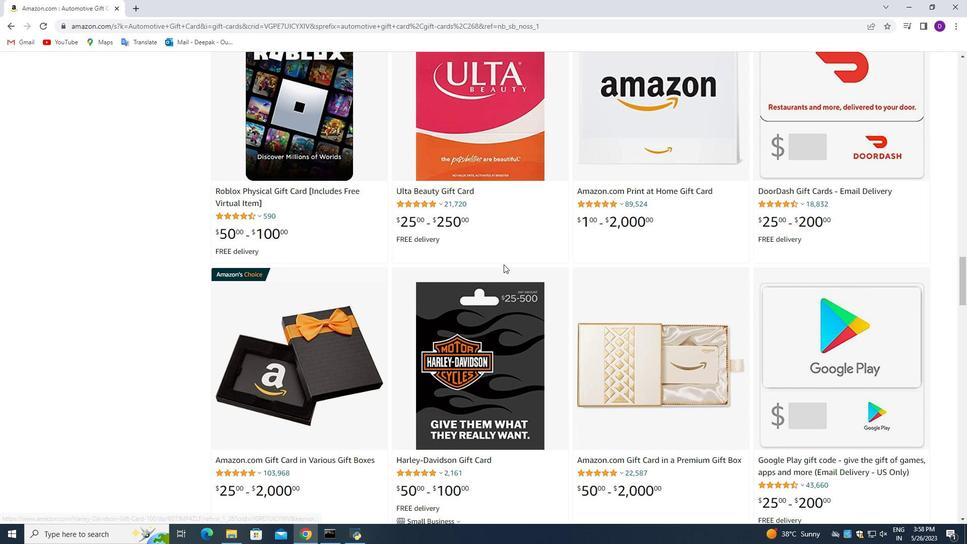 
Action: Mouse scrolled (503, 263) with delta (0, 0)
Screenshot: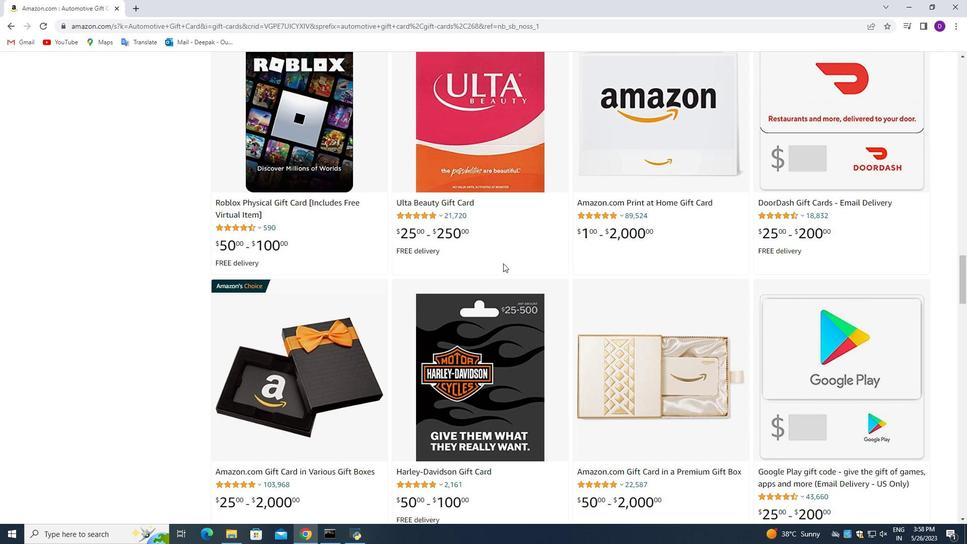 
Action: Mouse scrolled (503, 263) with delta (0, 0)
Screenshot: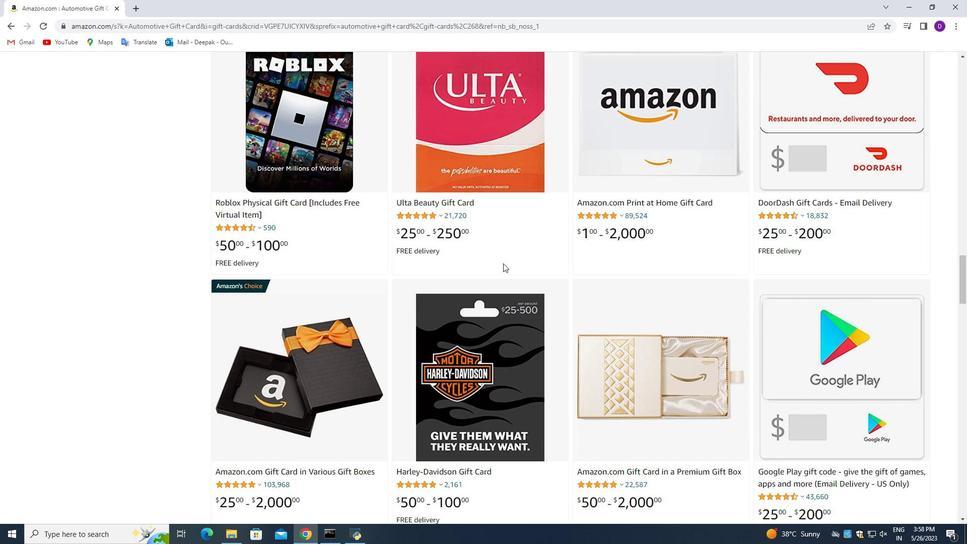 
Action: Mouse moved to (344, 279)
